 Task: Look for space in Sonīpat, India from 17th June, 2023 to 21st June, 2023 for 2 adults in price range Rs.7000 to Rs.12000. Place can be private room with 1  bedroom having 2 beds and 1 bathroom. Property type can be house, flat, guest house. Booking option can be shelf check-in. Required host language is English.
Action: Mouse moved to (572, 98)
Screenshot: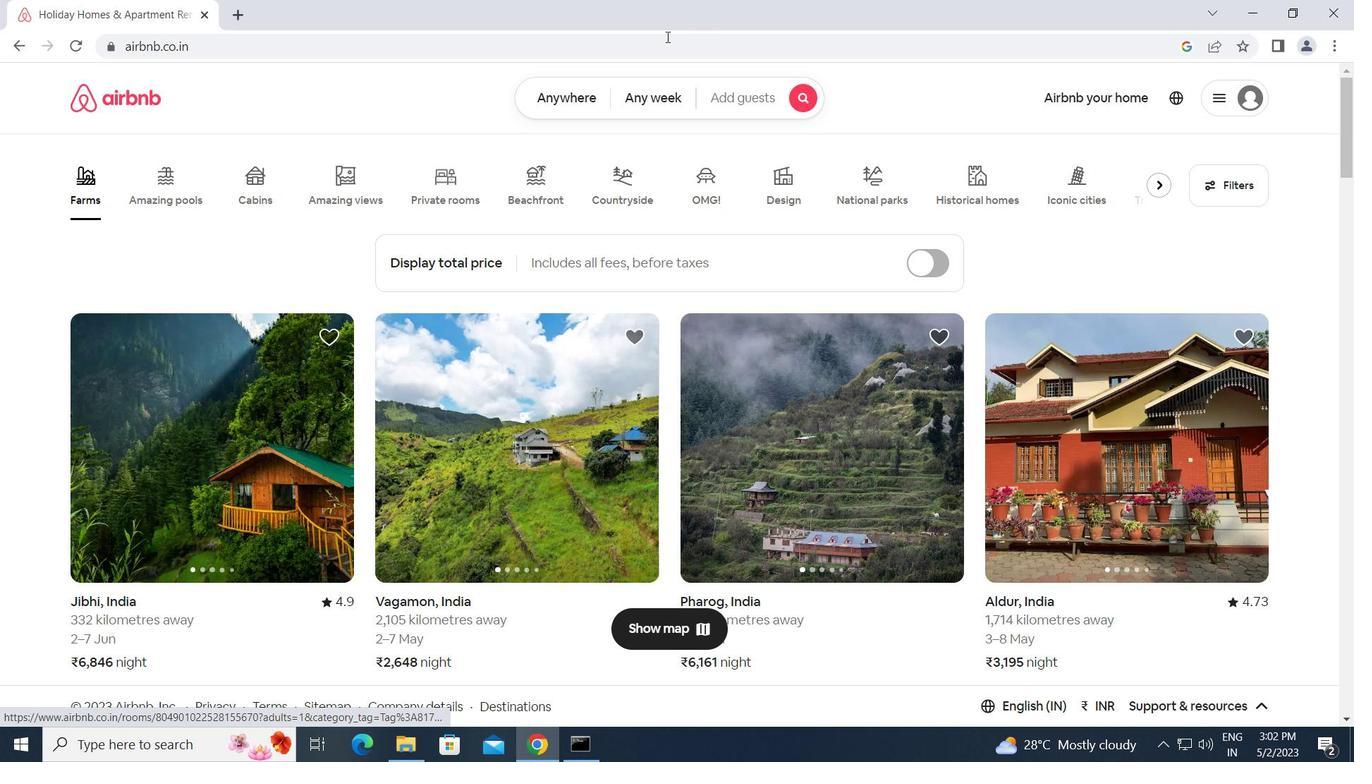 
Action: Mouse pressed left at (572, 98)
Screenshot: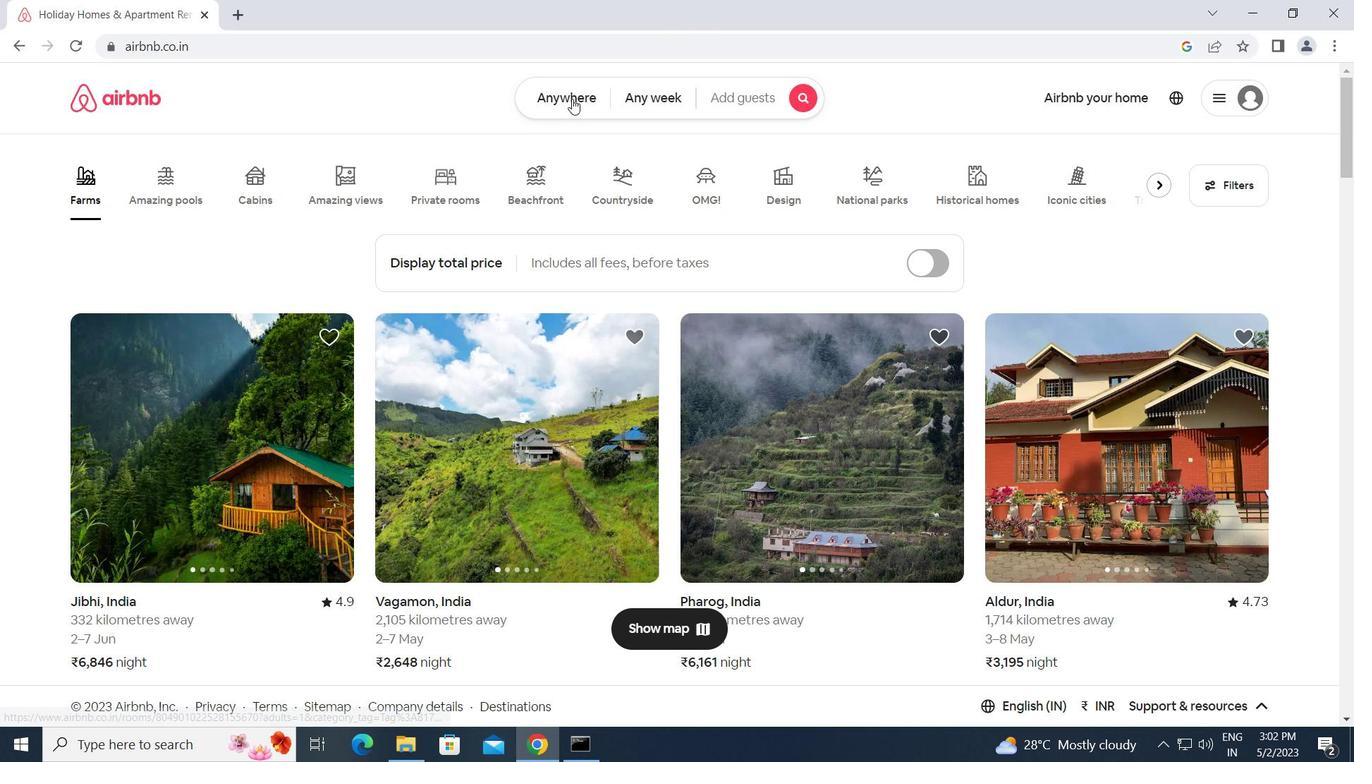 
Action: Mouse moved to (457, 163)
Screenshot: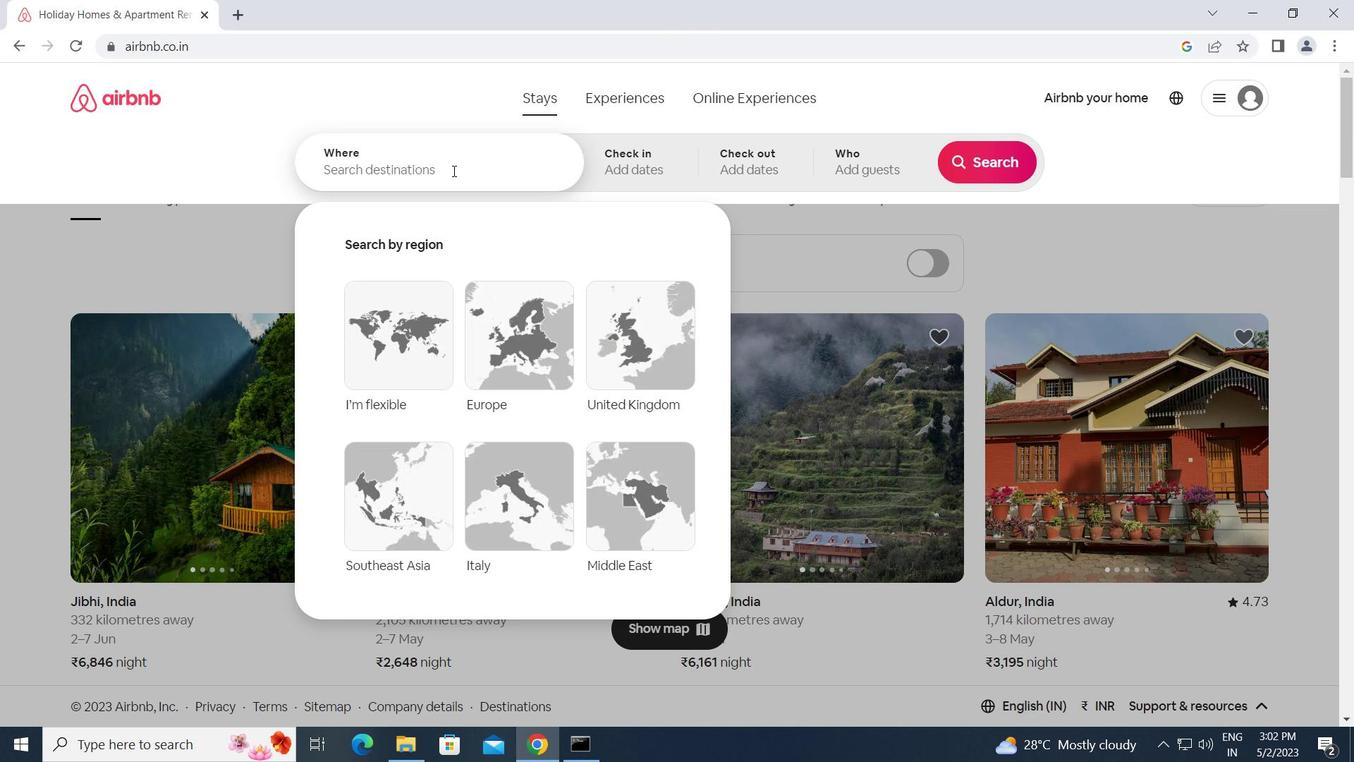 
Action: Mouse pressed left at (457, 163)
Screenshot: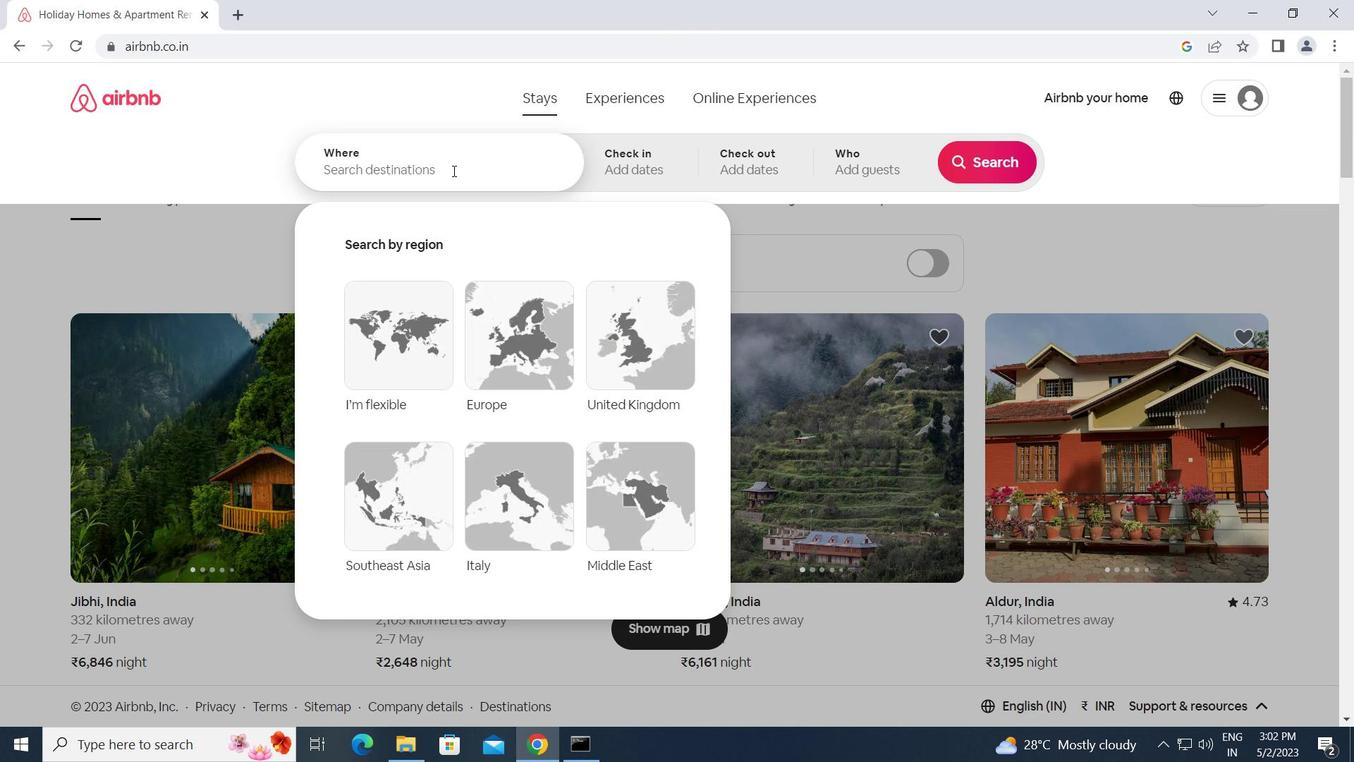 
Action: Key pressed s<Key.caps_lock>onipat,<Key.space><Key.caps_lock>i<Key.caps_lock>ndia<Key.enter>
Screenshot: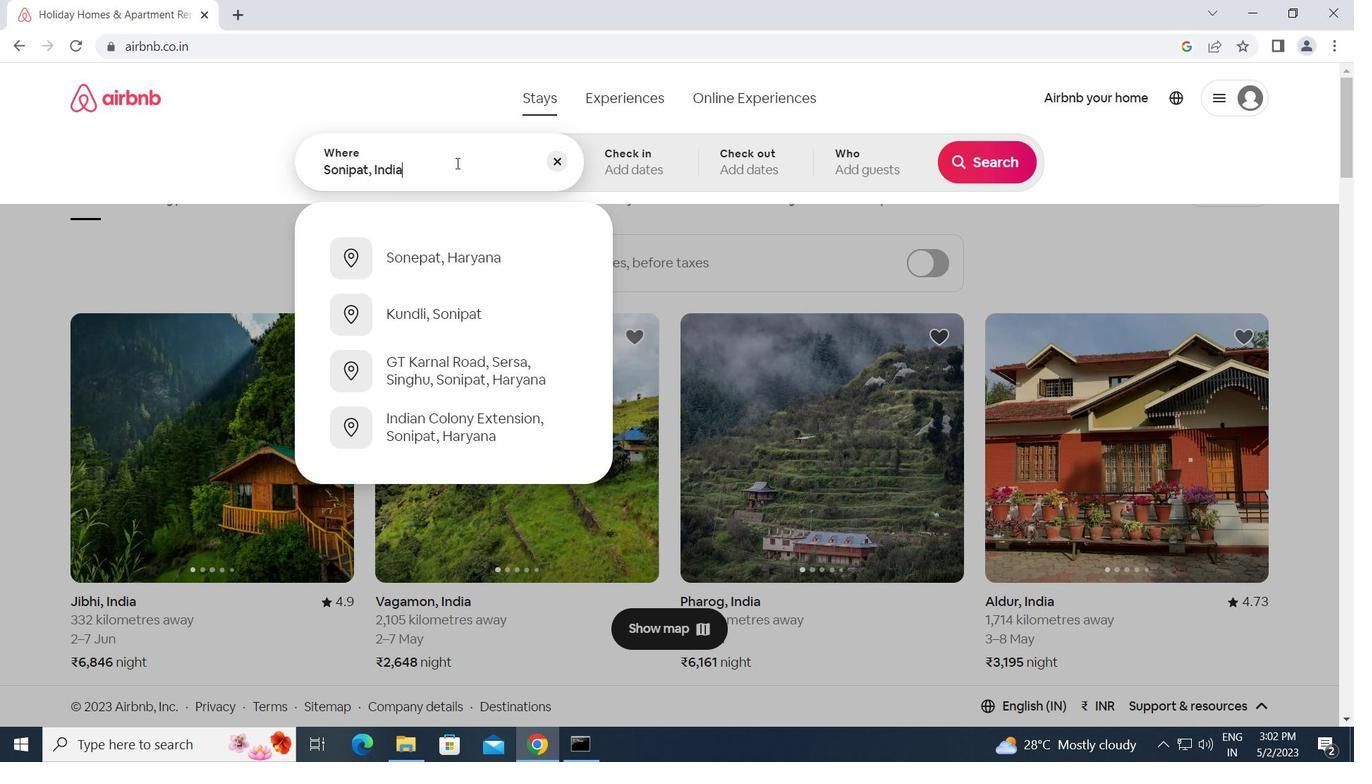 
Action: Mouse moved to (968, 467)
Screenshot: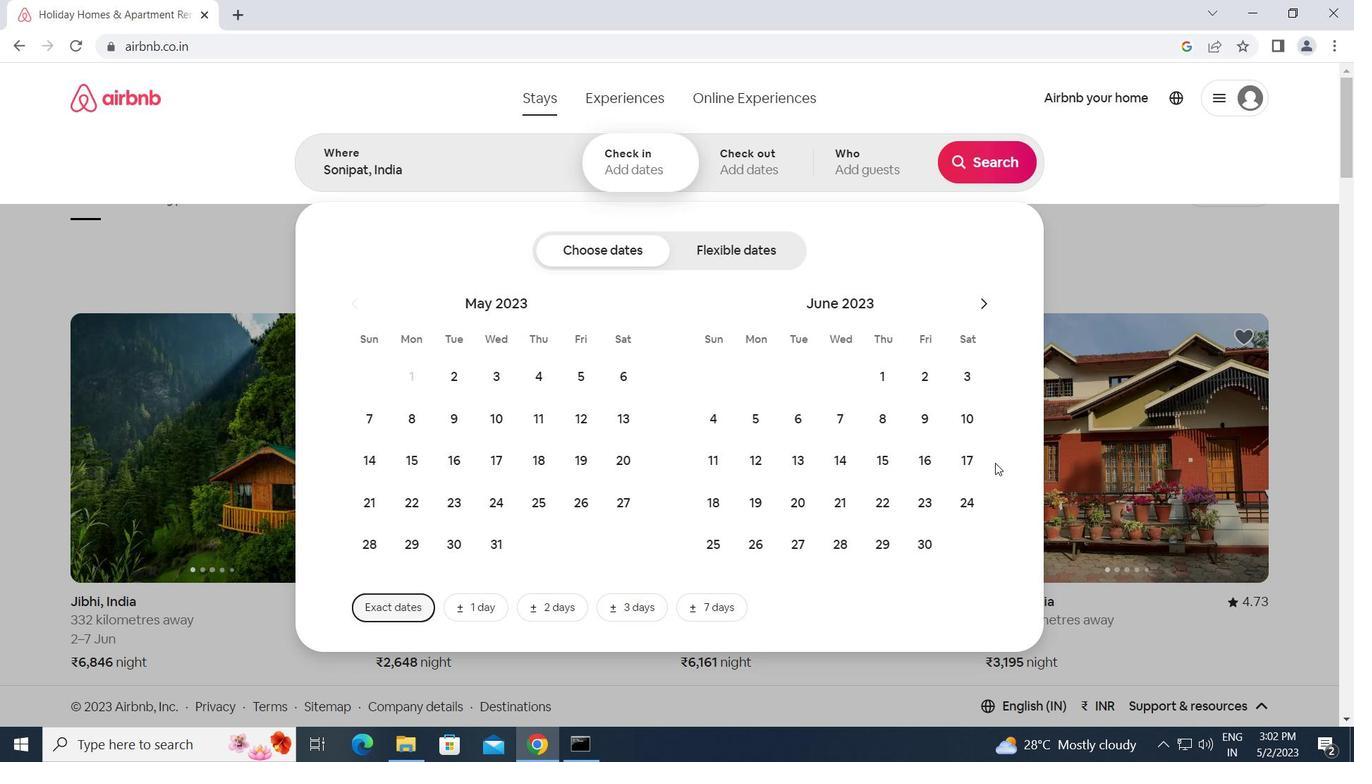 
Action: Mouse pressed left at (968, 467)
Screenshot: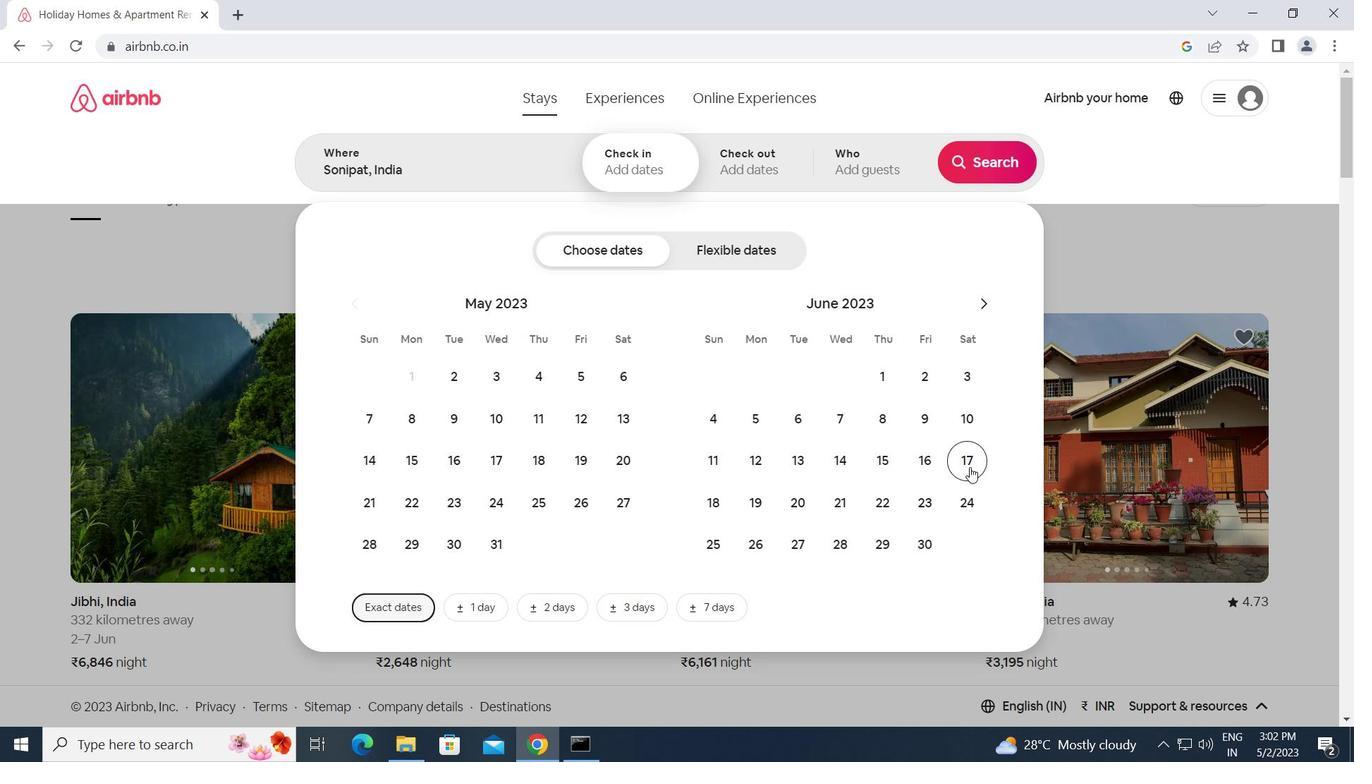 
Action: Mouse moved to (832, 501)
Screenshot: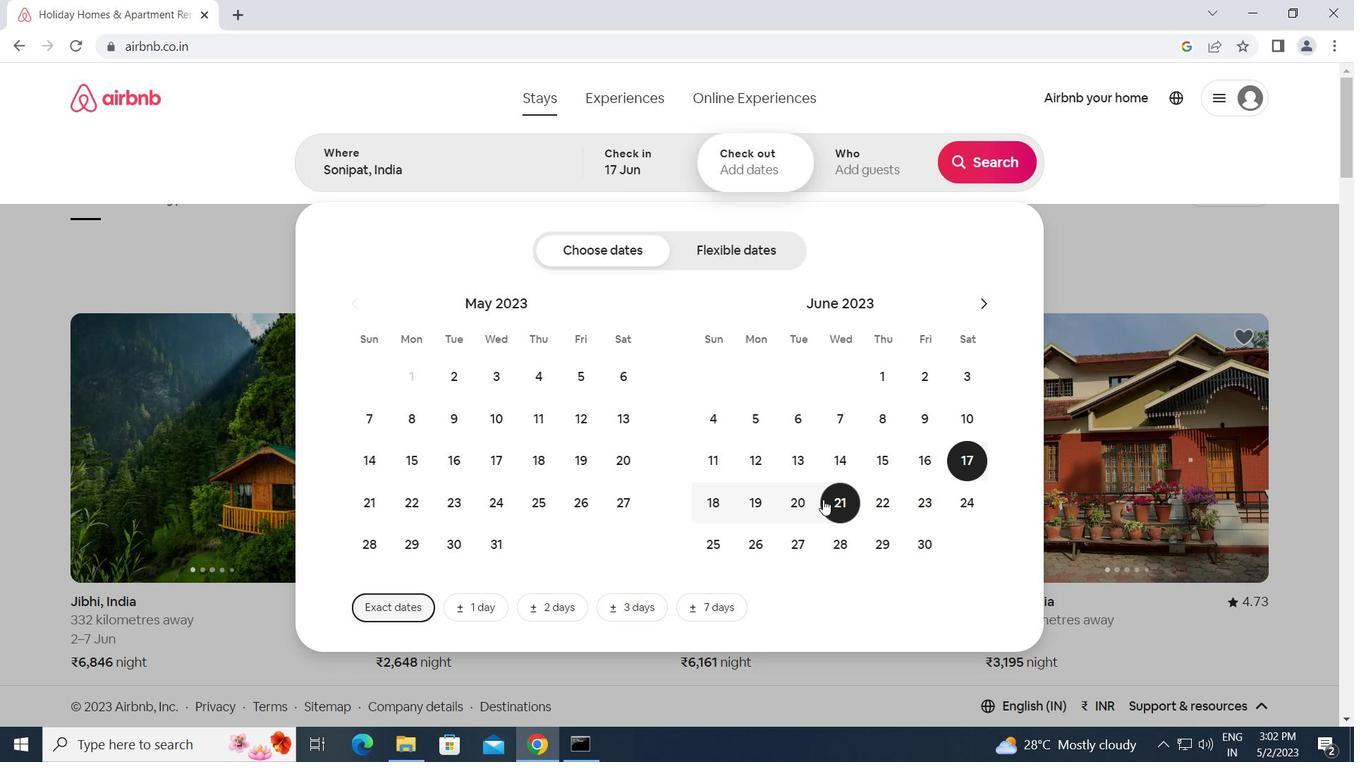 
Action: Mouse pressed left at (832, 501)
Screenshot: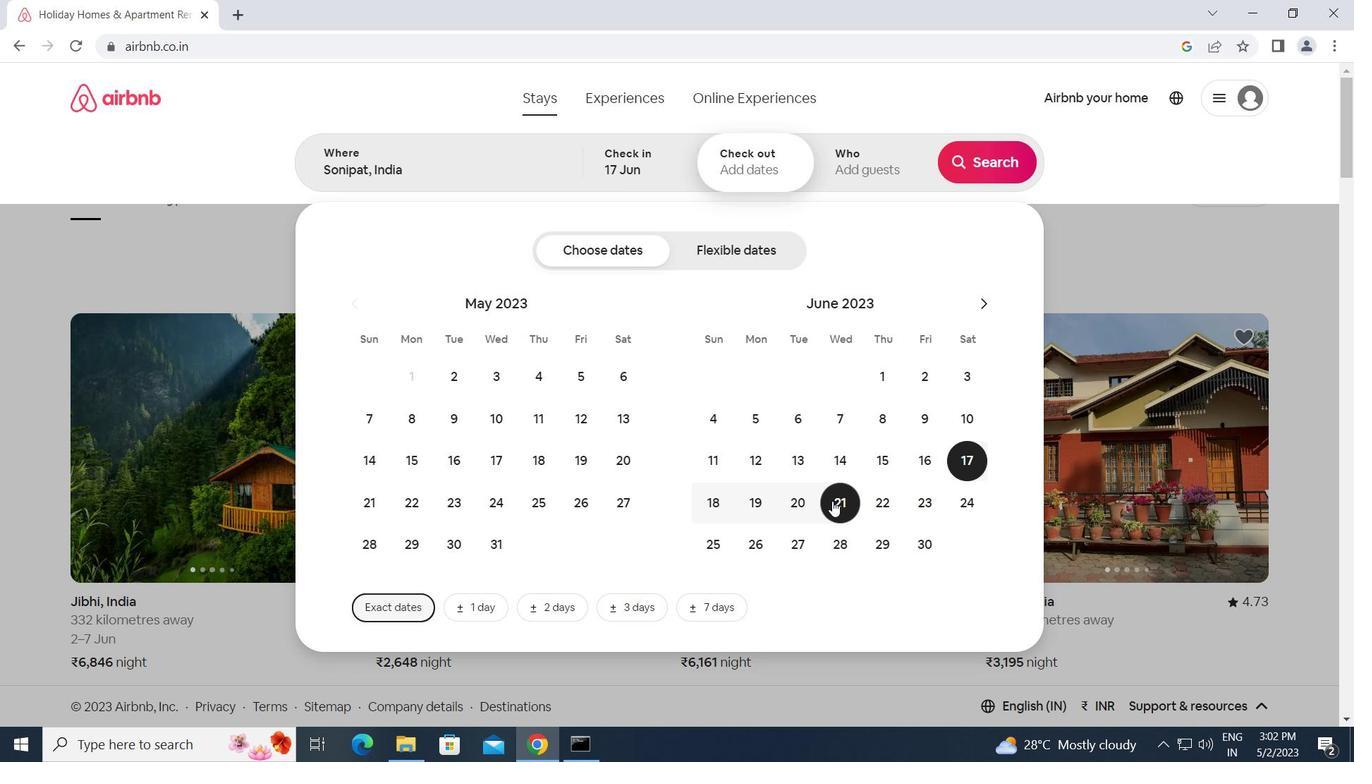 
Action: Mouse moved to (860, 165)
Screenshot: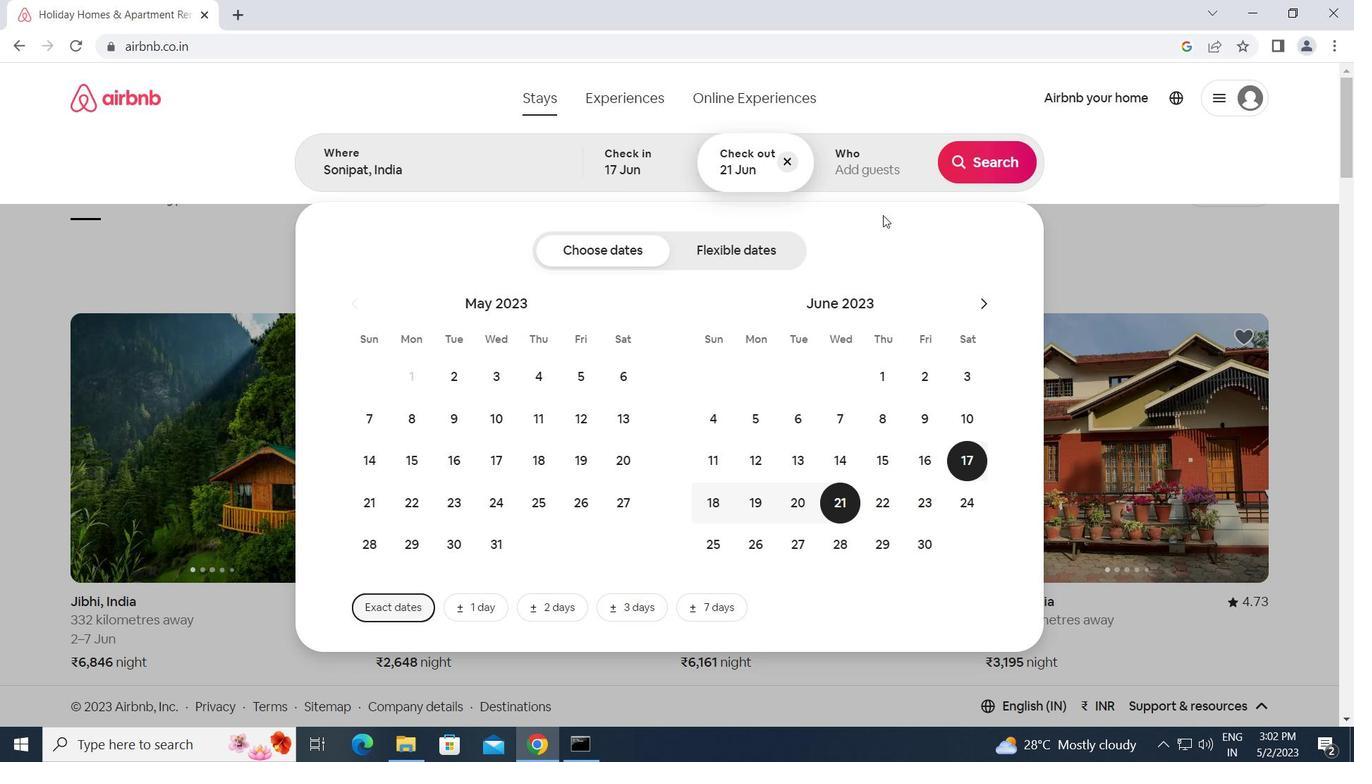 
Action: Mouse pressed left at (860, 165)
Screenshot: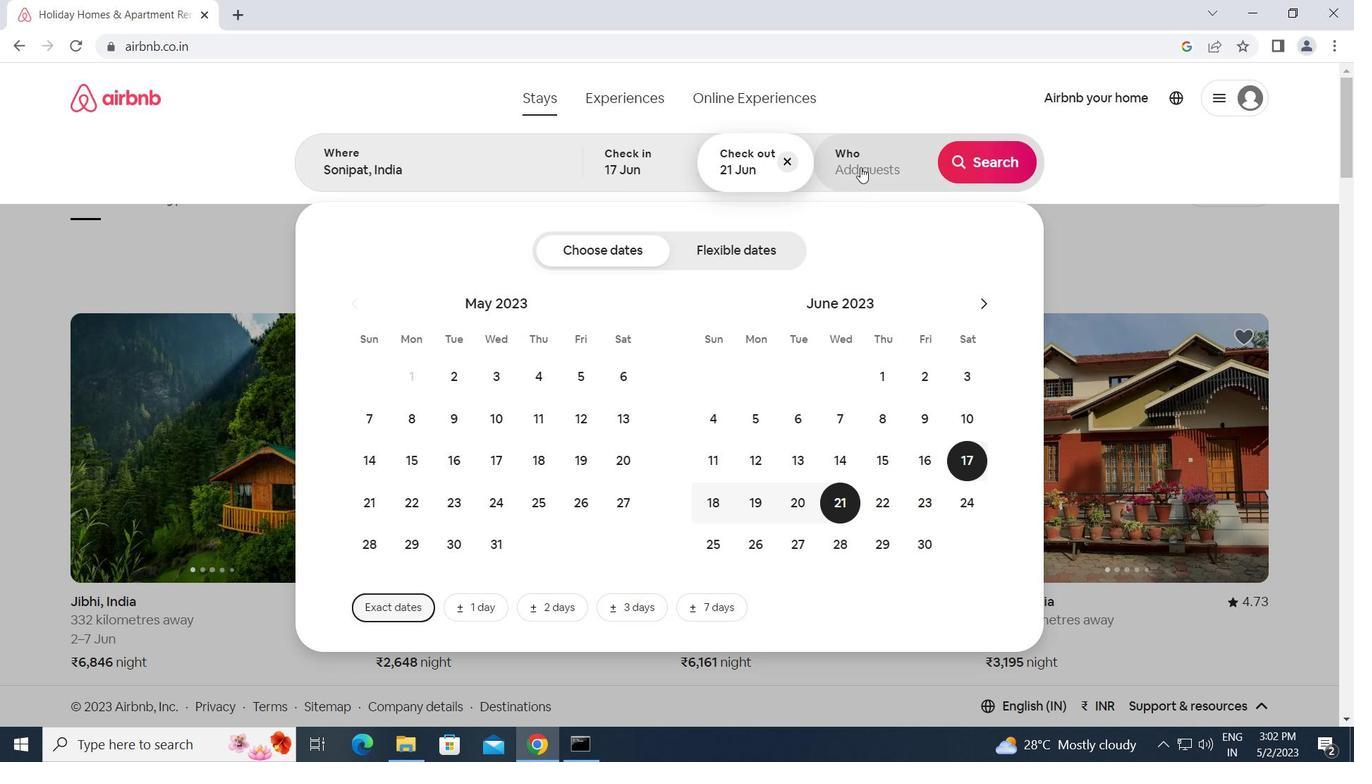 
Action: Mouse moved to (987, 259)
Screenshot: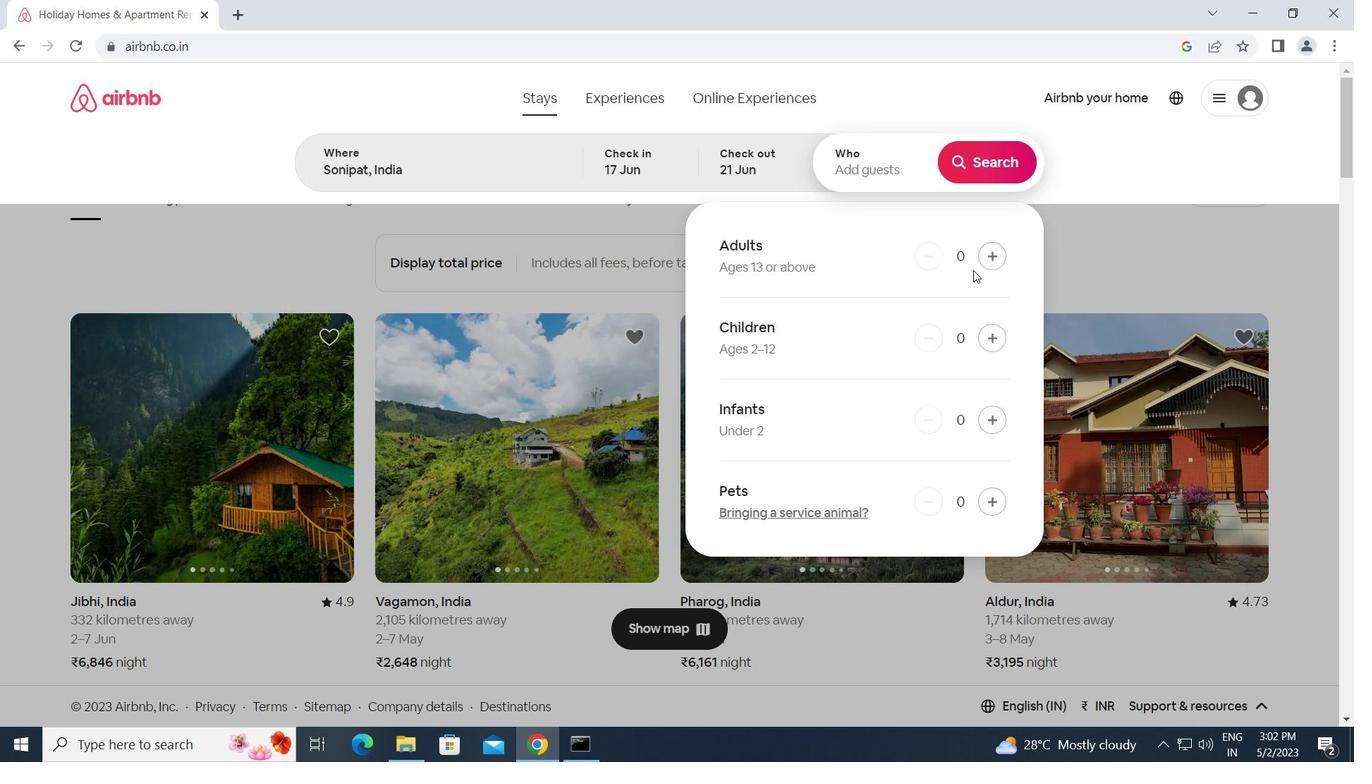 
Action: Mouse pressed left at (987, 259)
Screenshot: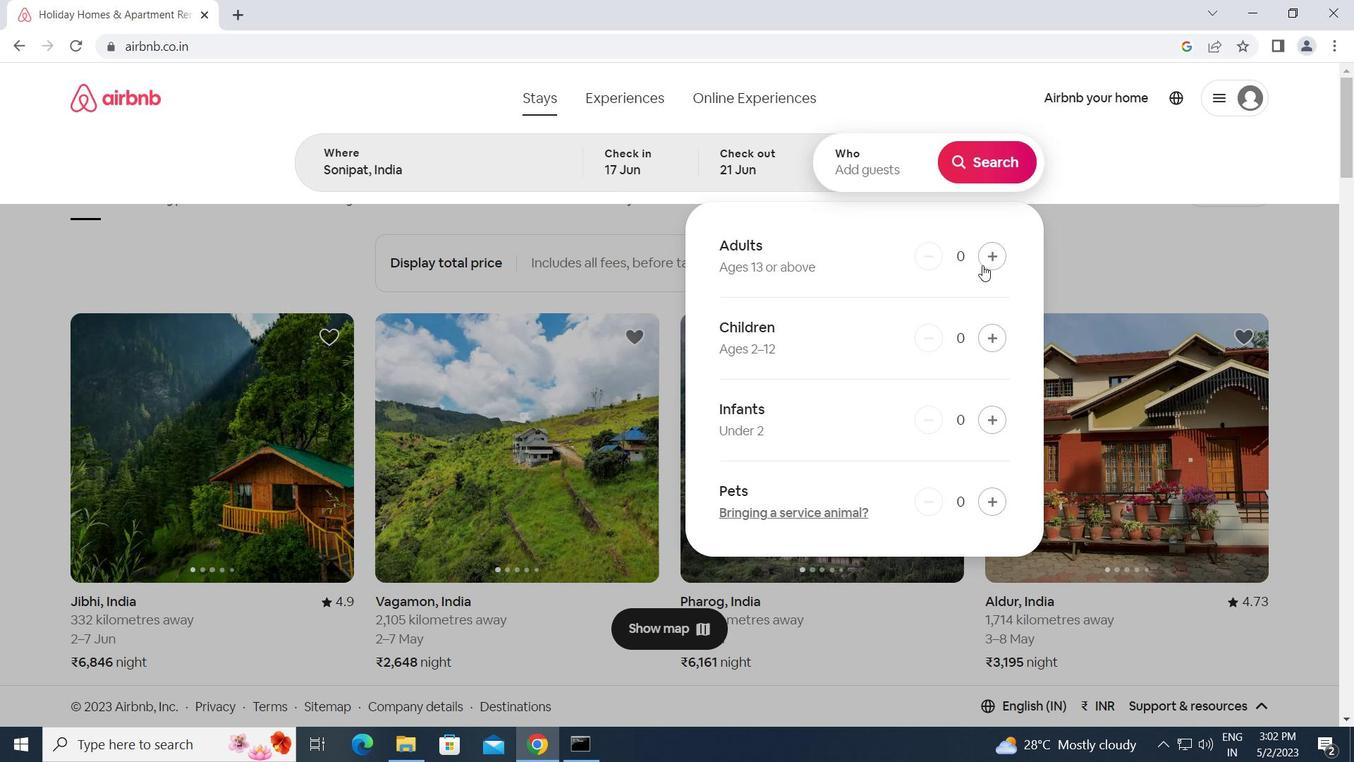 
Action: Mouse moved to (988, 258)
Screenshot: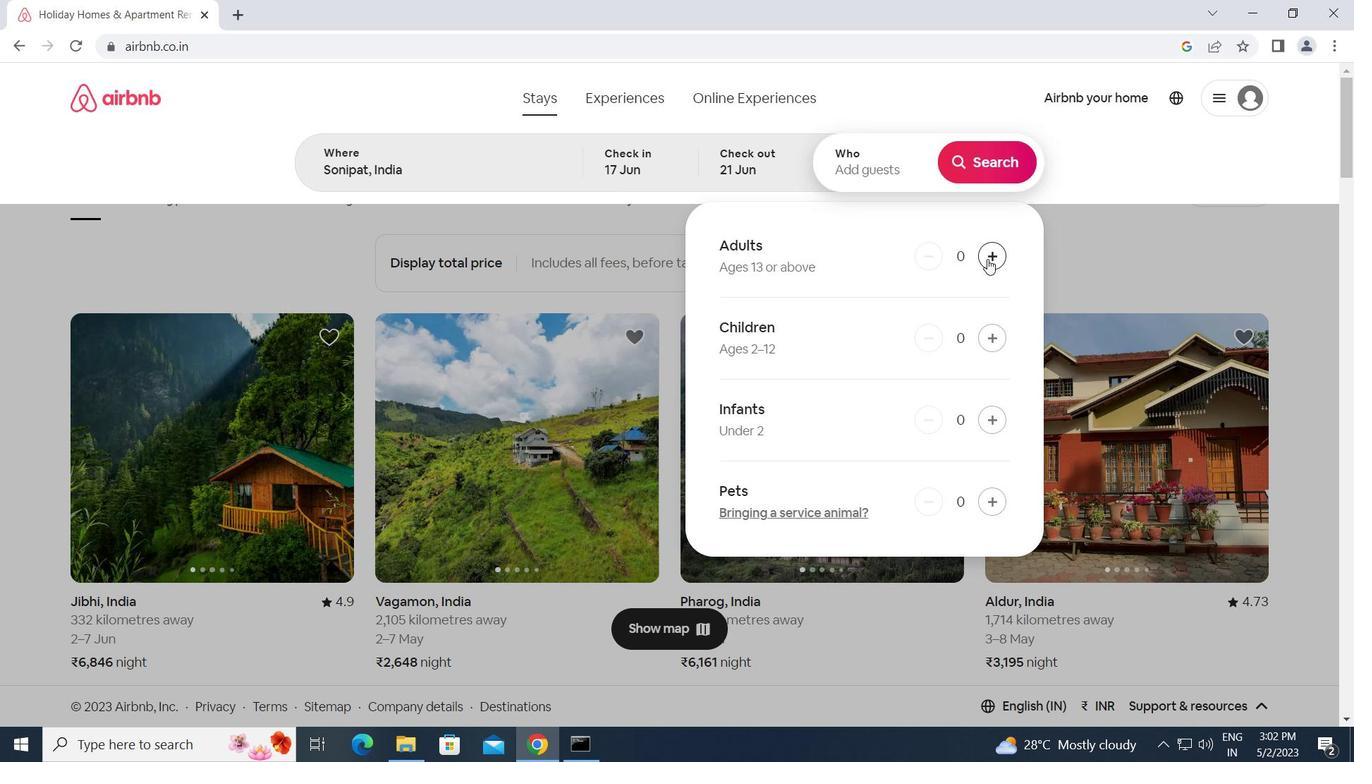 
Action: Mouse pressed left at (988, 258)
Screenshot: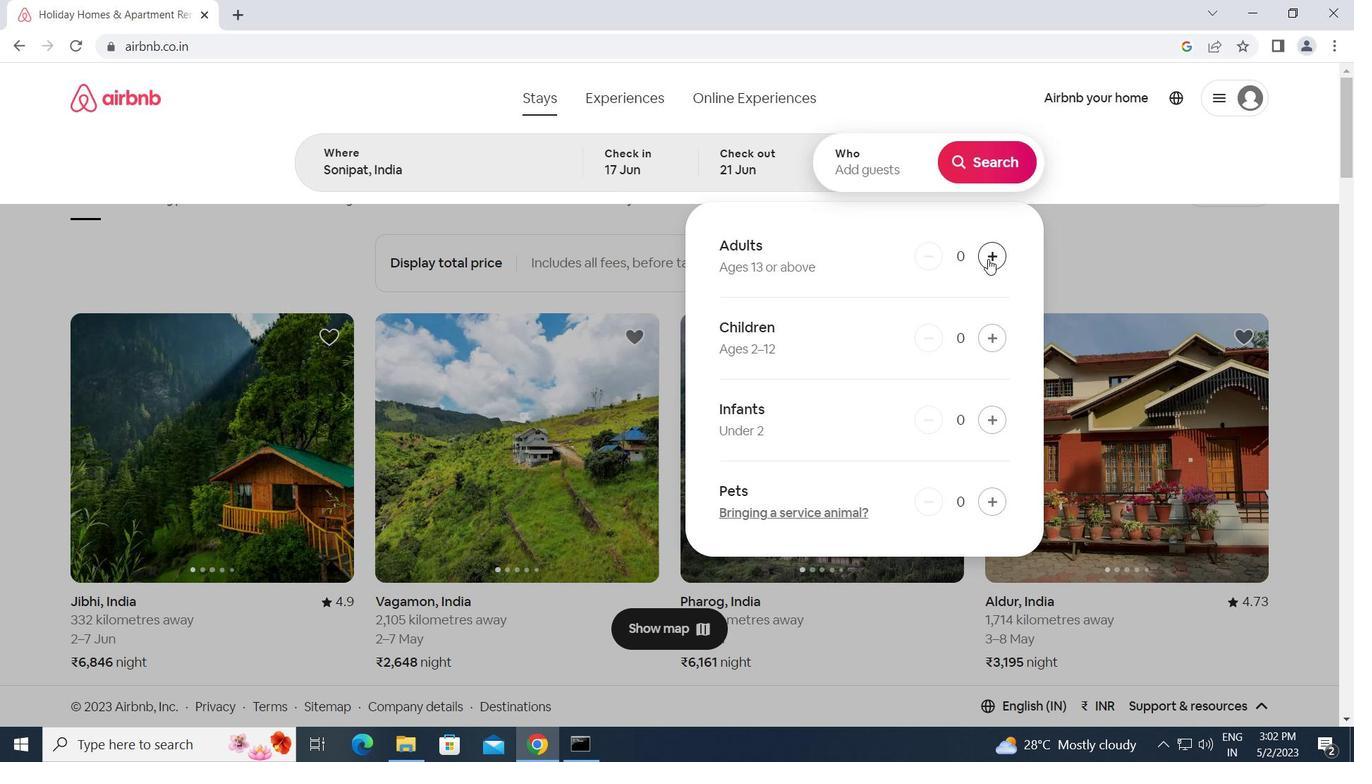 
Action: Mouse moved to (990, 165)
Screenshot: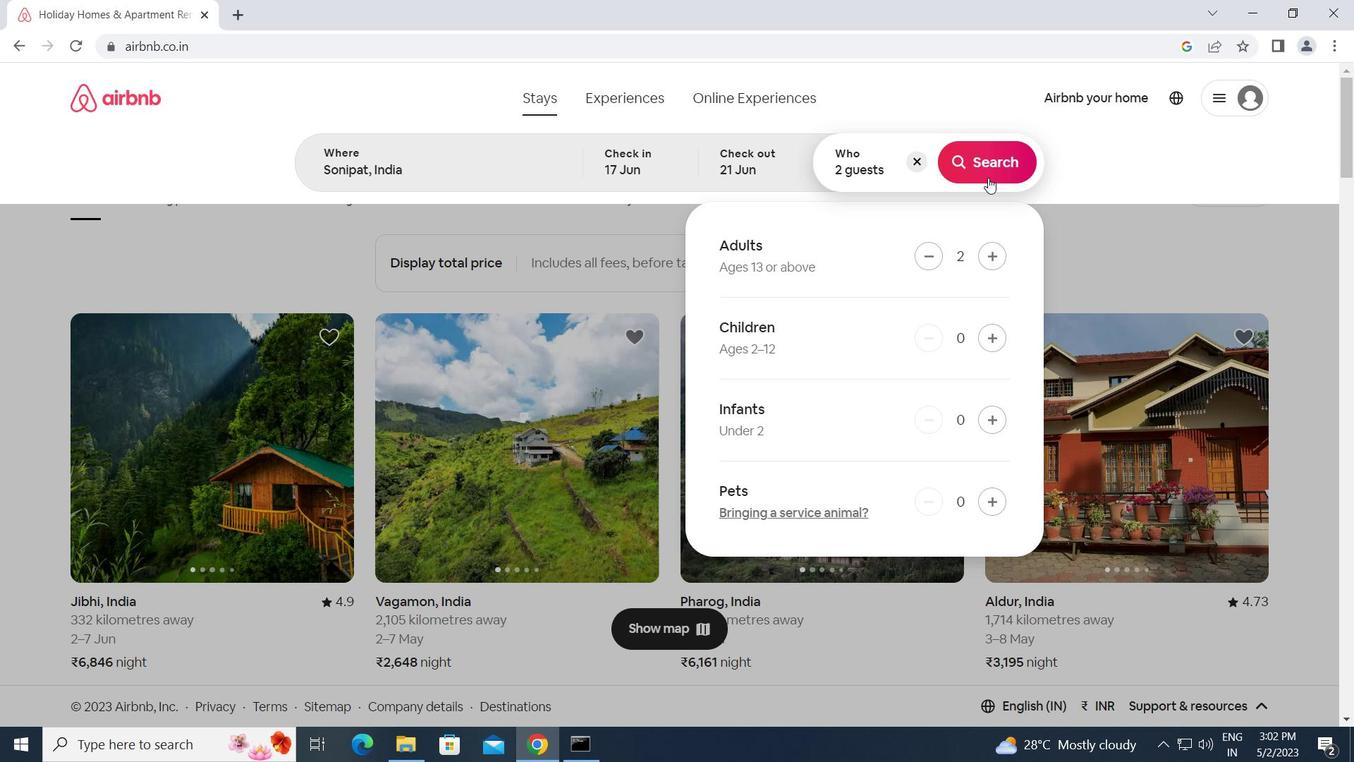 
Action: Mouse pressed left at (990, 165)
Screenshot: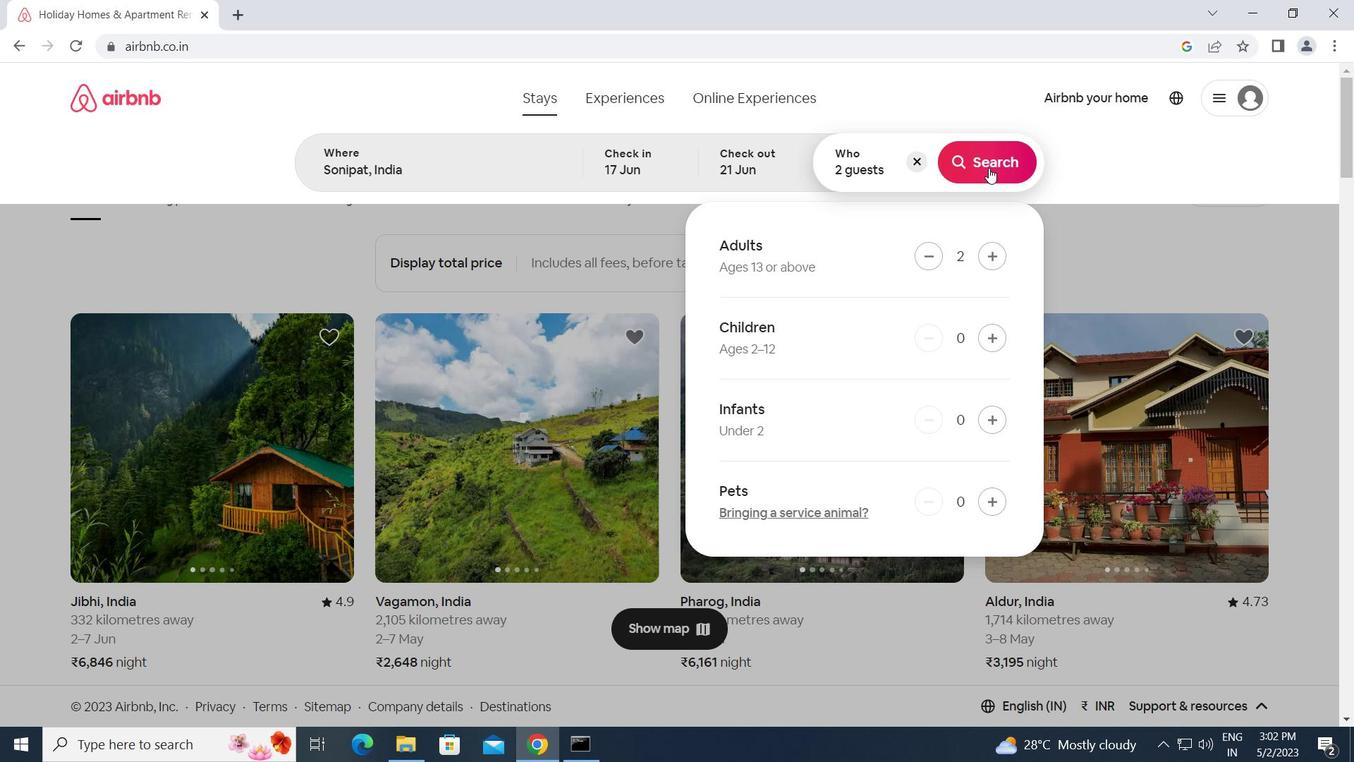 
Action: Mouse moved to (1242, 168)
Screenshot: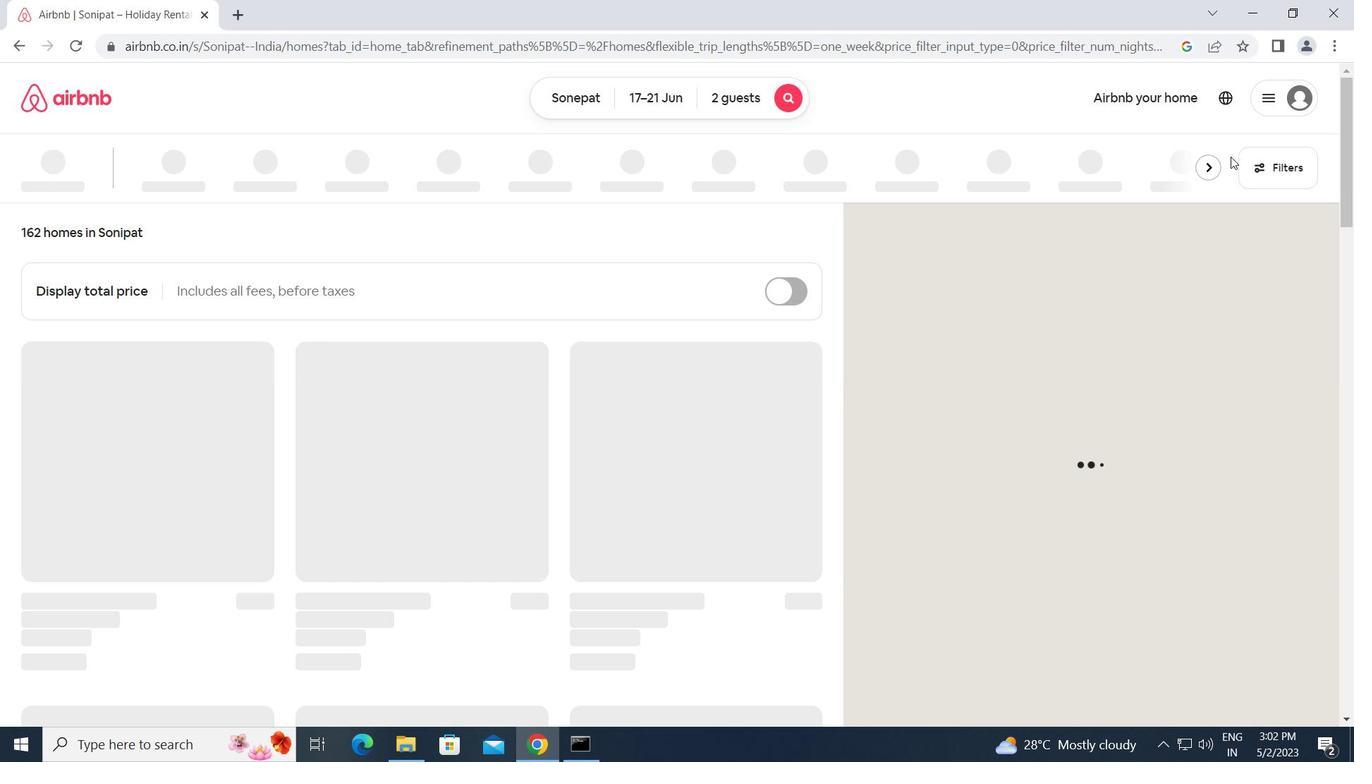 
Action: Mouse pressed left at (1242, 168)
Screenshot: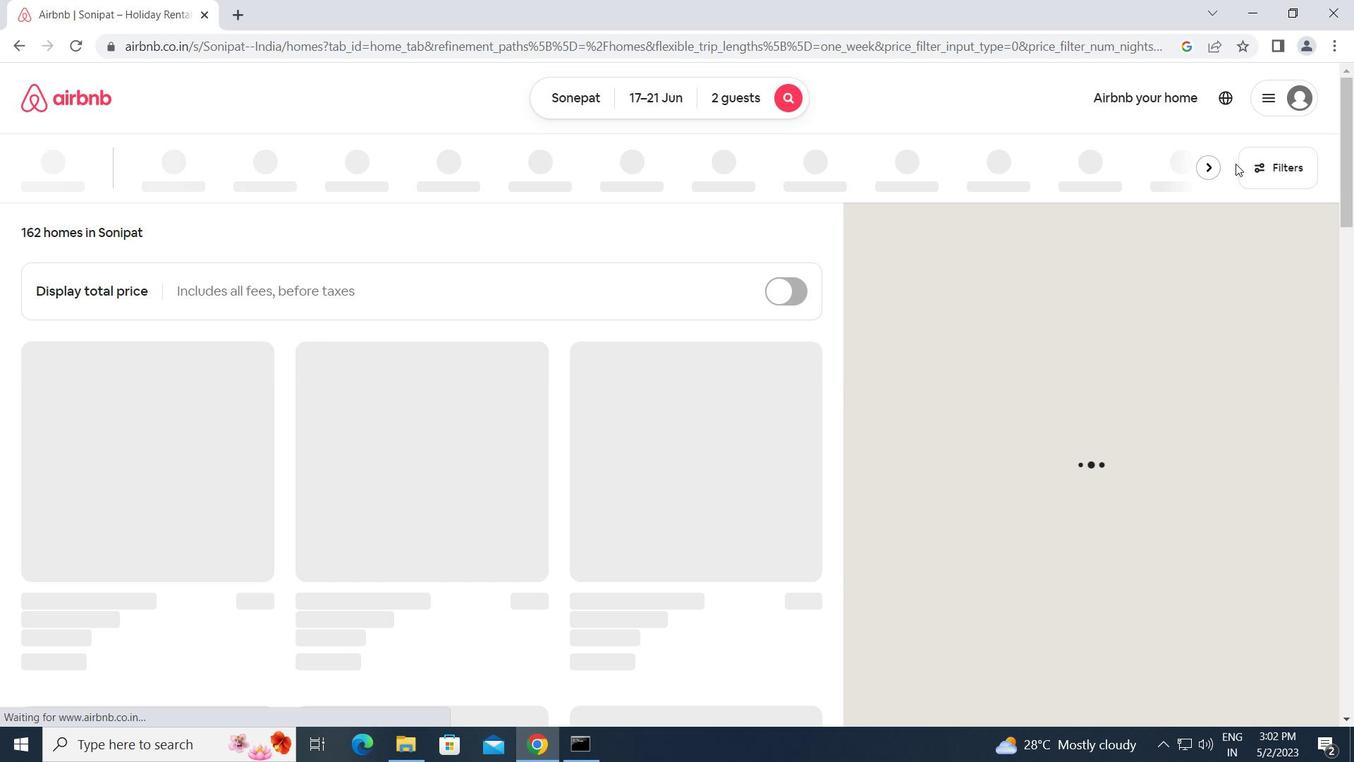 
Action: Mouse moved to (1272, 172)
Screenshot: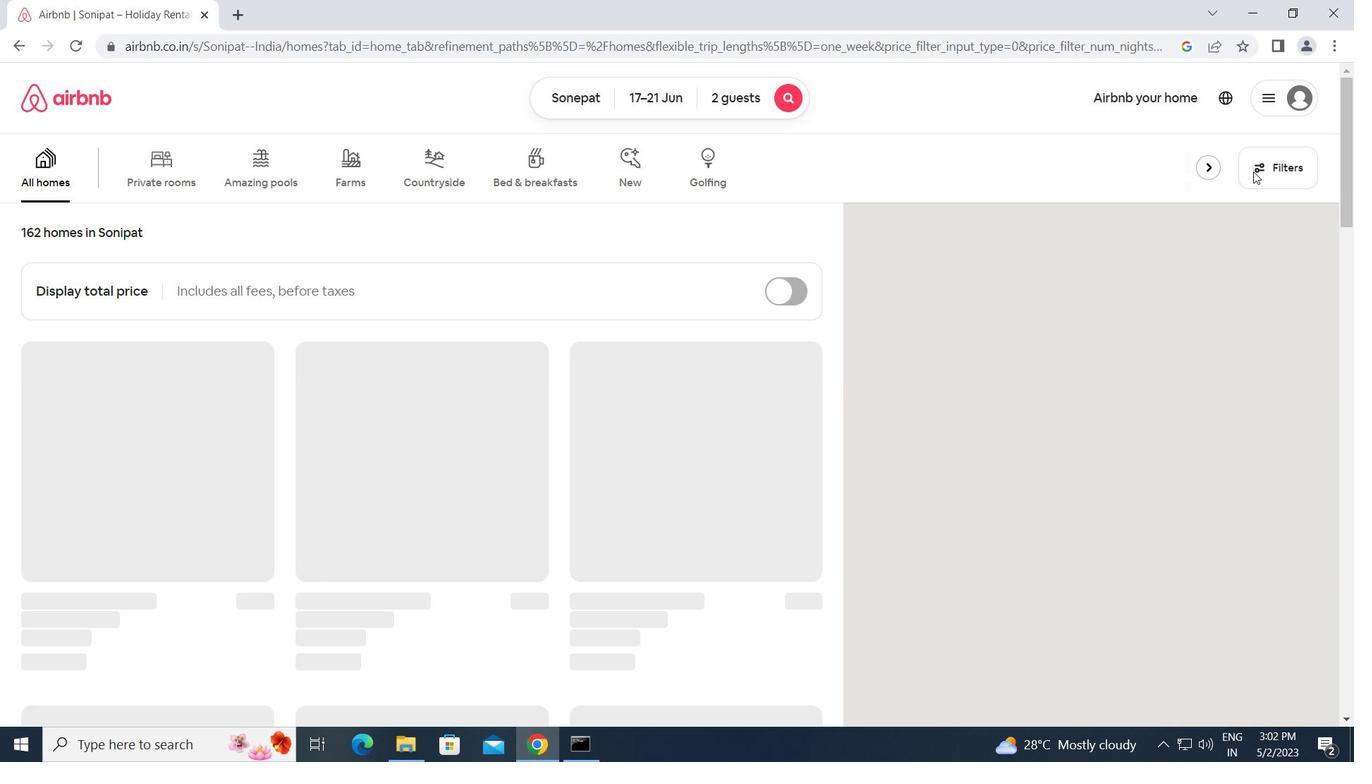 
Action: Mouse pressed left at (1272, 172)
Screenshot: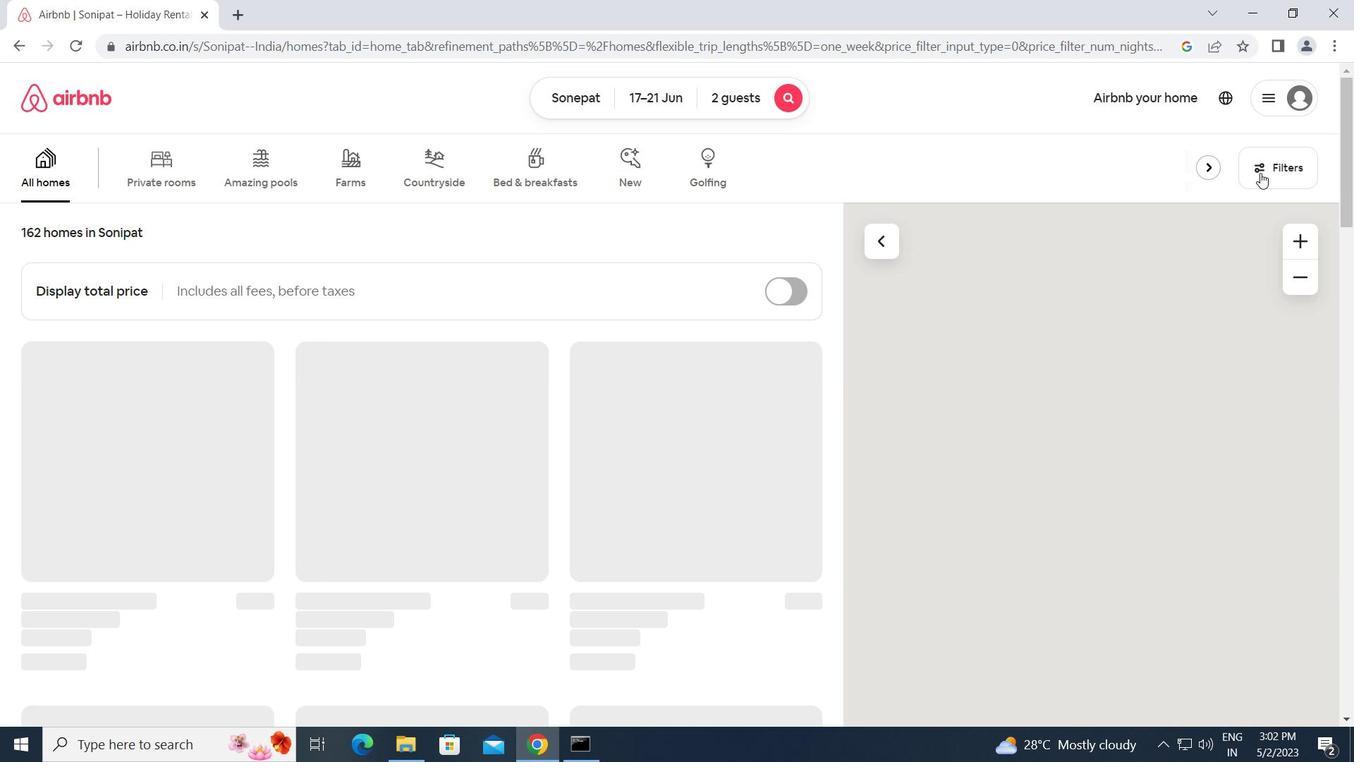 
Action: Mouse moved to (1286, 177)
Screenshot: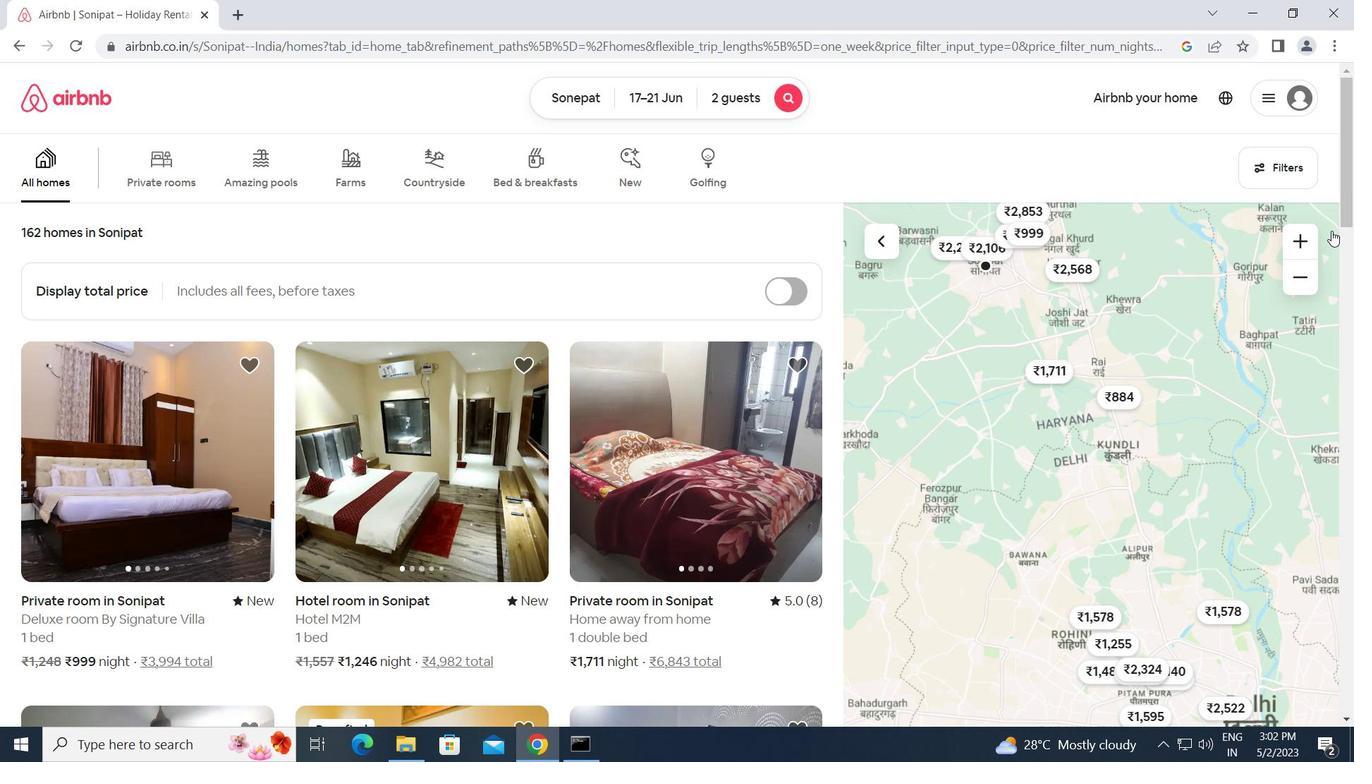 
Action: Mouse pressed left at (1286, 177)
Screenshot: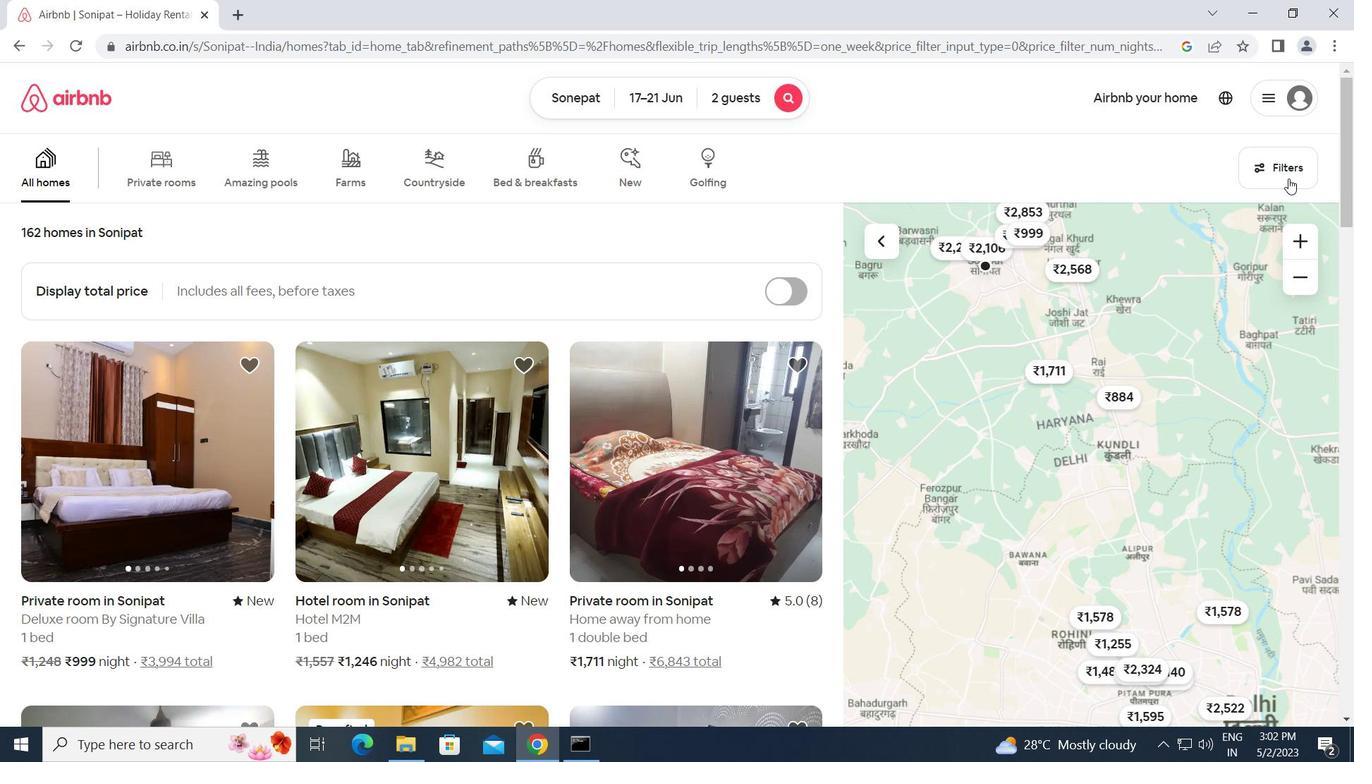 
Action: Mouse moved to (481, 394)
Screenshot: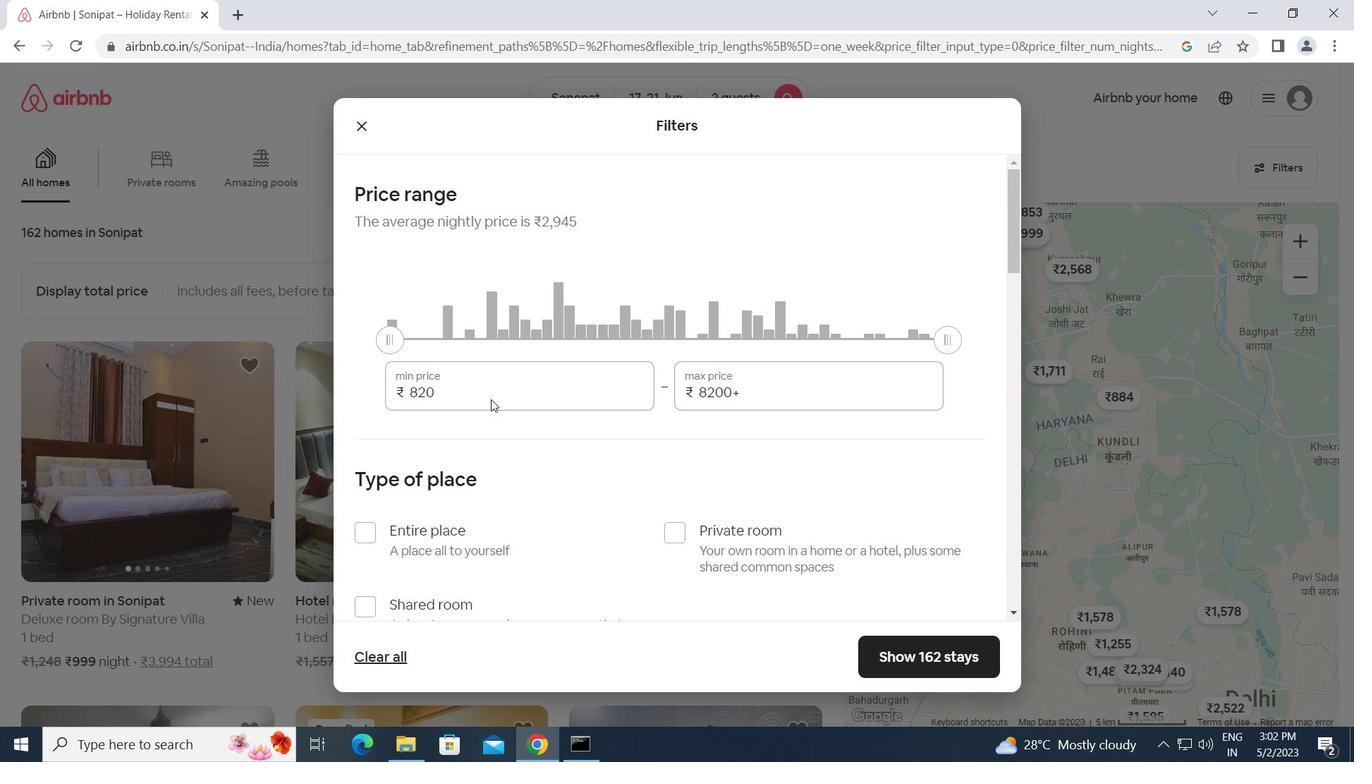 
Action: Mouse pressed left at (481, 394)
Screenshot: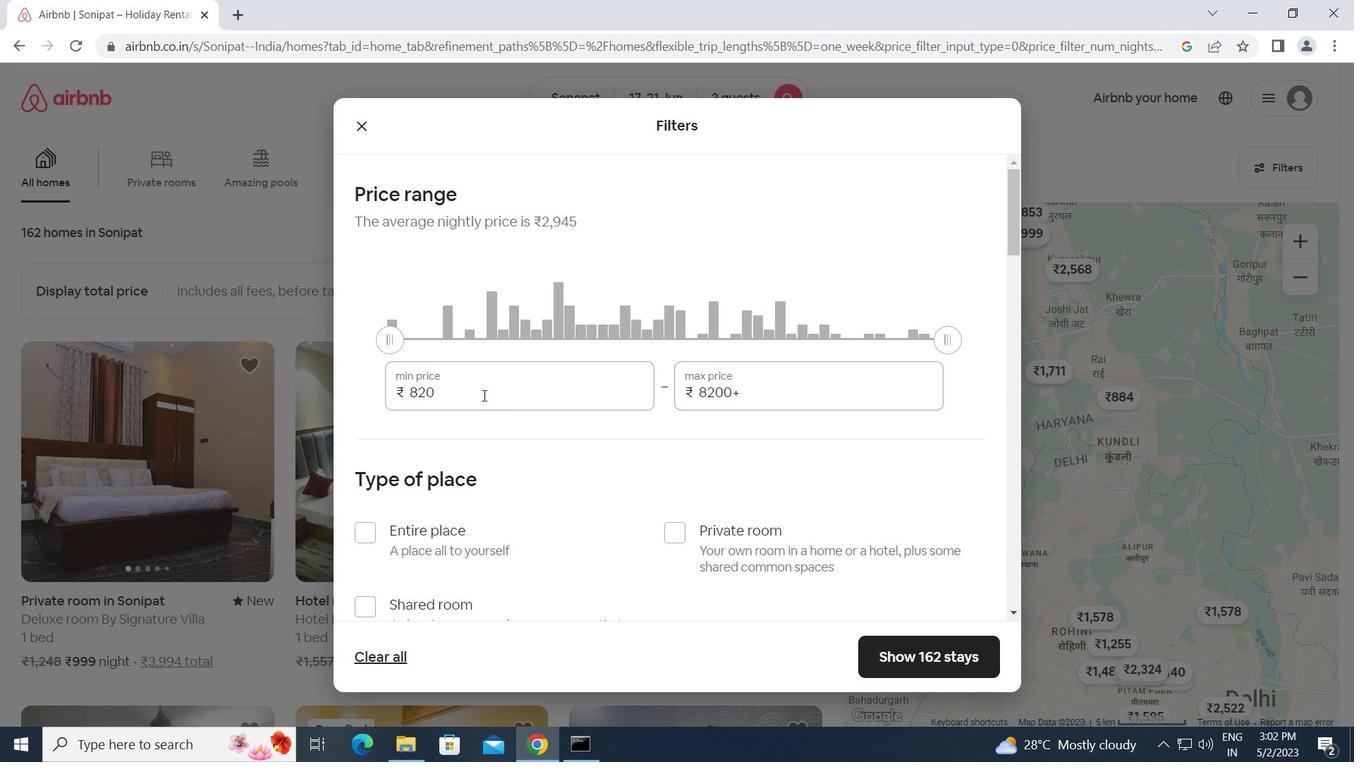 
Action: Mouse moved to (404, 393)
Screenshot: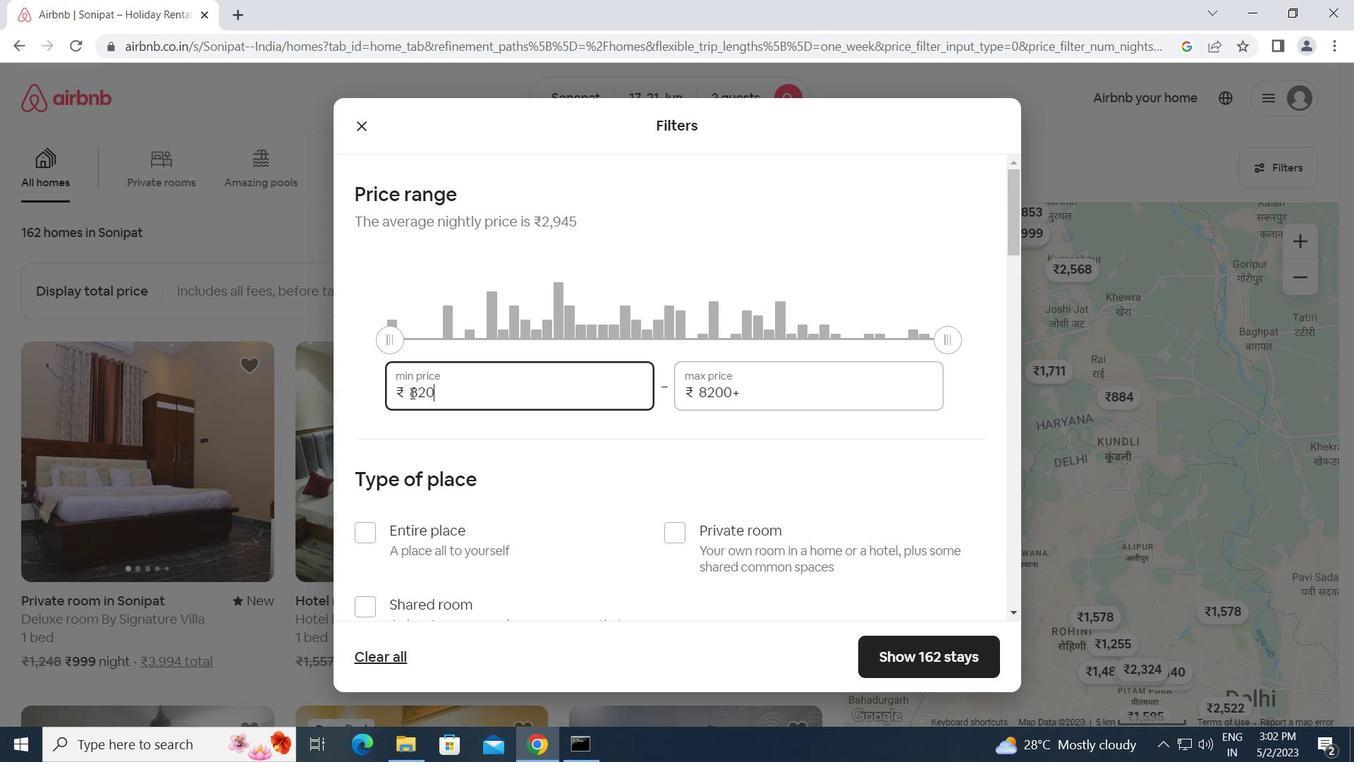 
Action: Key pressed 7000<Key.tab>1<Key.backspace><Key.backspace><Key.backspace><Key.backspace><Key.backspace><Key.backspace><Key.backspace><Key.backspace><Key.backspace><Key.backspace><Key.backspace>12000
Screenshot: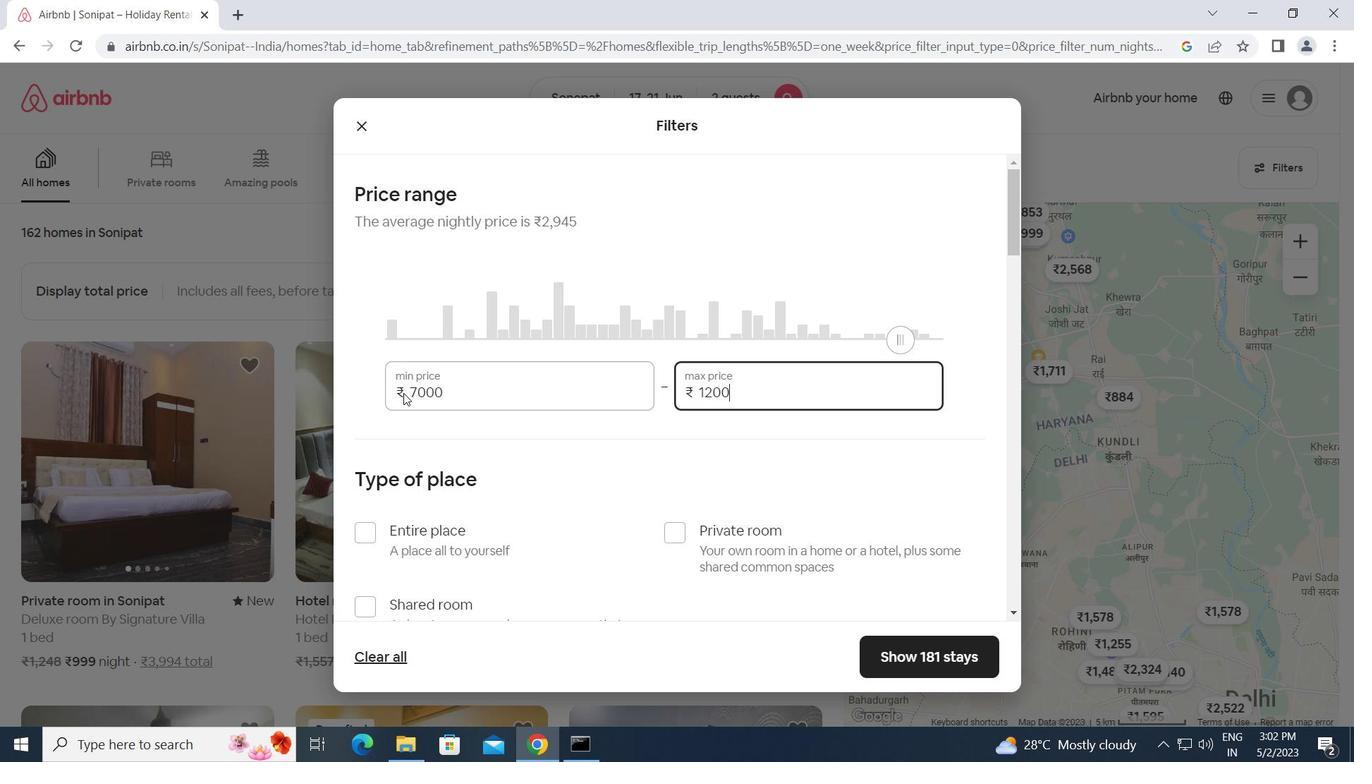 
Action: Mouse moved to (671, 532)
Screenshot: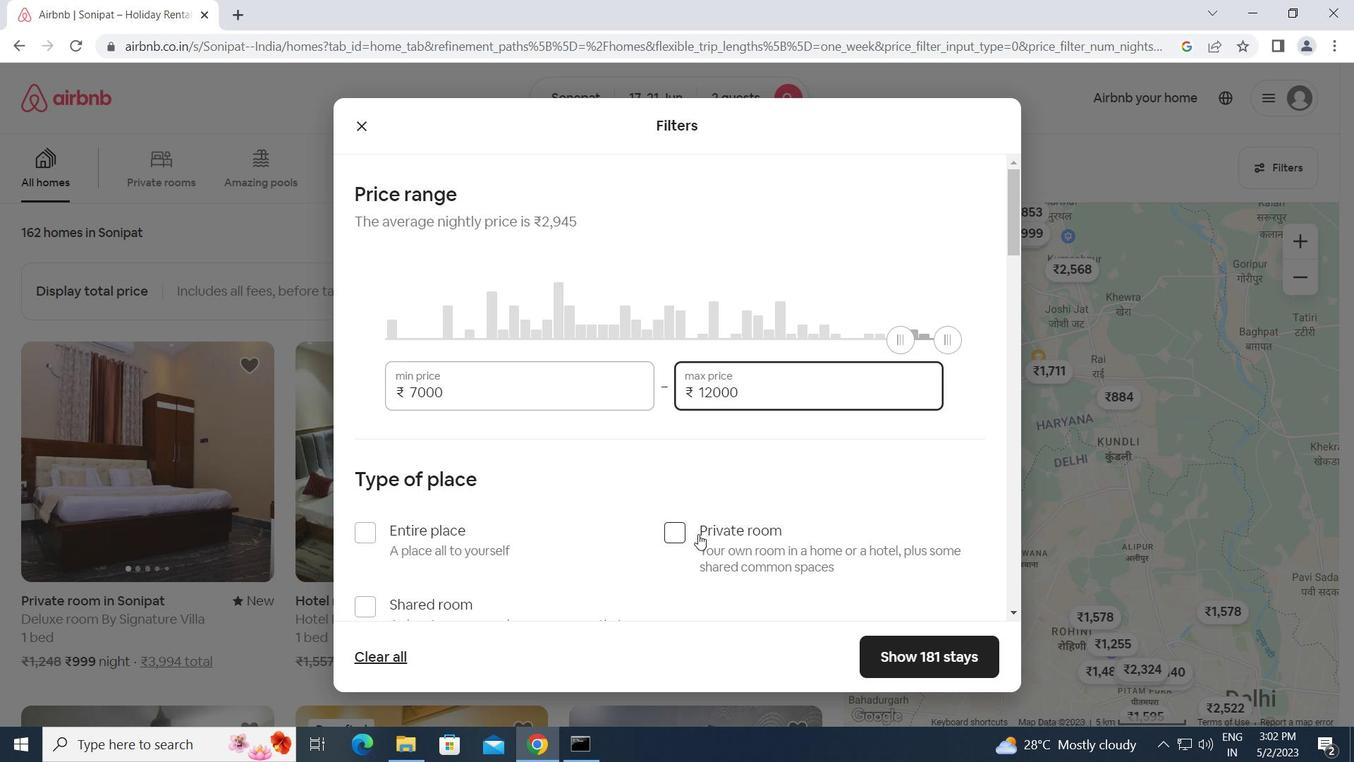
Action: Mouse pressed left at (671, 532)
Screenshot: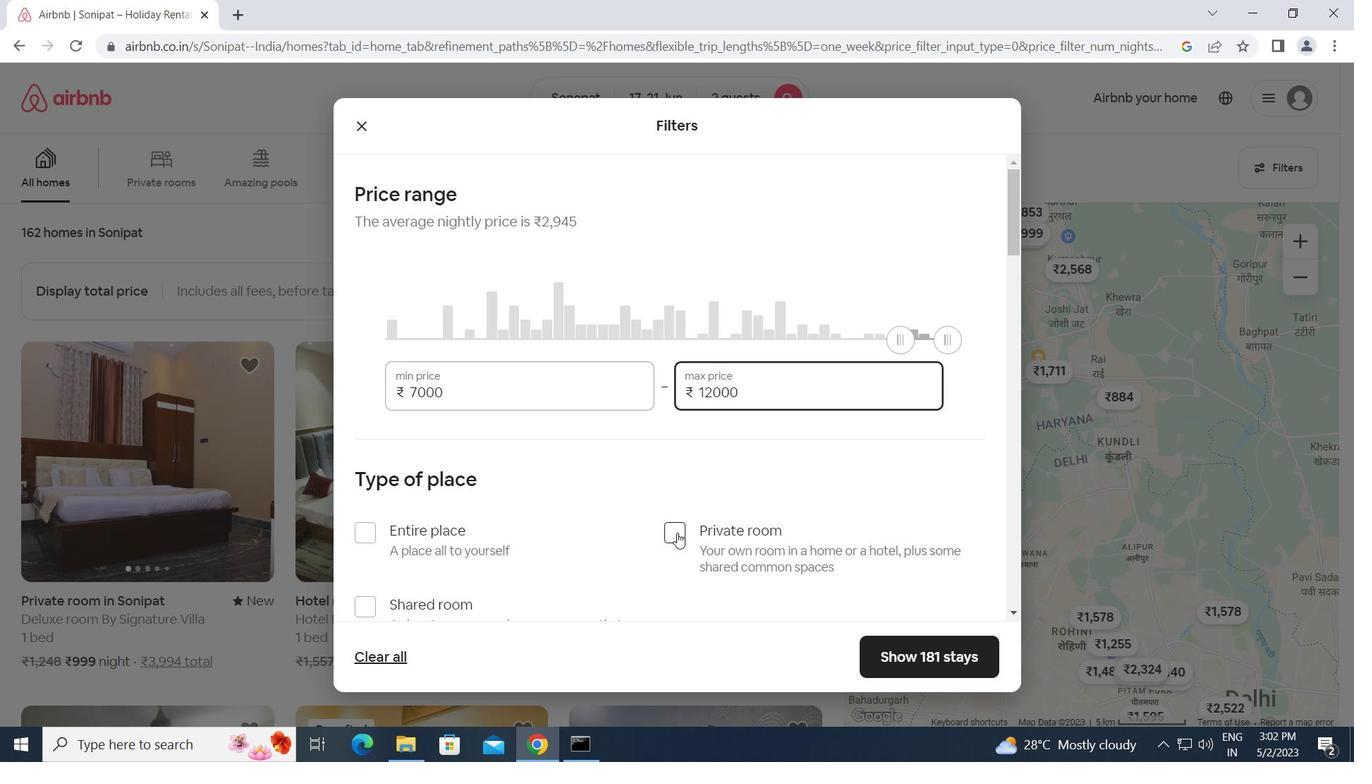 
Action: Mouse moved to (673, 547)
Screenshot: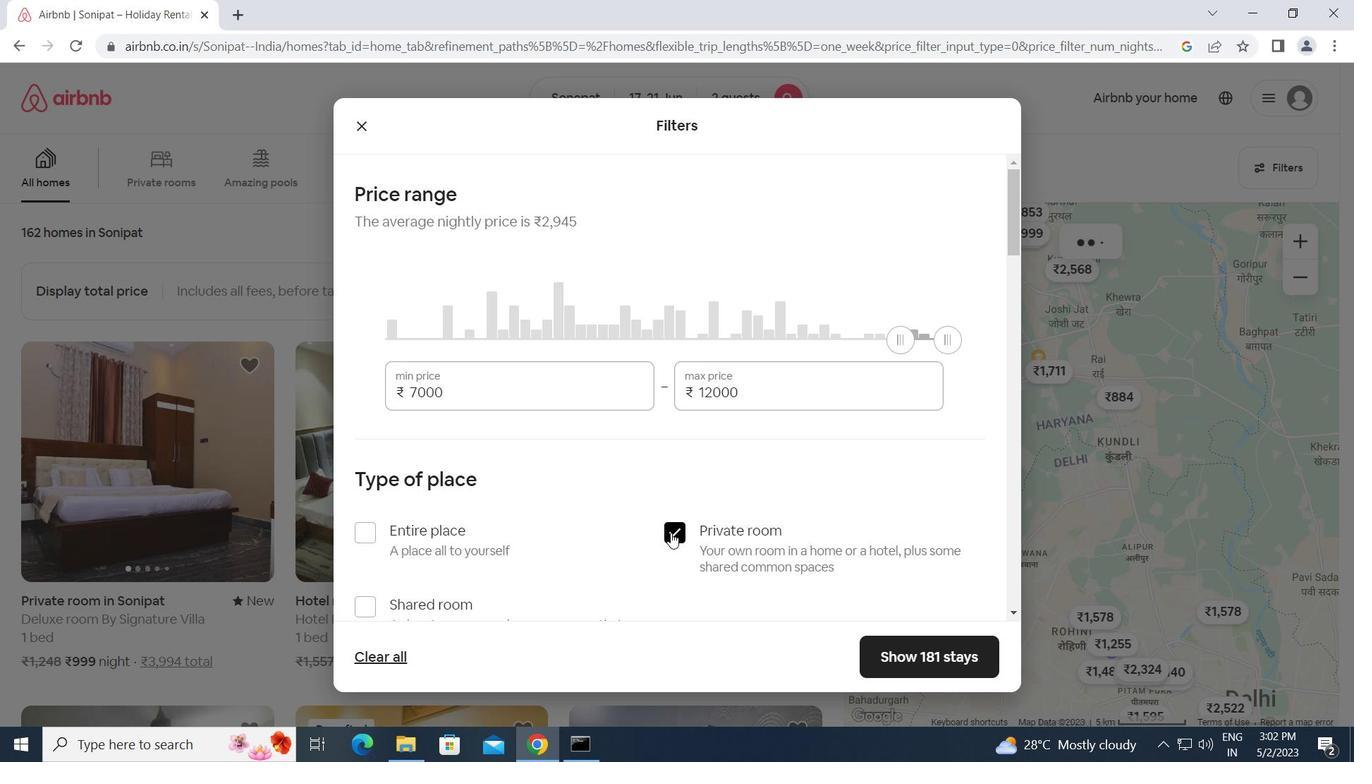 
Action: Mouse scrolled (673, 546) with delta (0, 0)
Screenshot: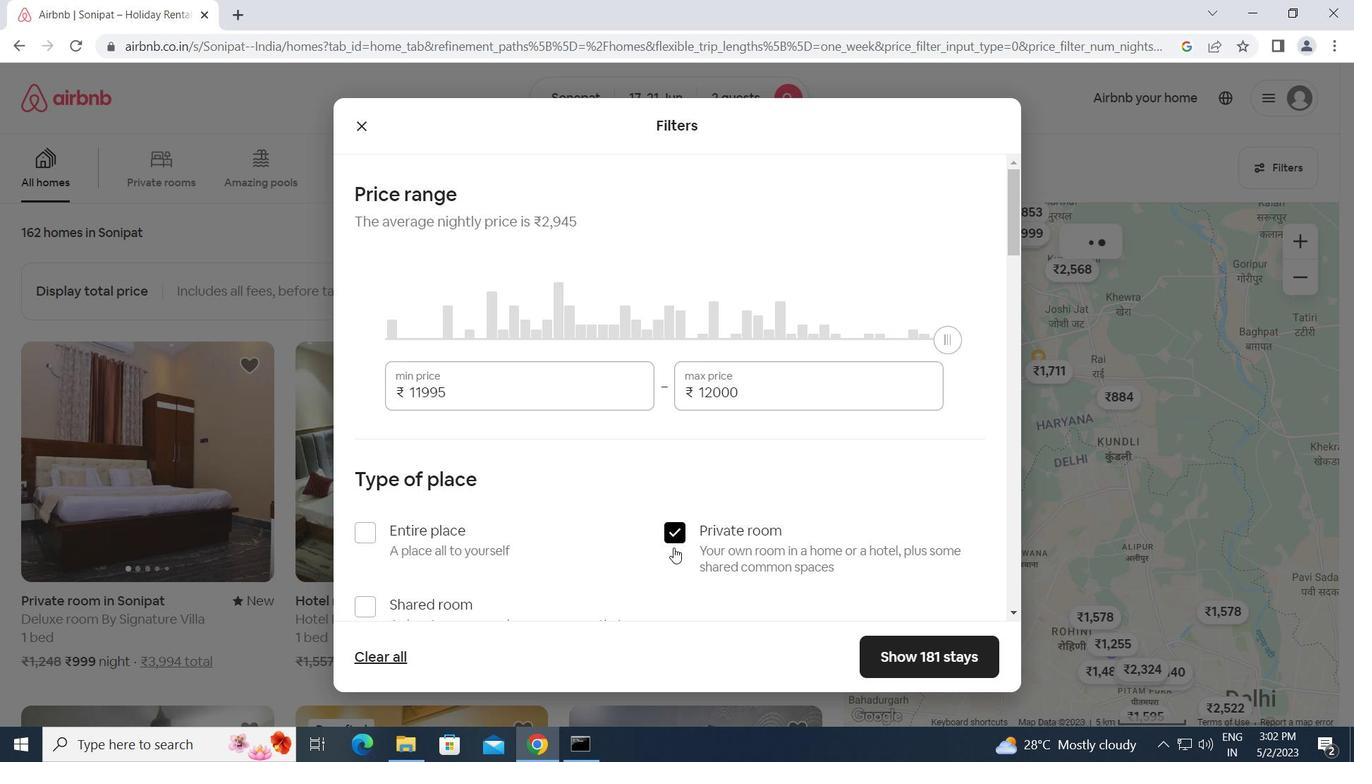 
Action: Mouse scrolled (673, 546) with delta (0, 0)
Screenshot: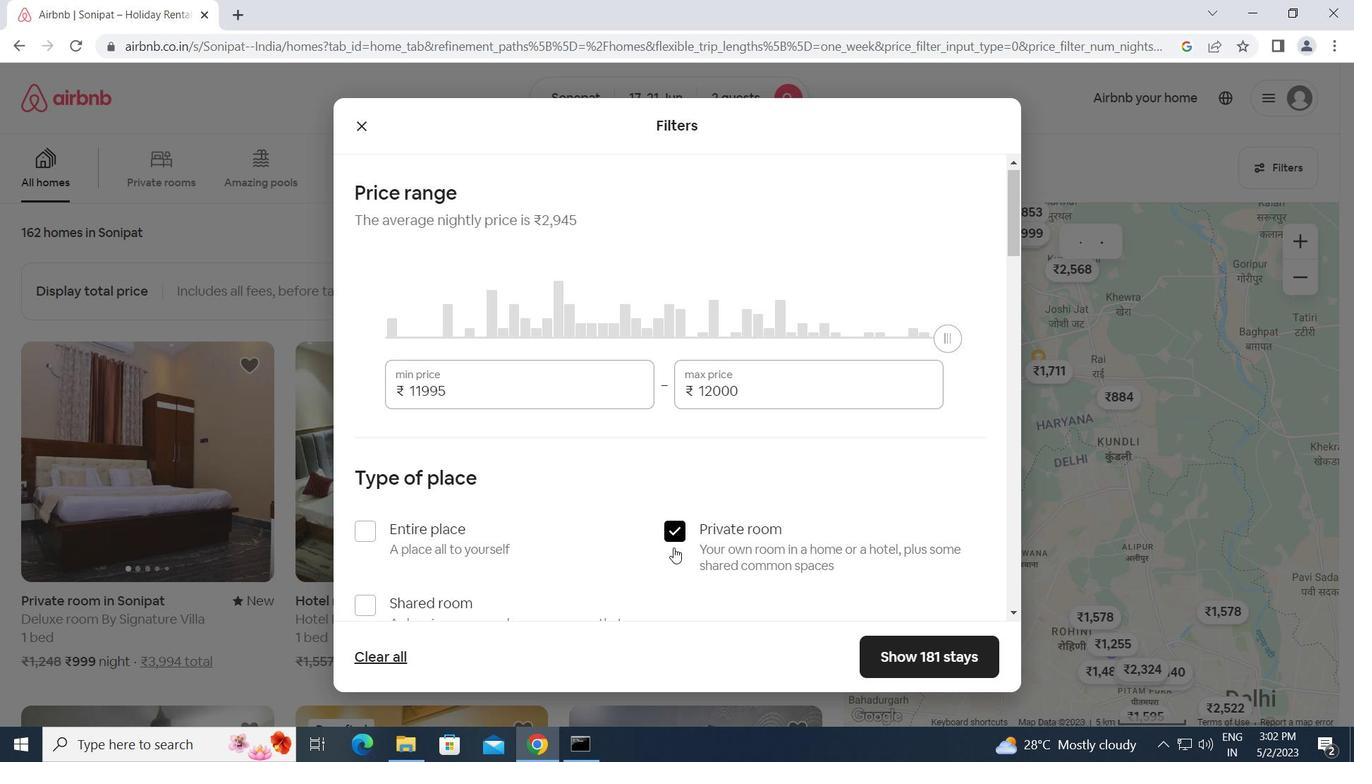 
Action: Mouse scrolled (673, 546) with delta (0, 0)
Screenshot: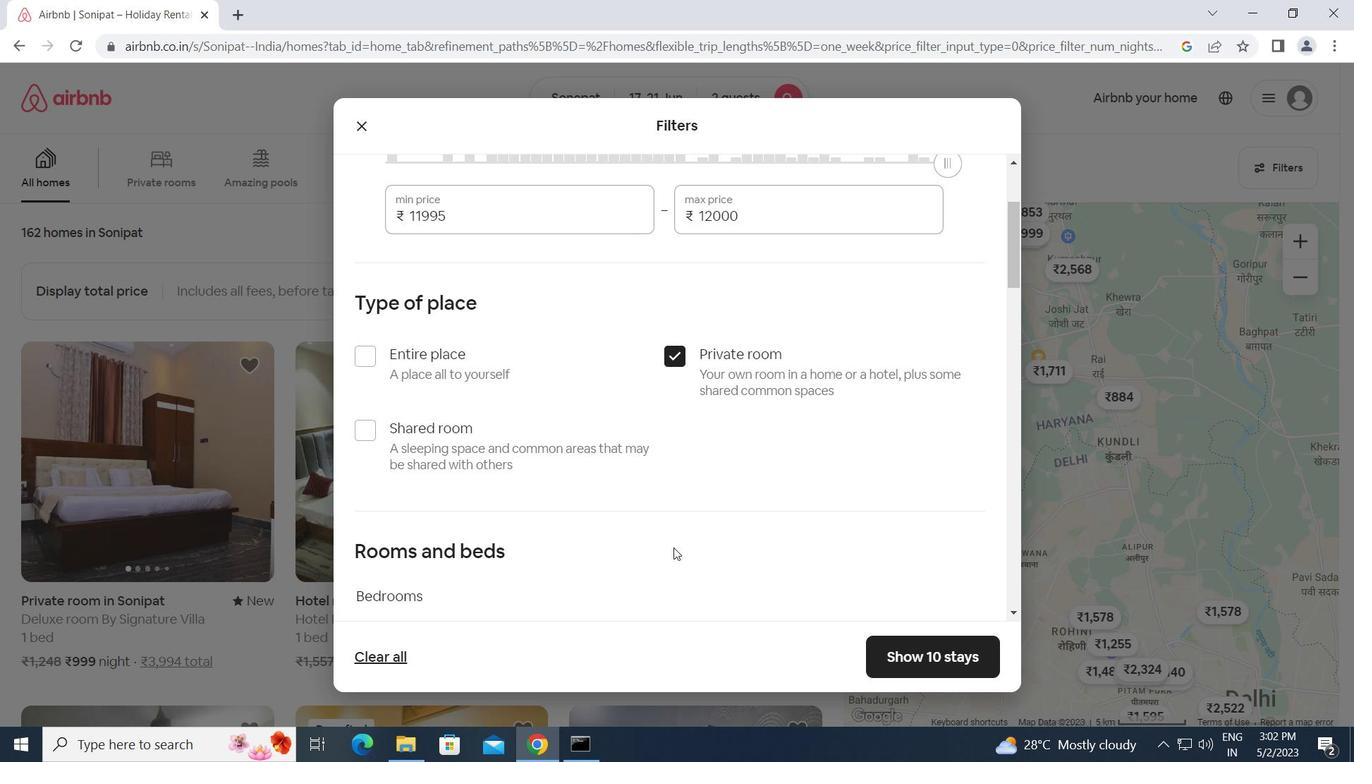 
Action: Mouse scrolled (673, 546) with delta (0, 0)
Screenshot: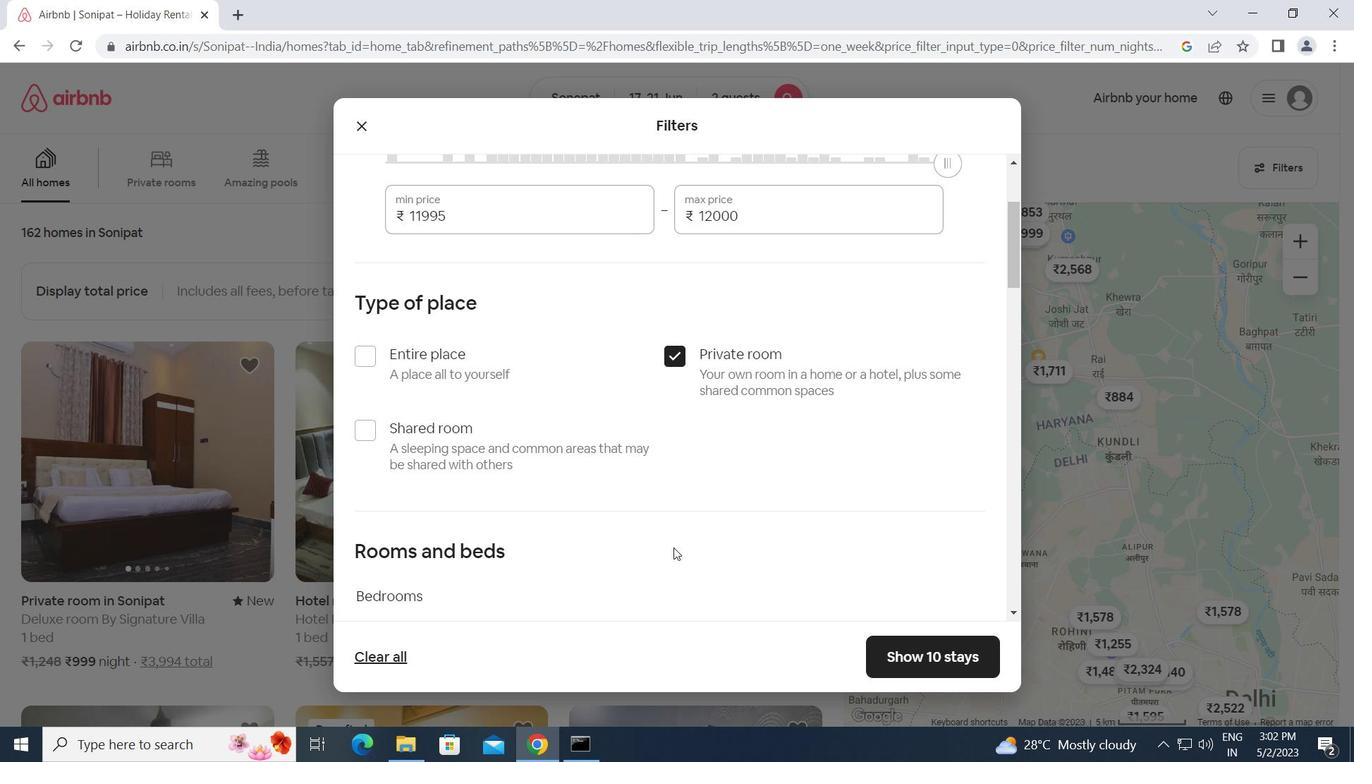 
Action: Mouse moved to (462, 465)
Screenshot: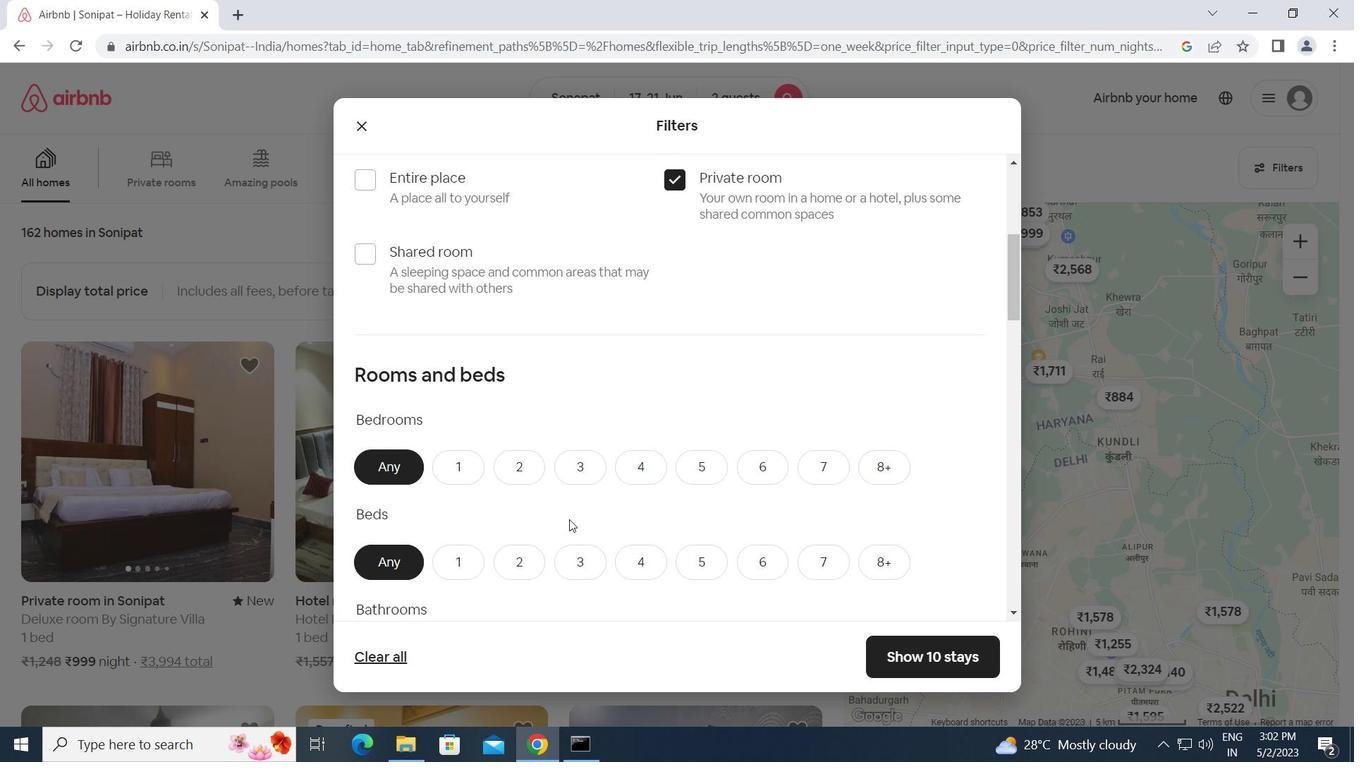 
Action: Mouse pressed left at (462, 465)
Screenshot: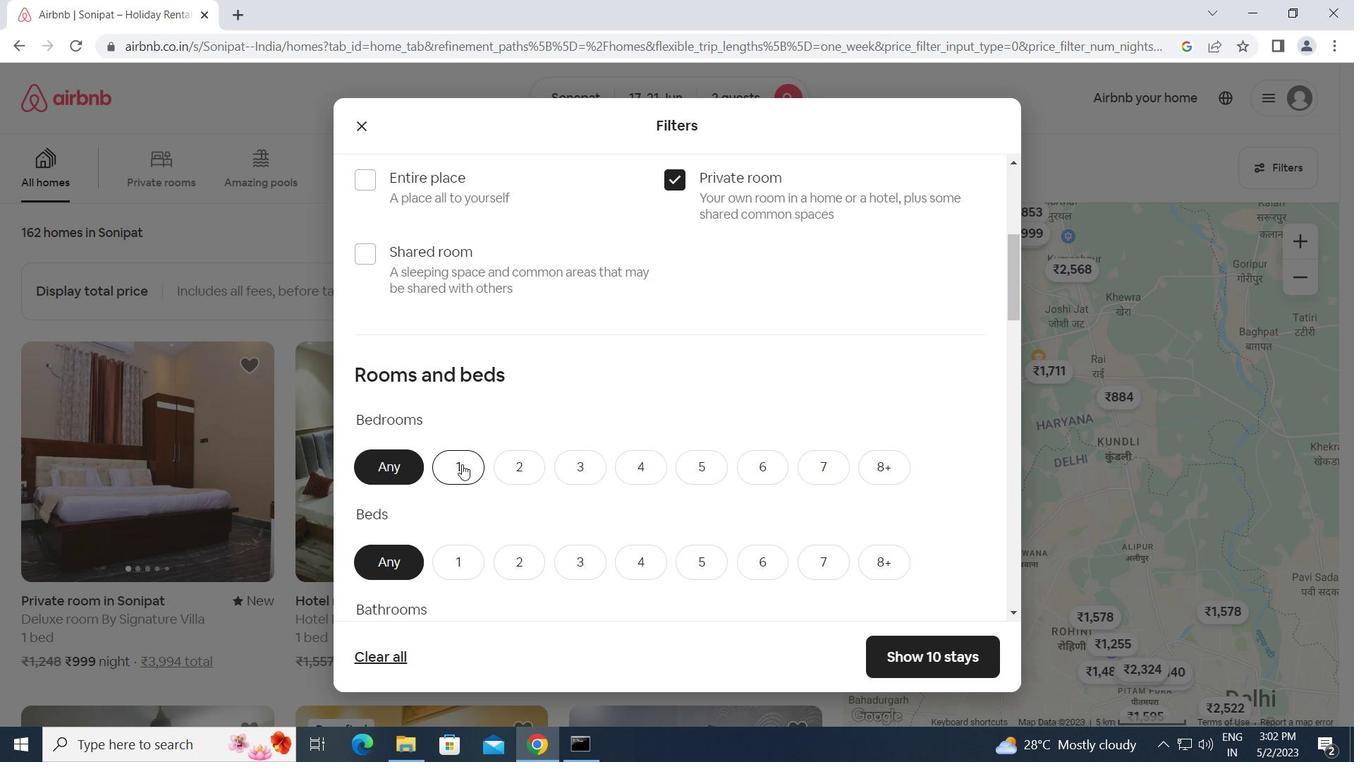 
Action: Mouse moved to (487, 490)
Screenshot: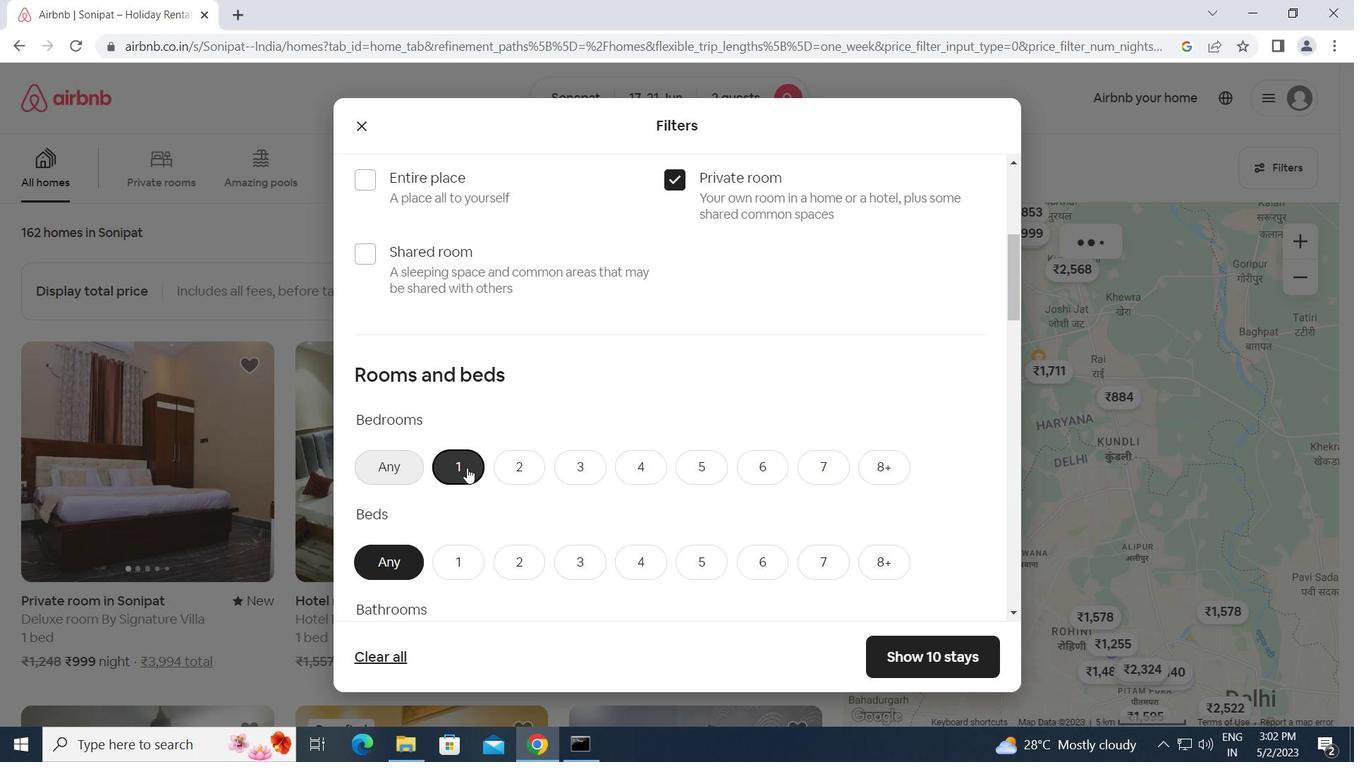 
Action: Mouse scrolled (487, 489) with delta (0, 0)
Screenshot: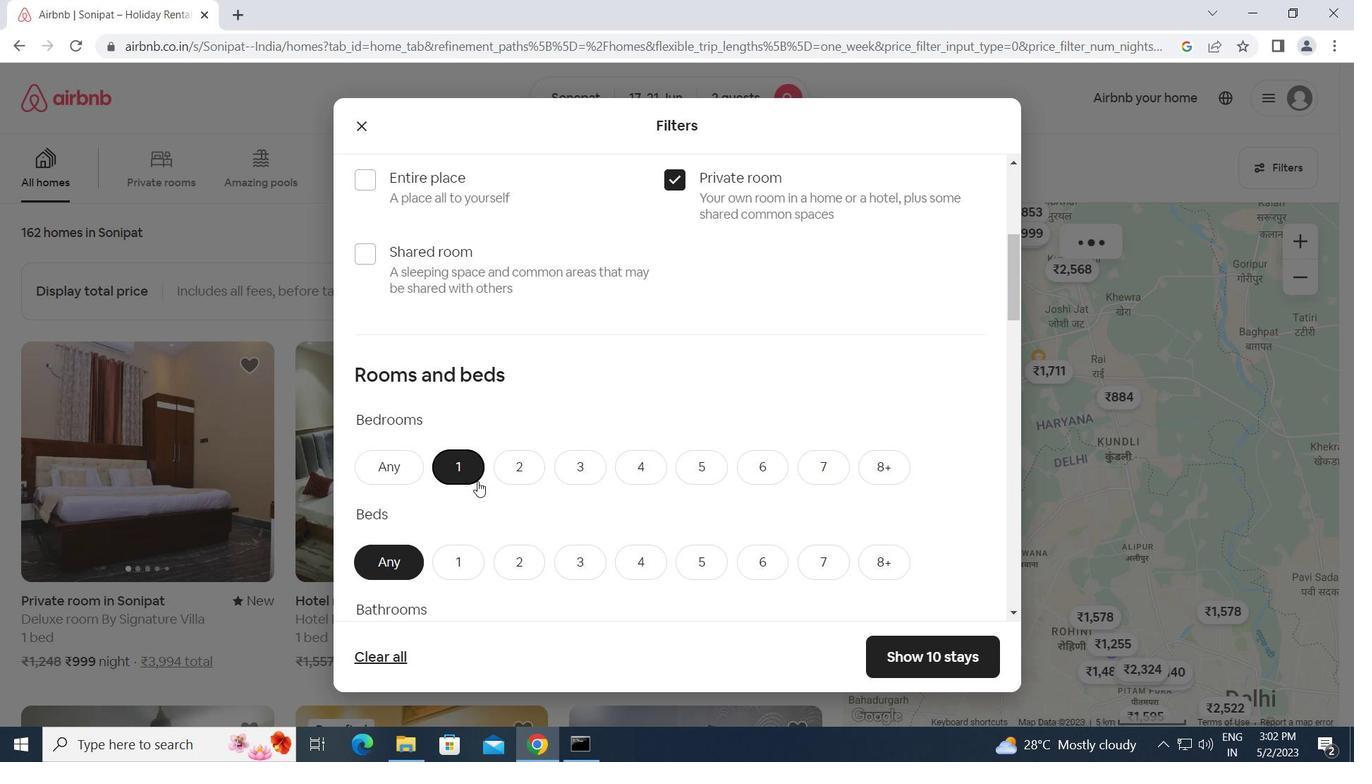 
Action: Mouse scrolled (487, 489) with delta (0, 0)
Screenshot: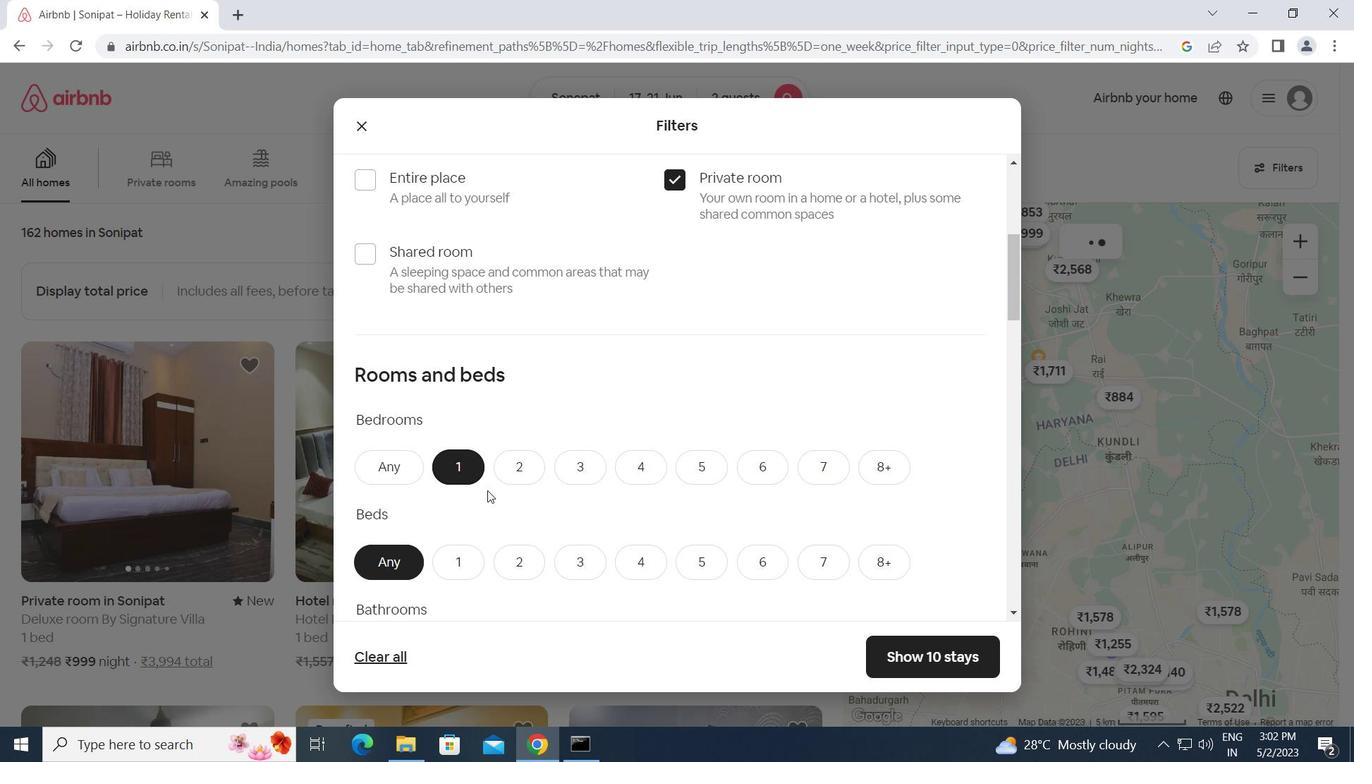 
Action: Mouse moved to (517, 390)
Screenshot: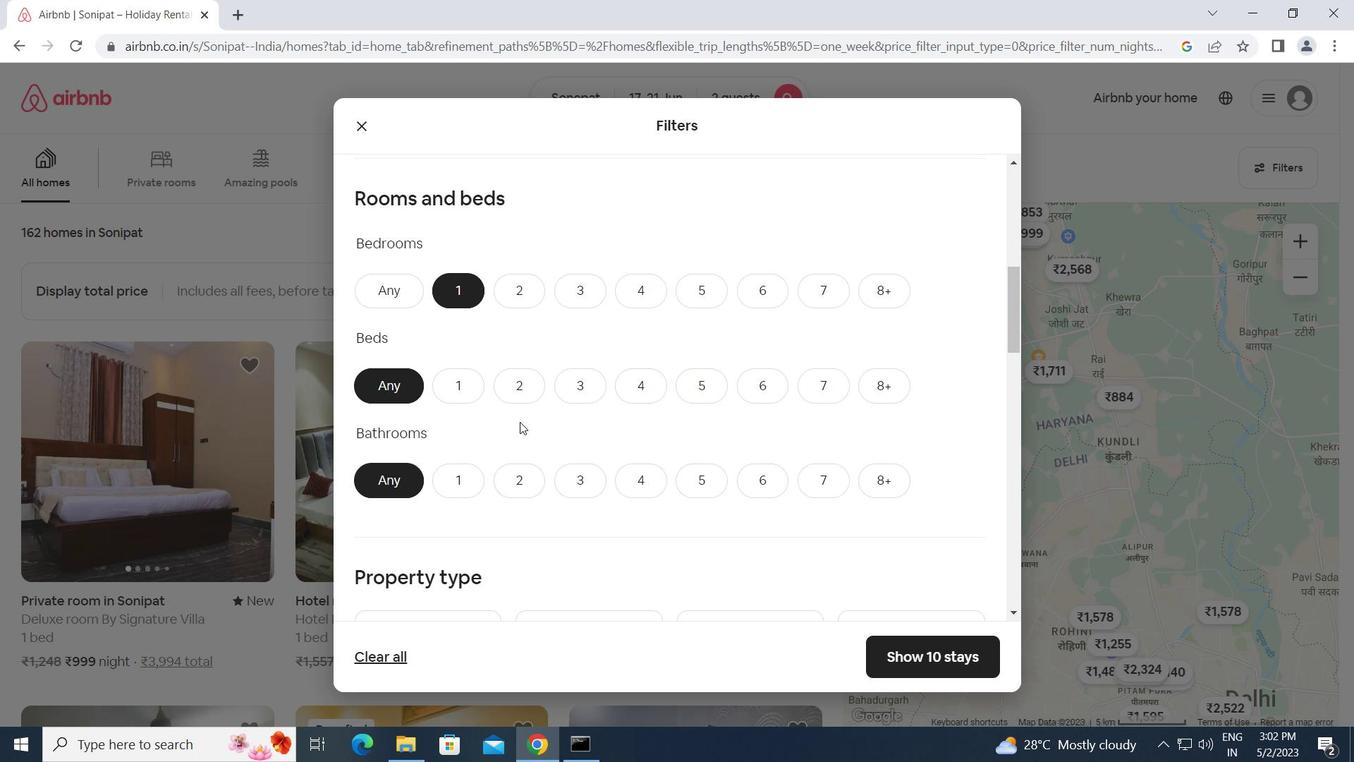
Action: Mouse pressed left at (517, 390)
Screenshot: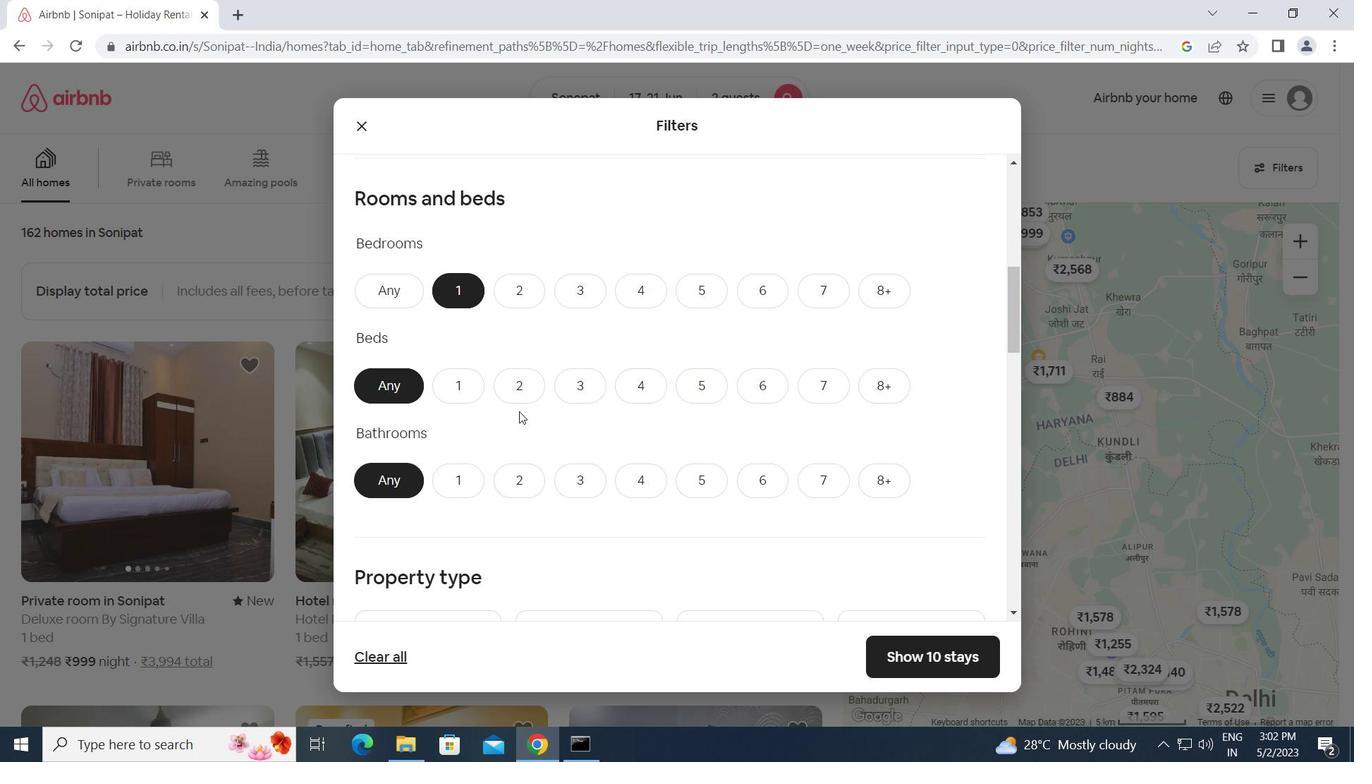 
Action: Mouse moved to (465, 484)
Screenshot: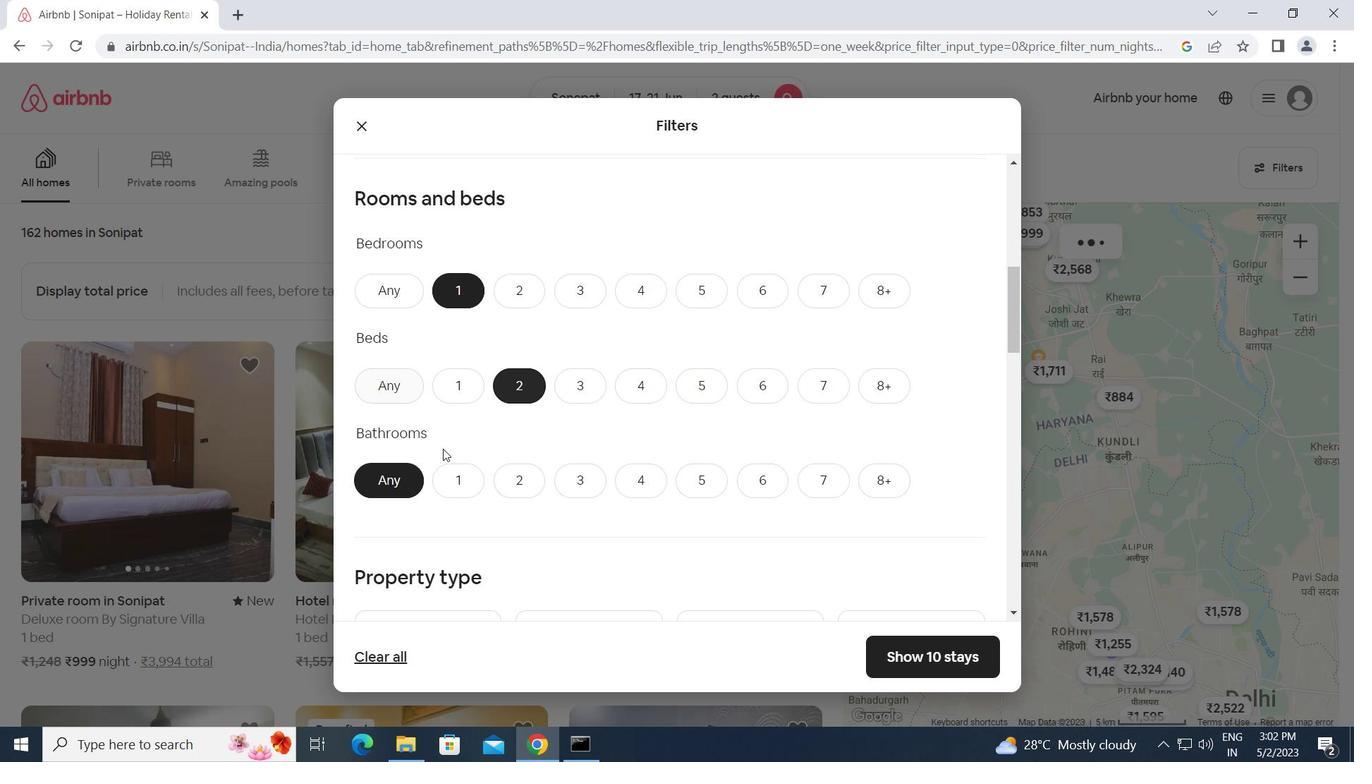 
Action: Mouse pressed left at (465, 484)
Screenshot: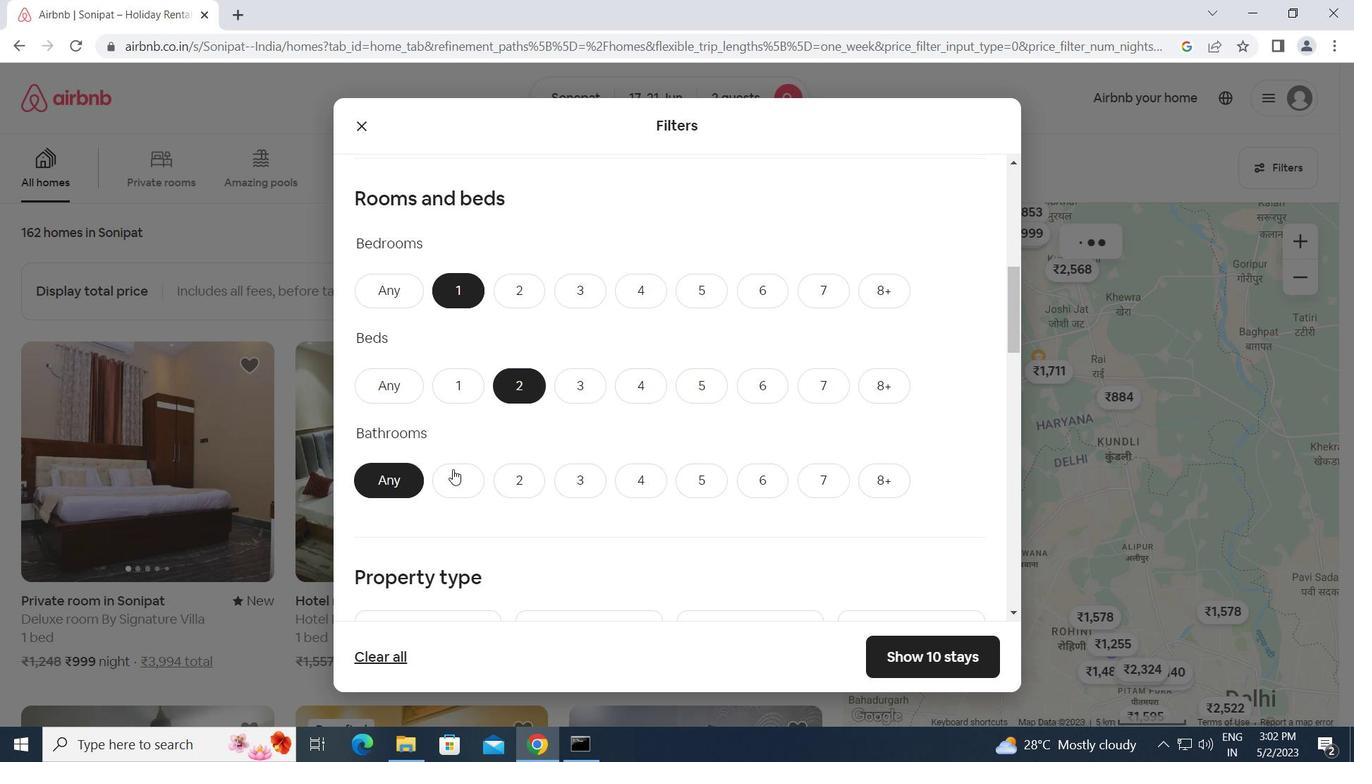 
Action: Mouse moved to (587, 479)
Screenshot: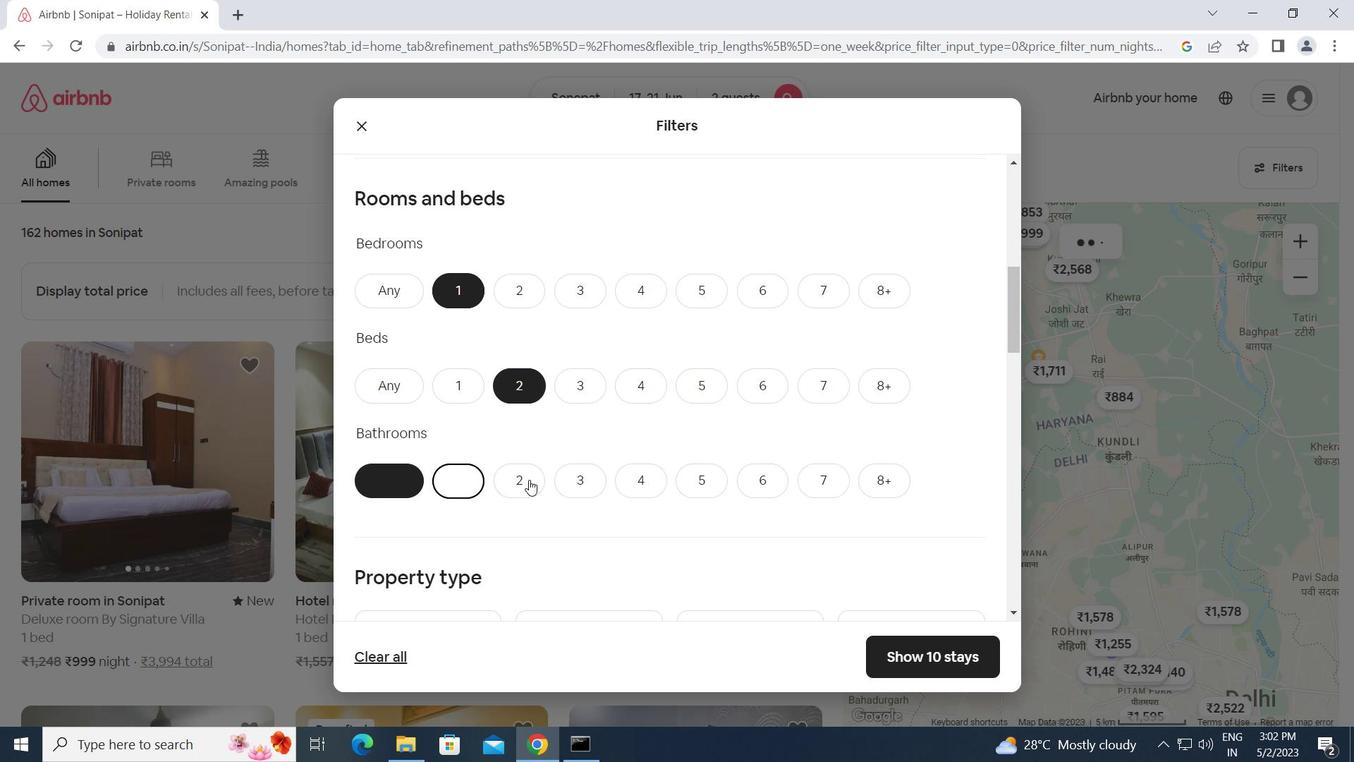 
Action: Mouse scrolled (587, 479) with delta (0, 0)
Screenshot: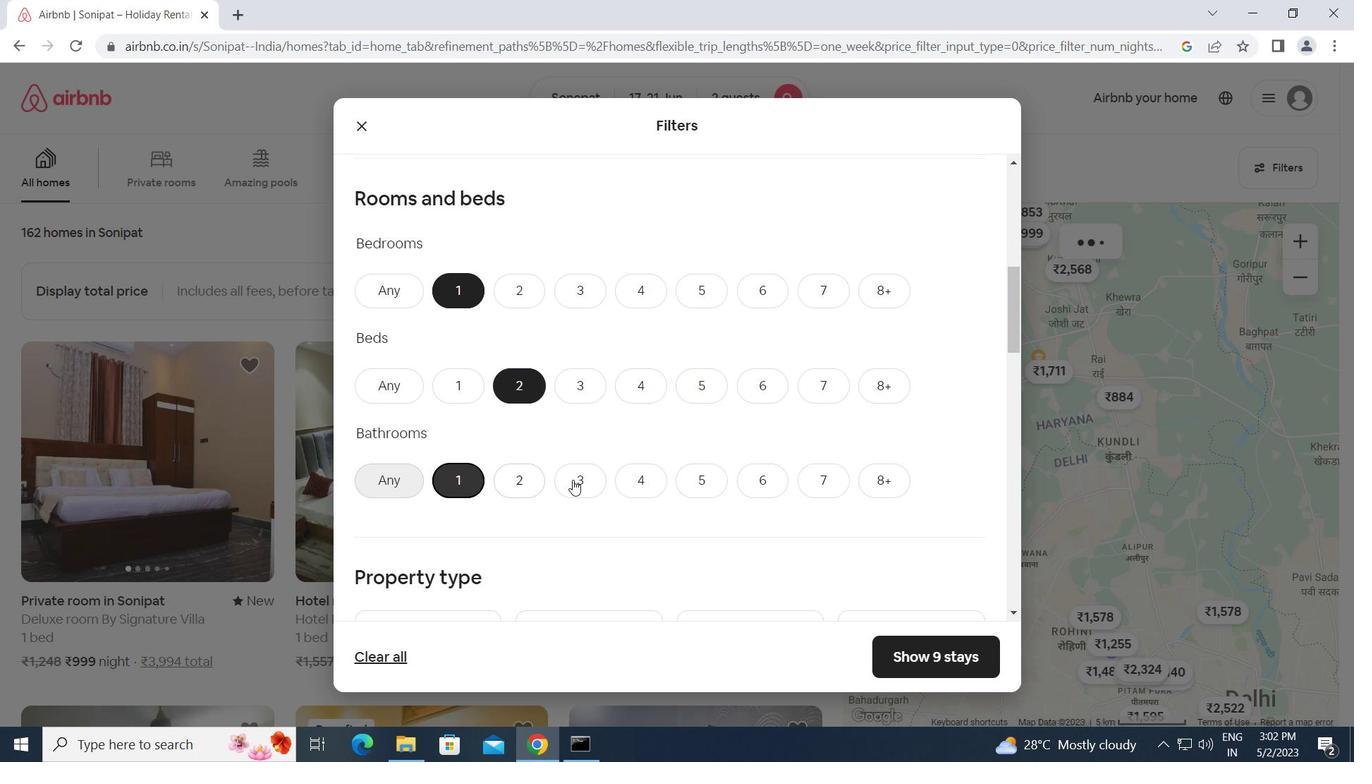 
Action: Mouse scrolled (587, 479) with delta (0, 0)
Screenshot: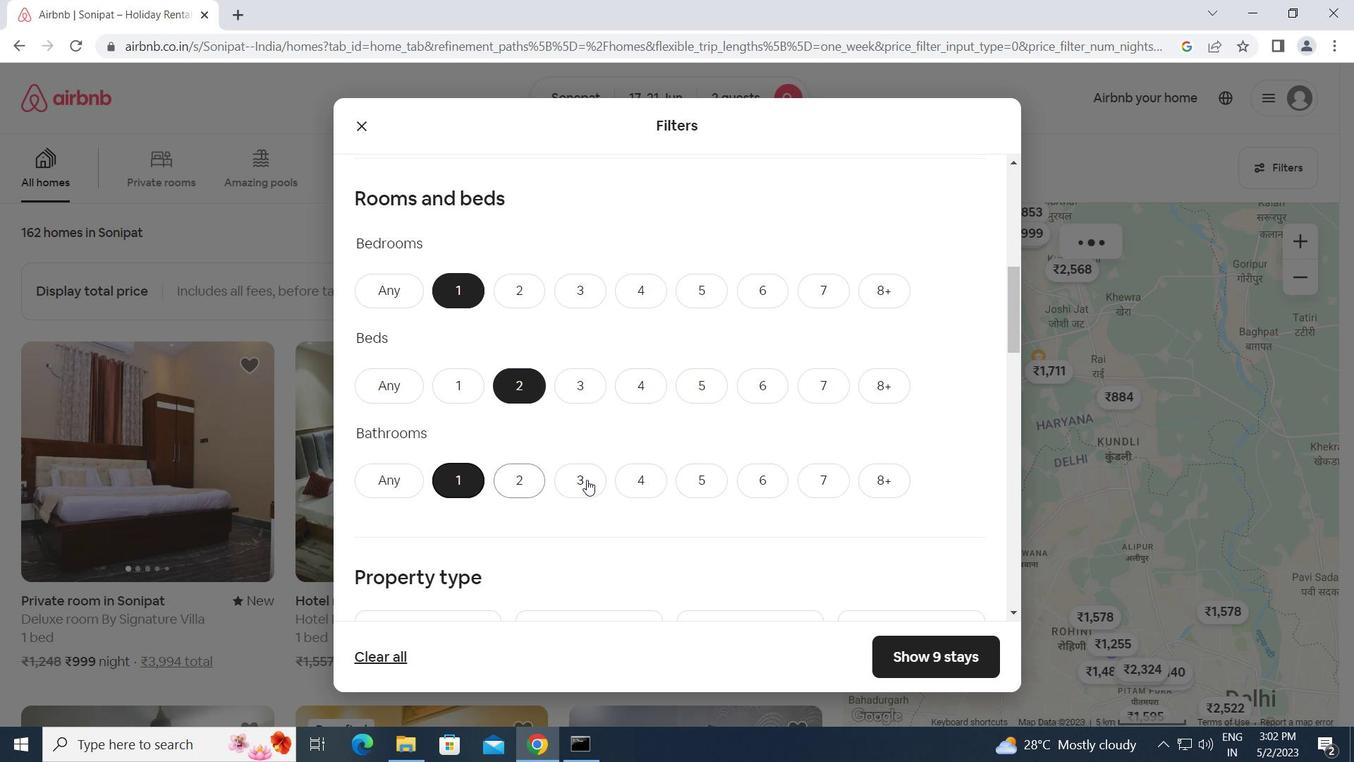 
Action: Mouse scrolled (587, 479) with delta (0, 0)
Screenshot: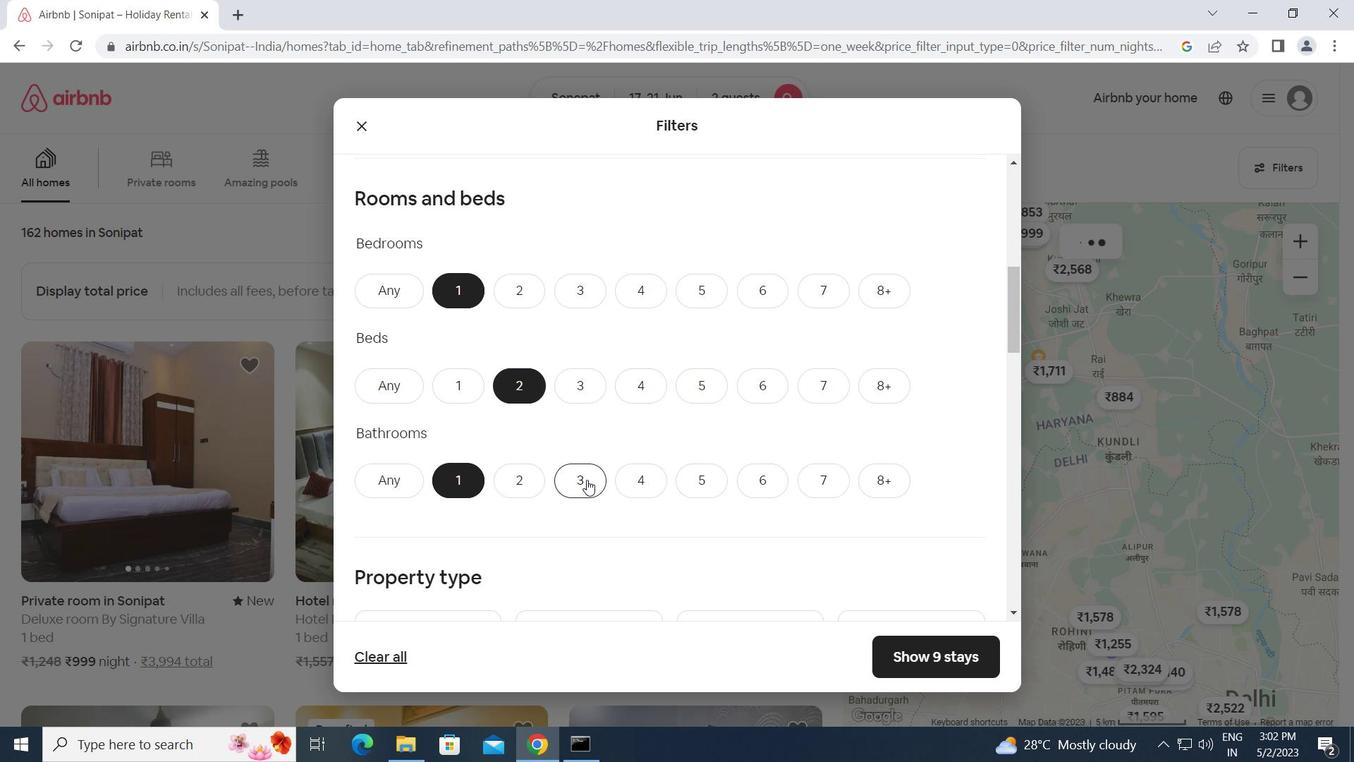 
Action: Mouse moved to (477, 442)
Screenshot: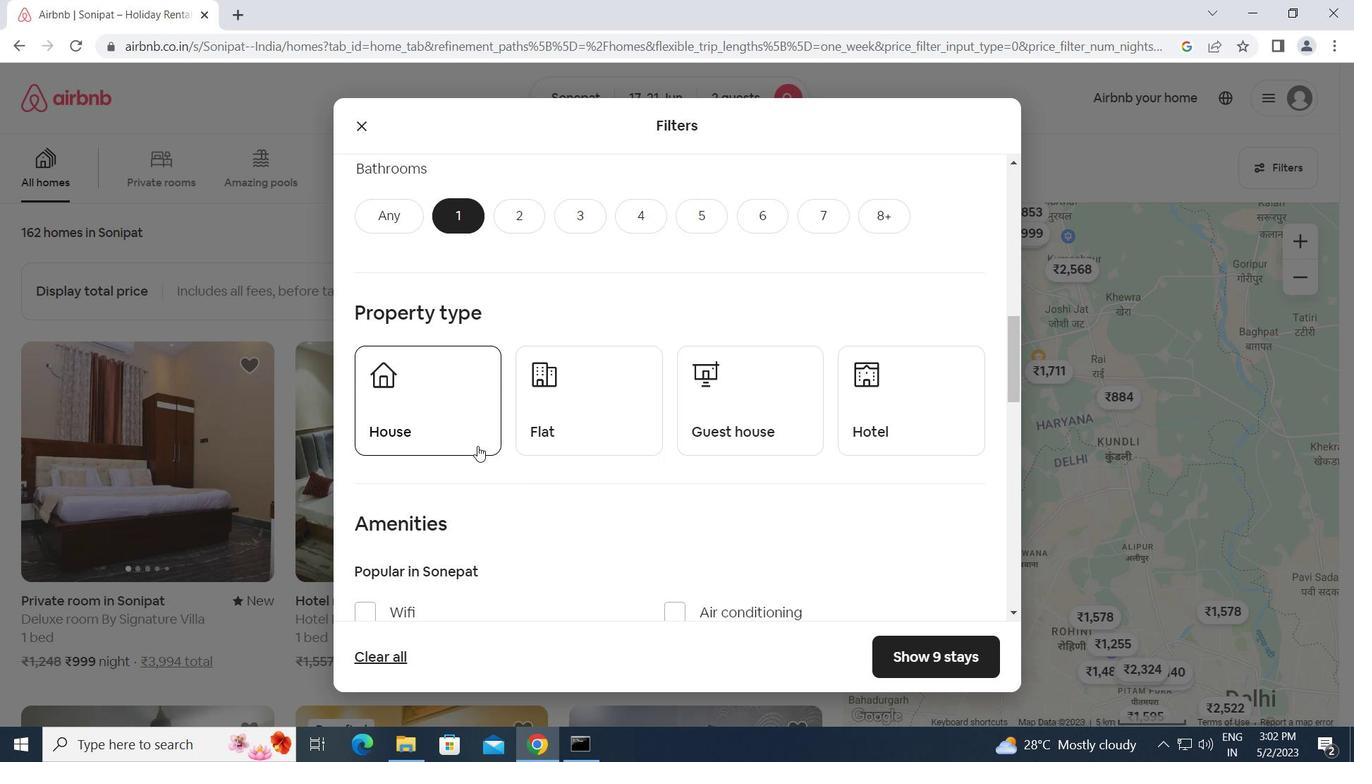 
Action: Mouse pressed left at (477, 442)
Screenshot: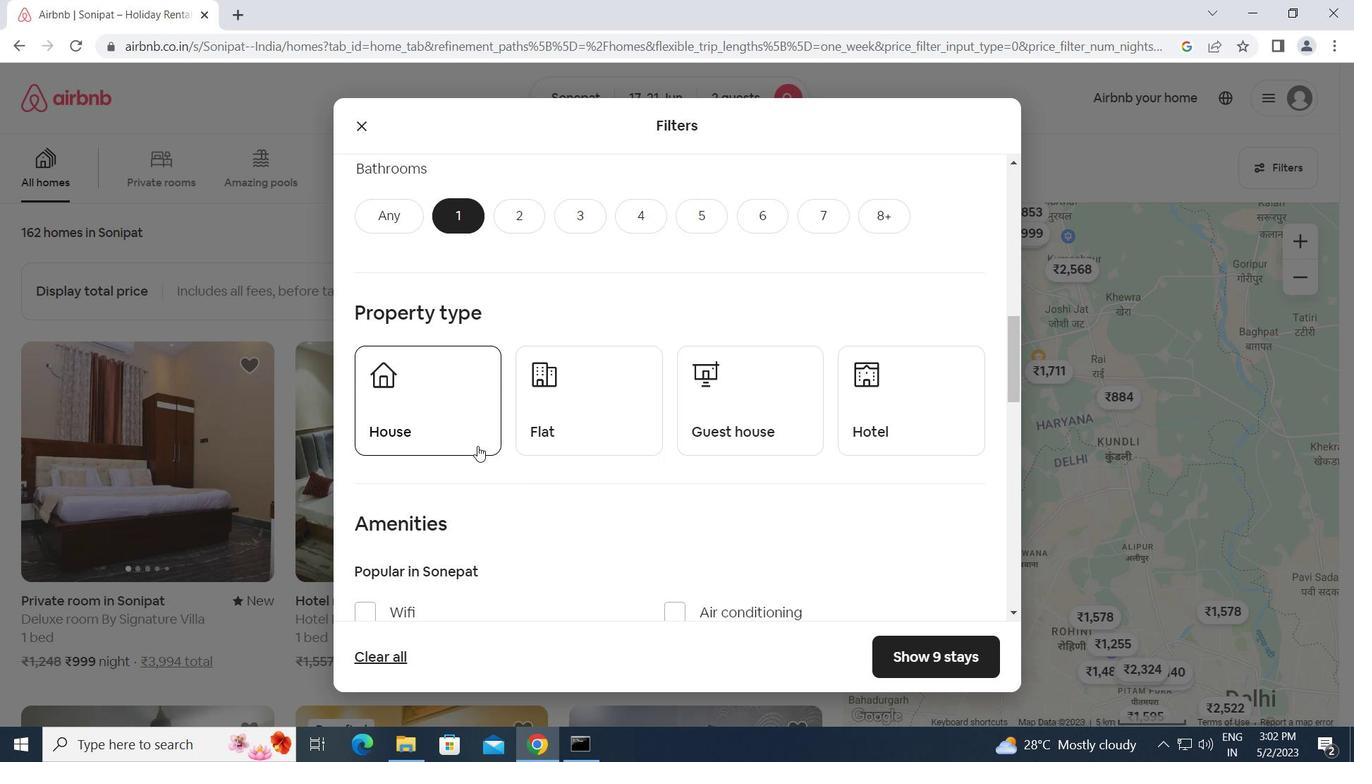 
Action: Mouse moved to (551, 432)
Screenshot: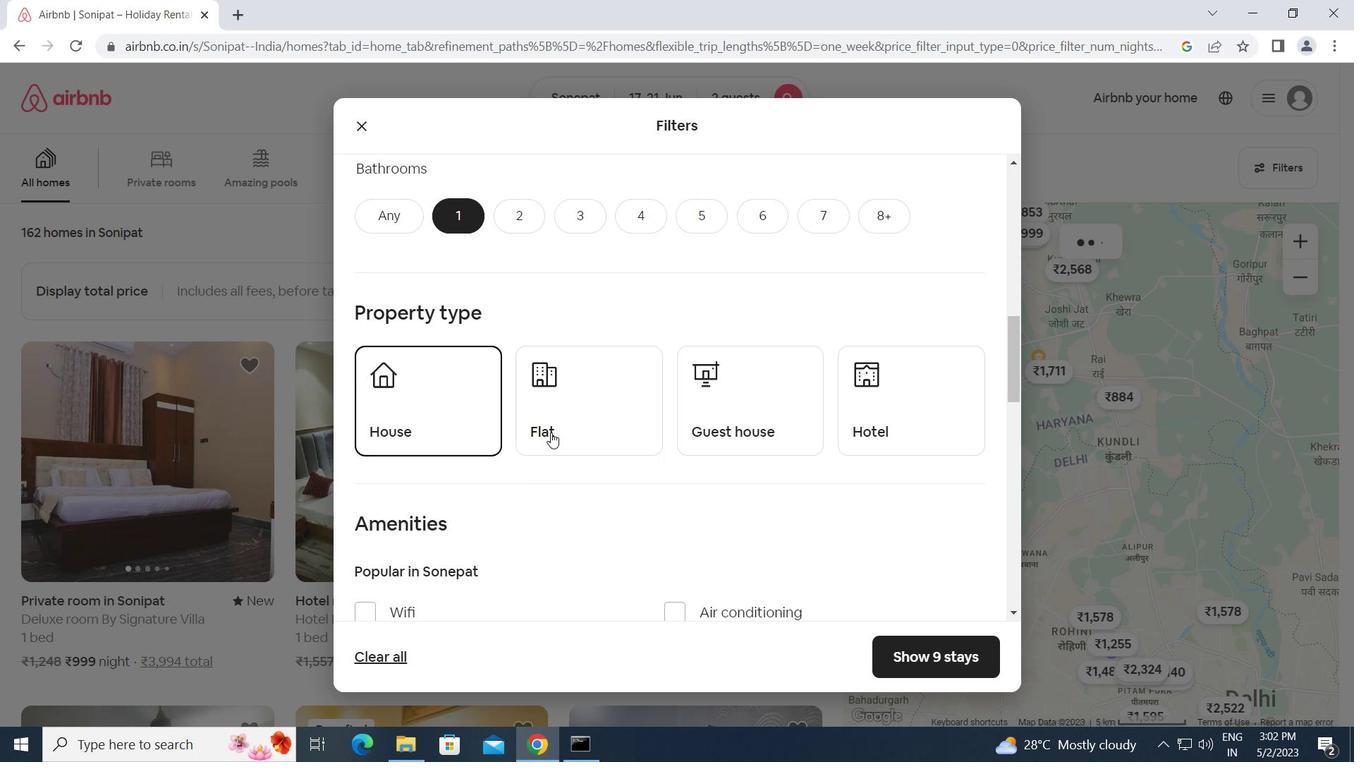 
Action: Mouse pressed left at (551, 432)
Screenshot: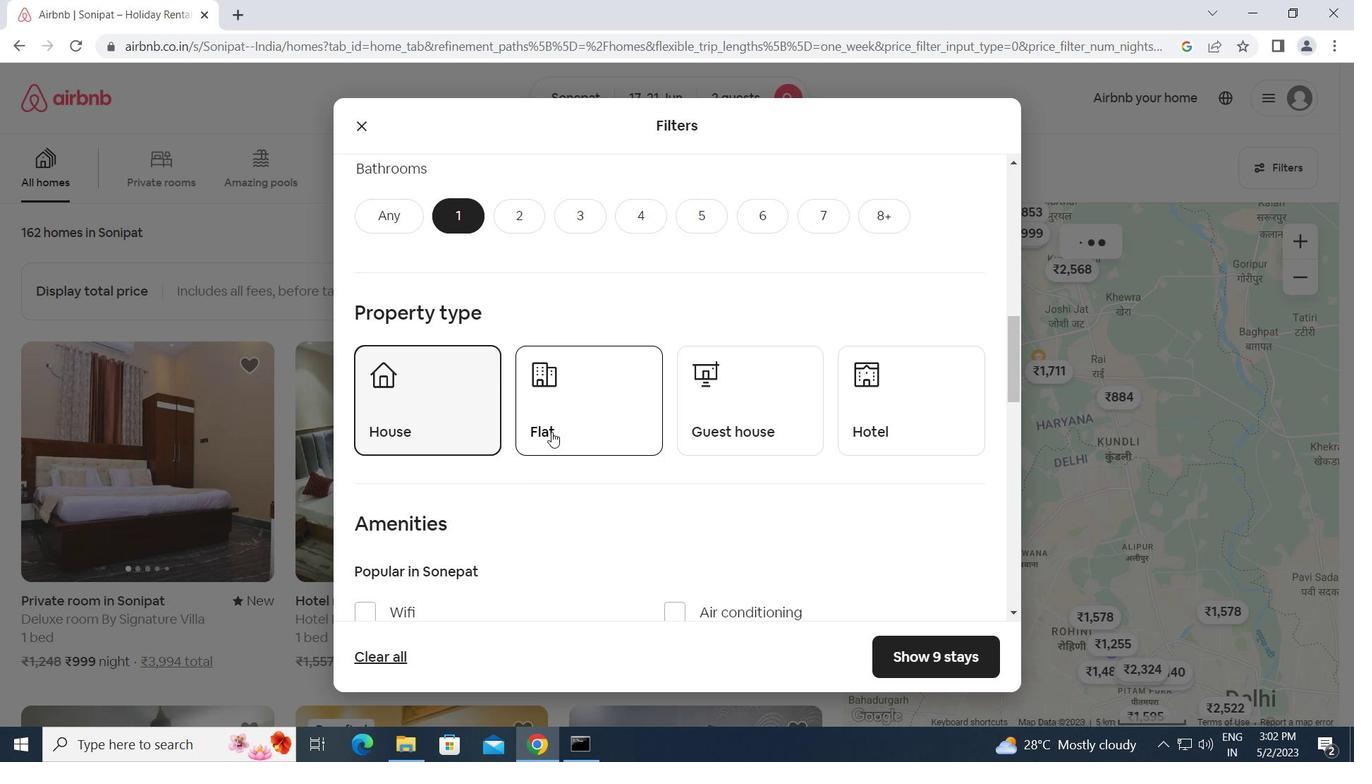 
Action: Mouse moved to (754, 421)
Screenshot: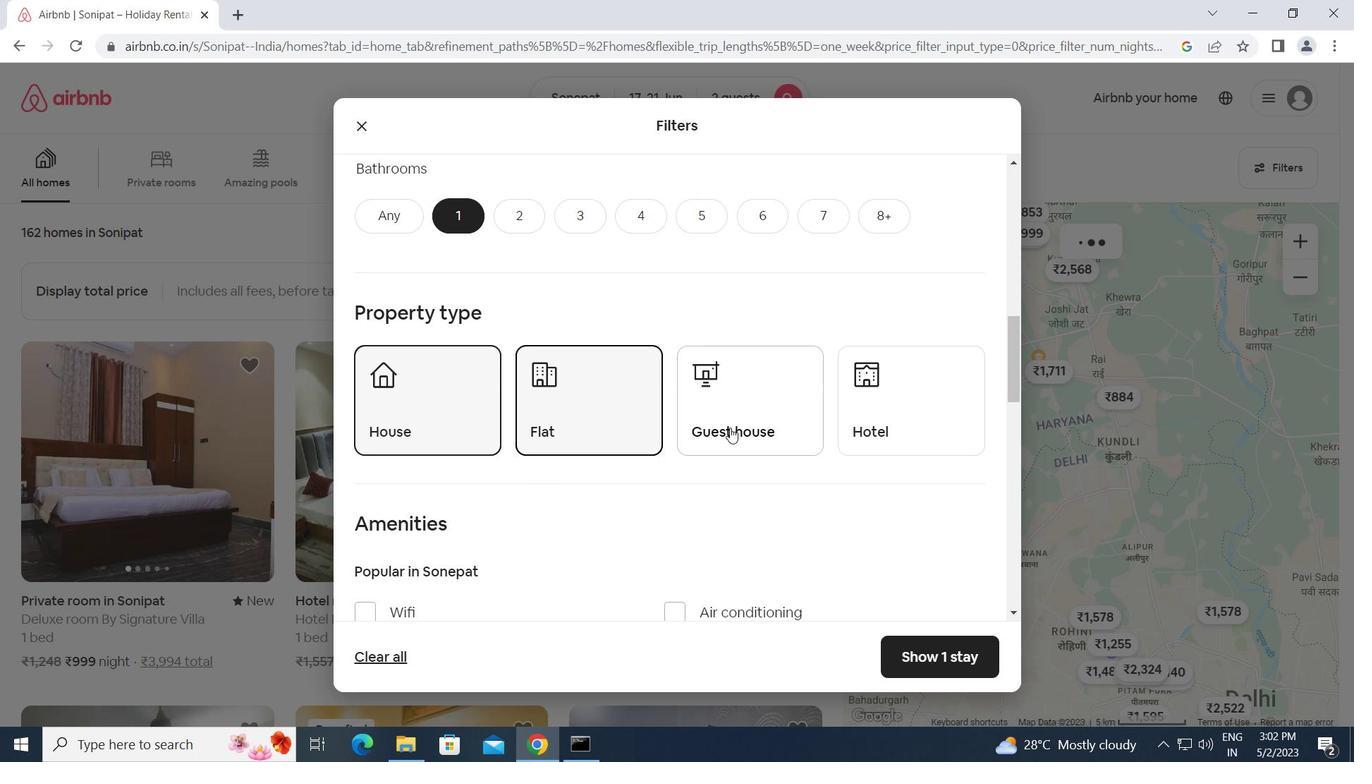 
Action: Mouse pressed left at (754, 421)
Screenshot: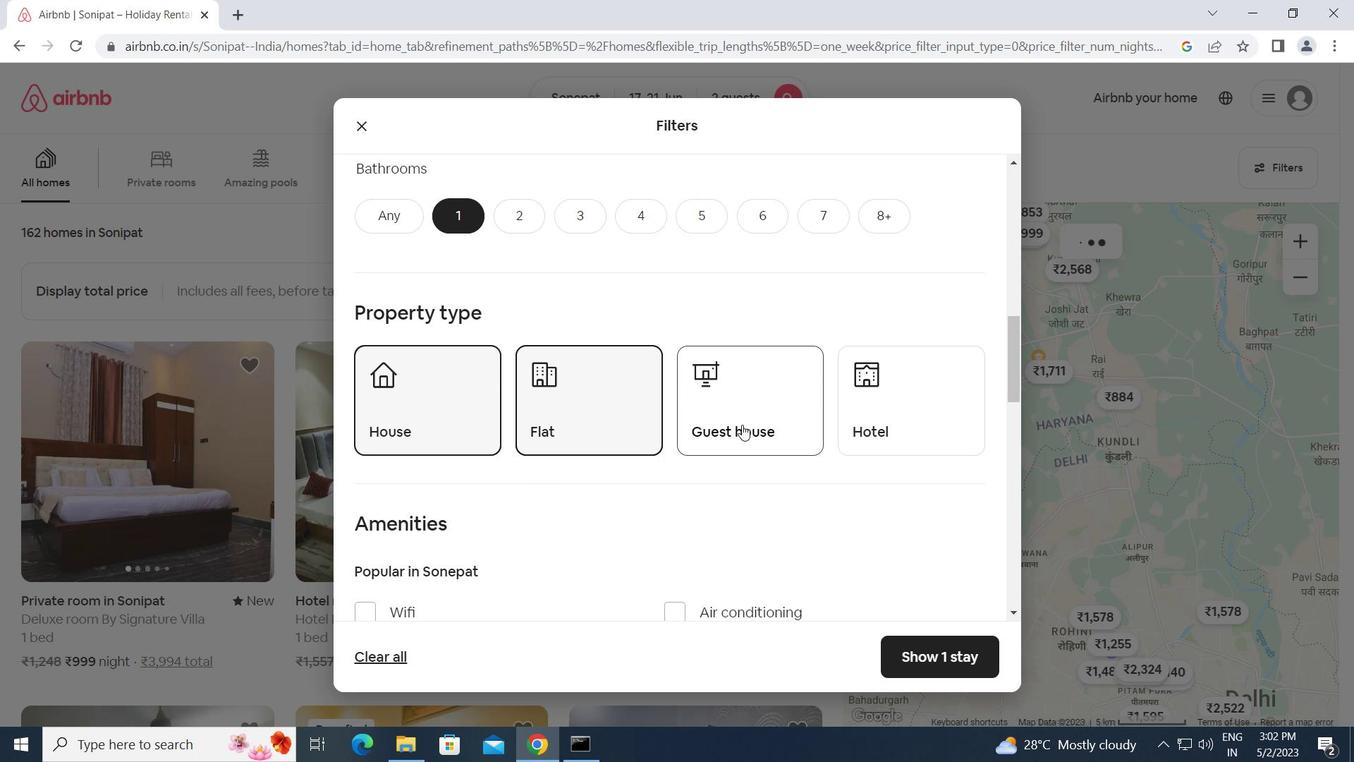 
Action: Mouse moved to (671, 489)
Screenshot: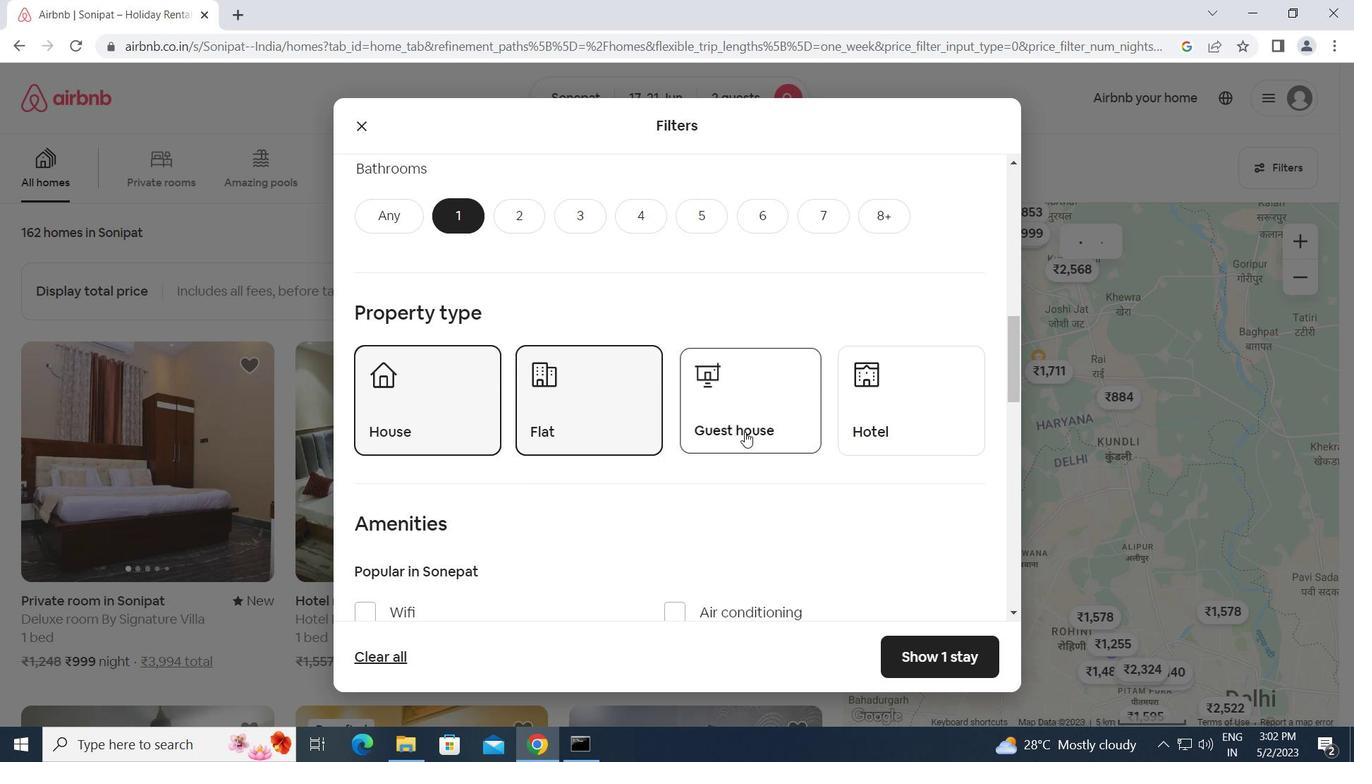 
Action: Mouse scrolled (671, 488) with delta (0, 0)
Screenshot: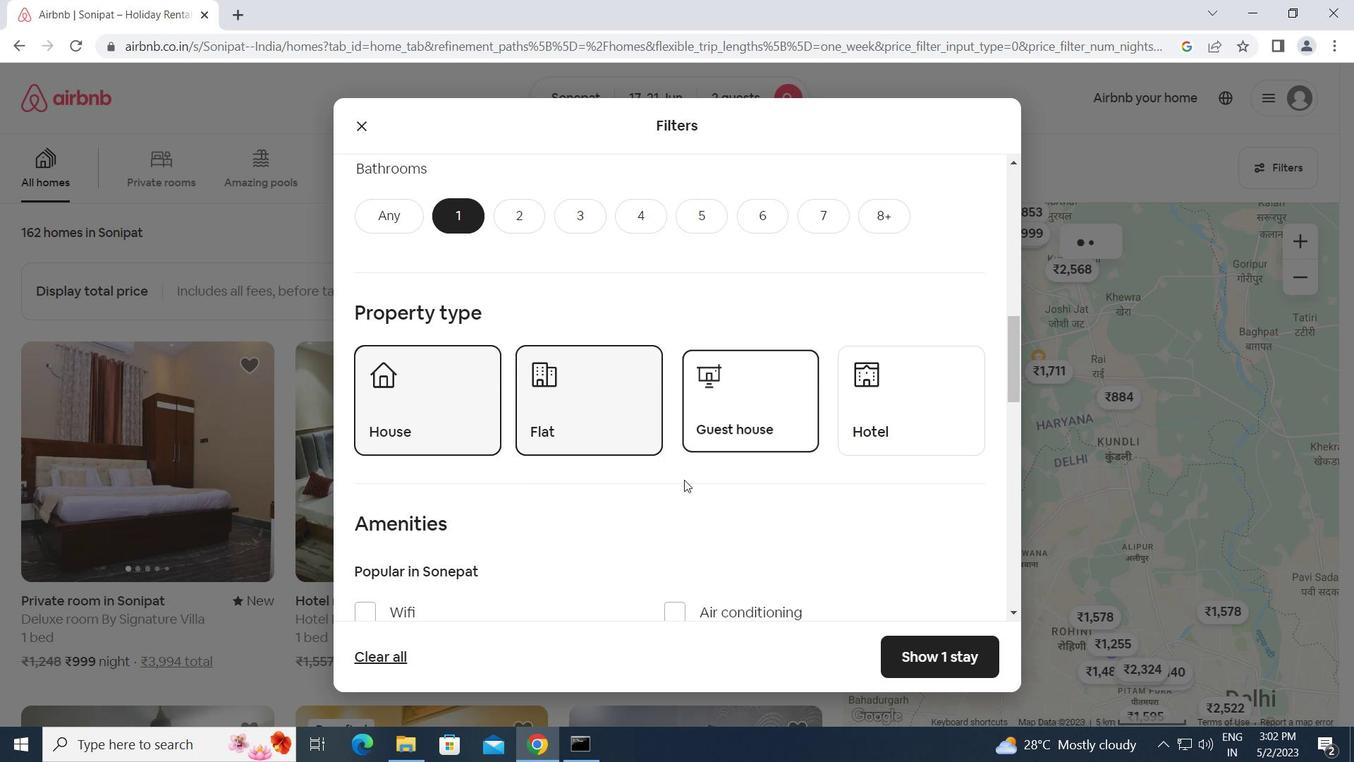 
Action: Mouse scrolled (671, 488) with delta (0, 0)
Screenshot: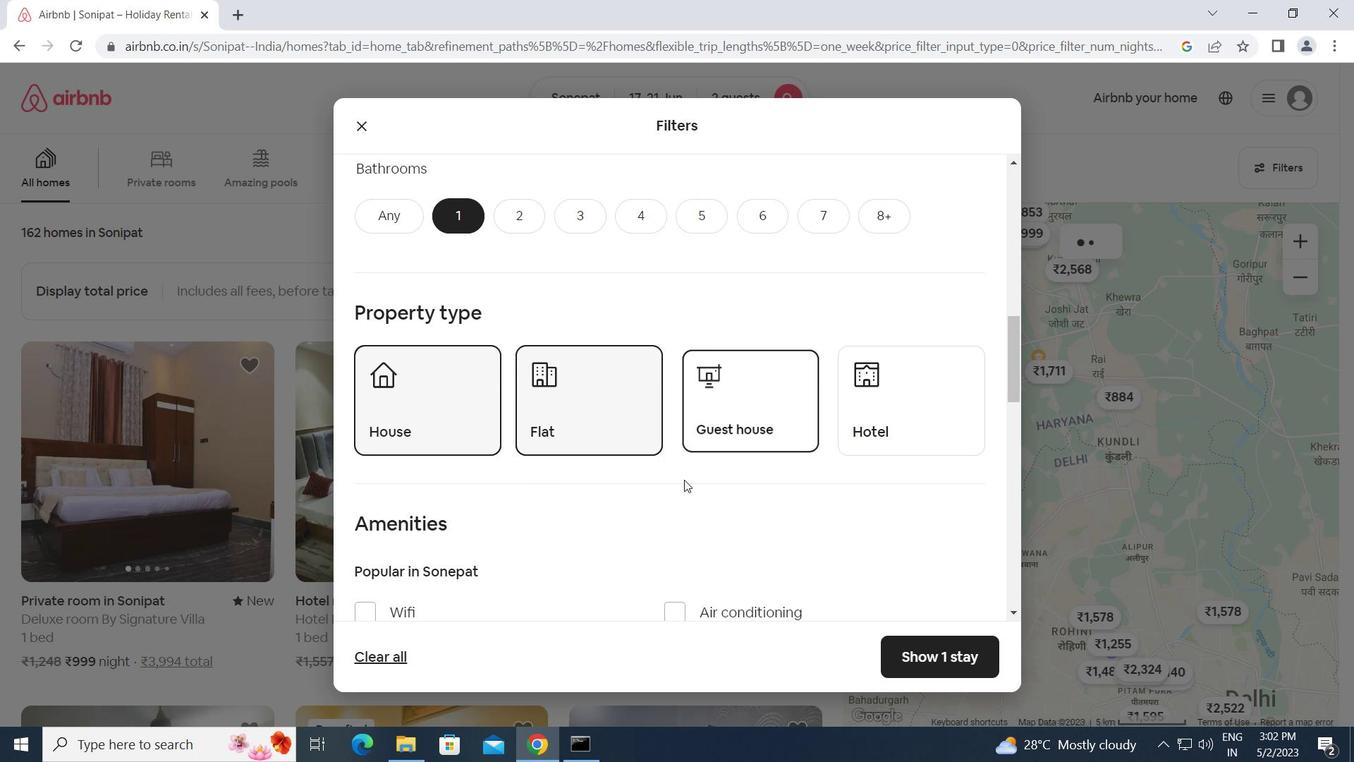 
Action: Mouse scrolled (671, 488) with delta (0, 0)
Screenshot: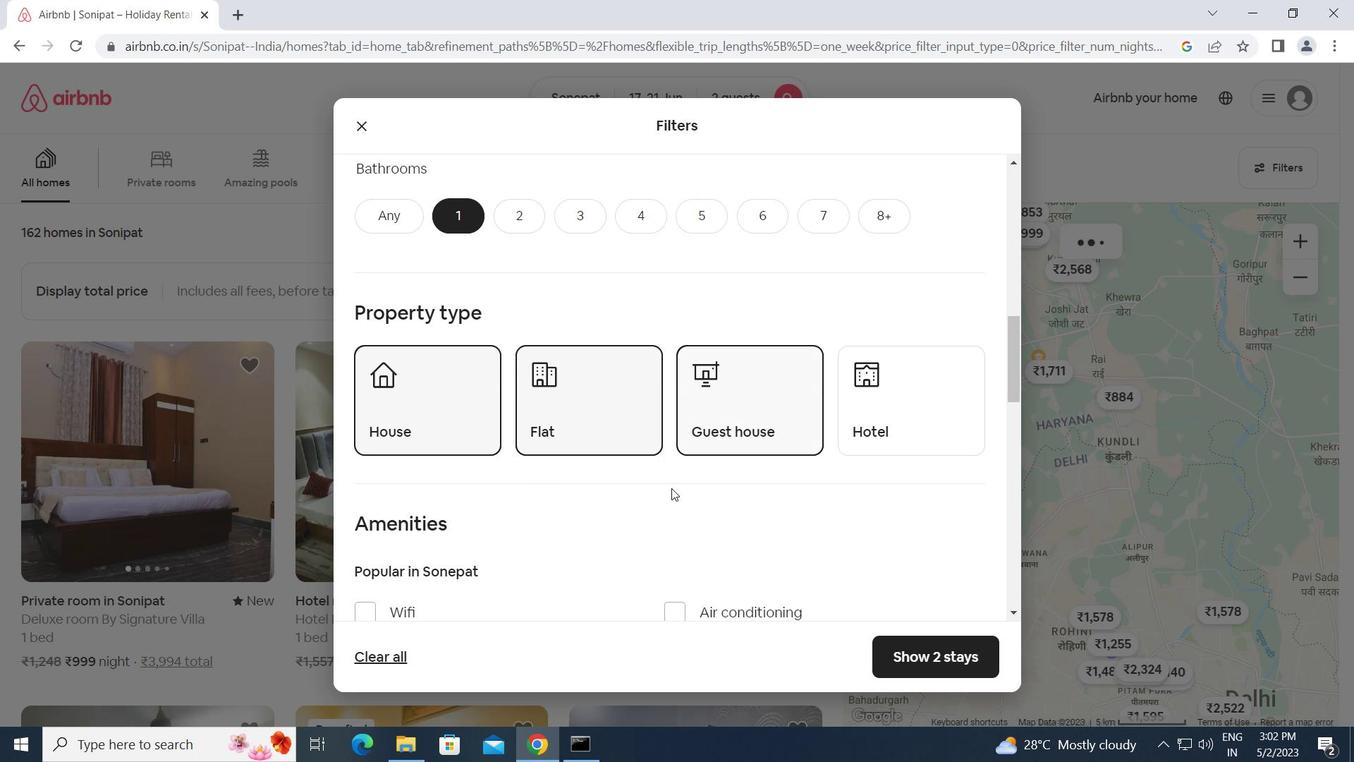 
Action: Mouse scrolled (671, 488) with delta (0, 0)
Screenshot: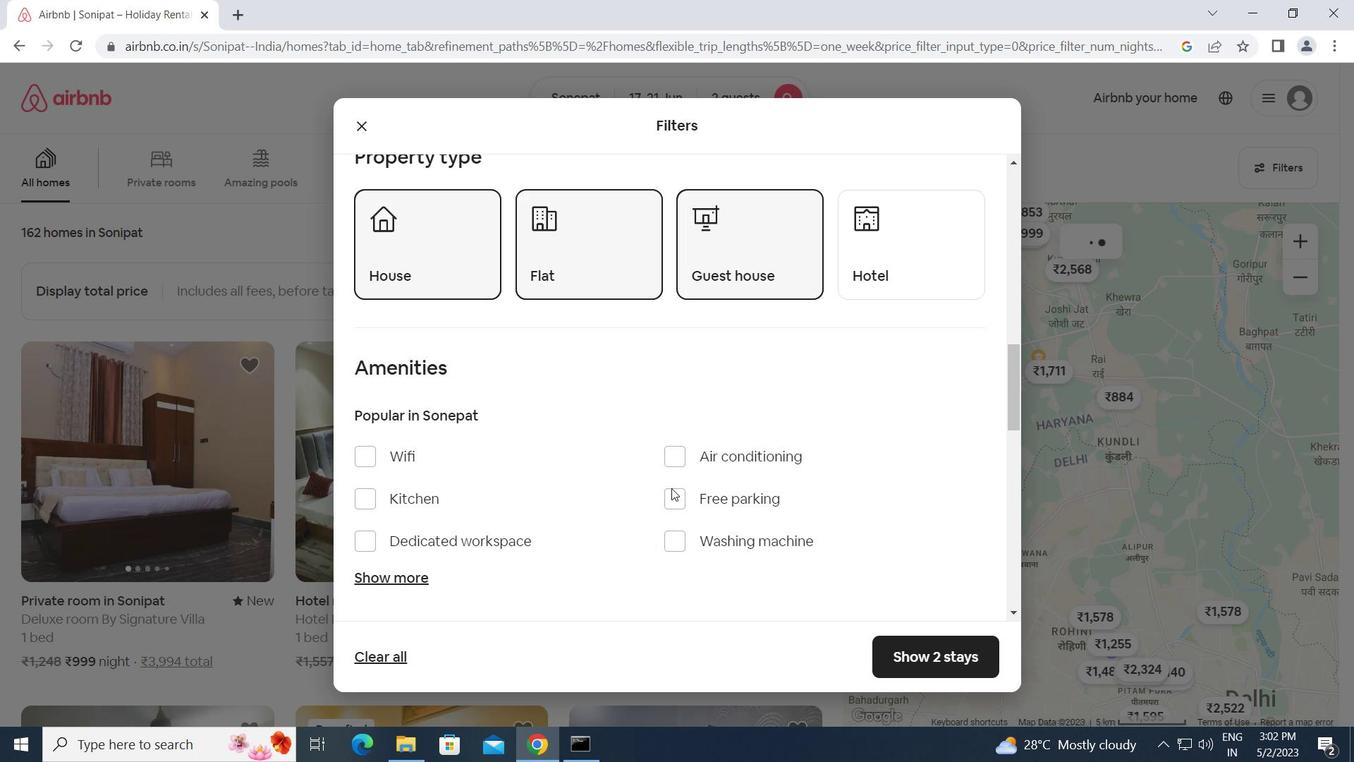 
Action: Mouse scrolled (671, 488) with delta (0, 0)
Screenshot: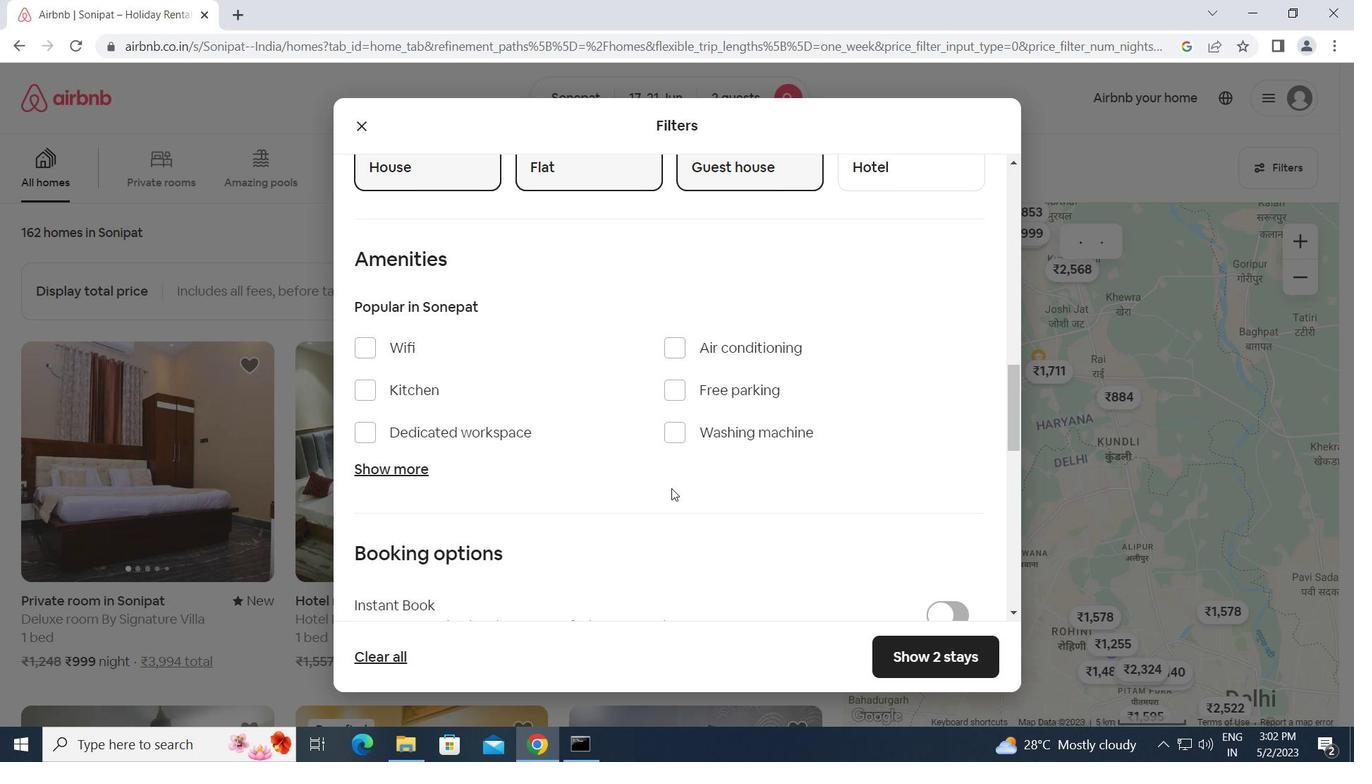 
Action: Mouse moved to (937, 498)
Screenshot: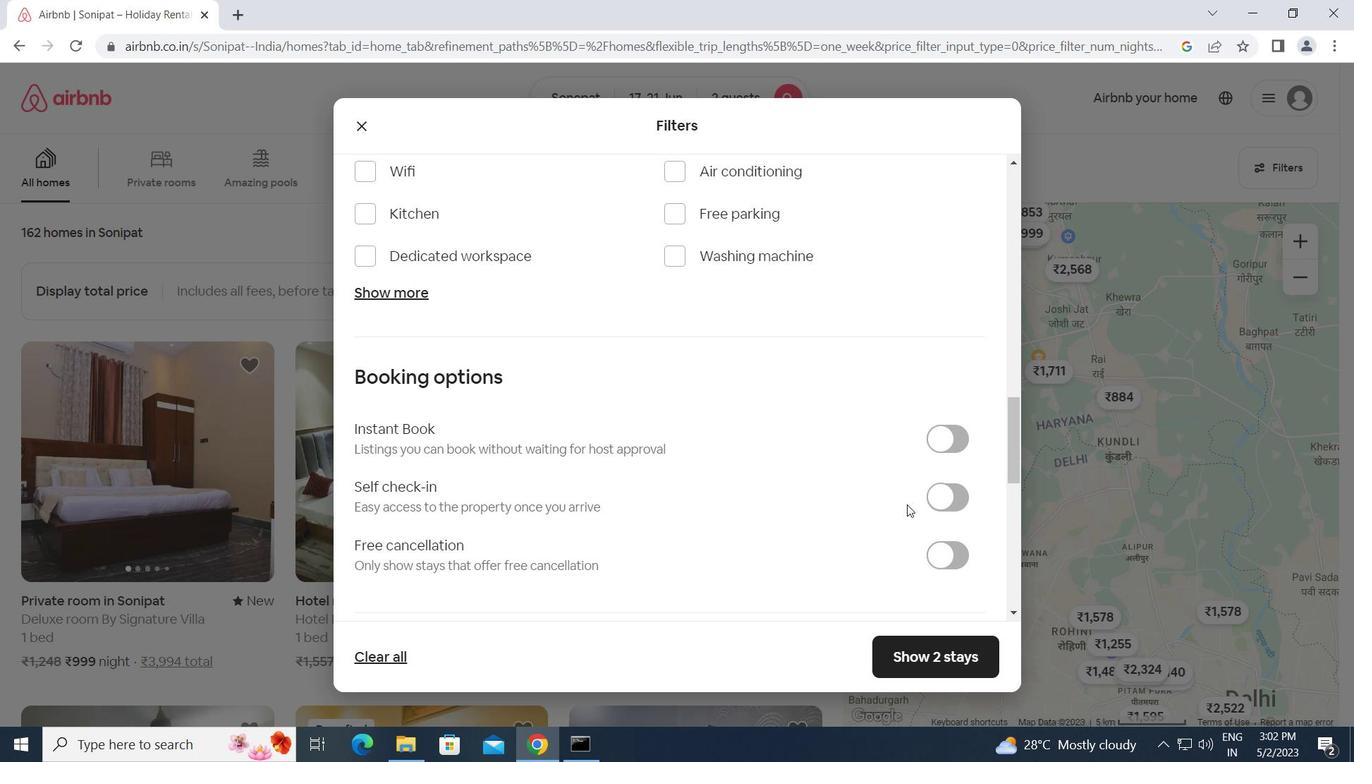 
Action: Mouse pressed left at (937, 498)
Screenshot: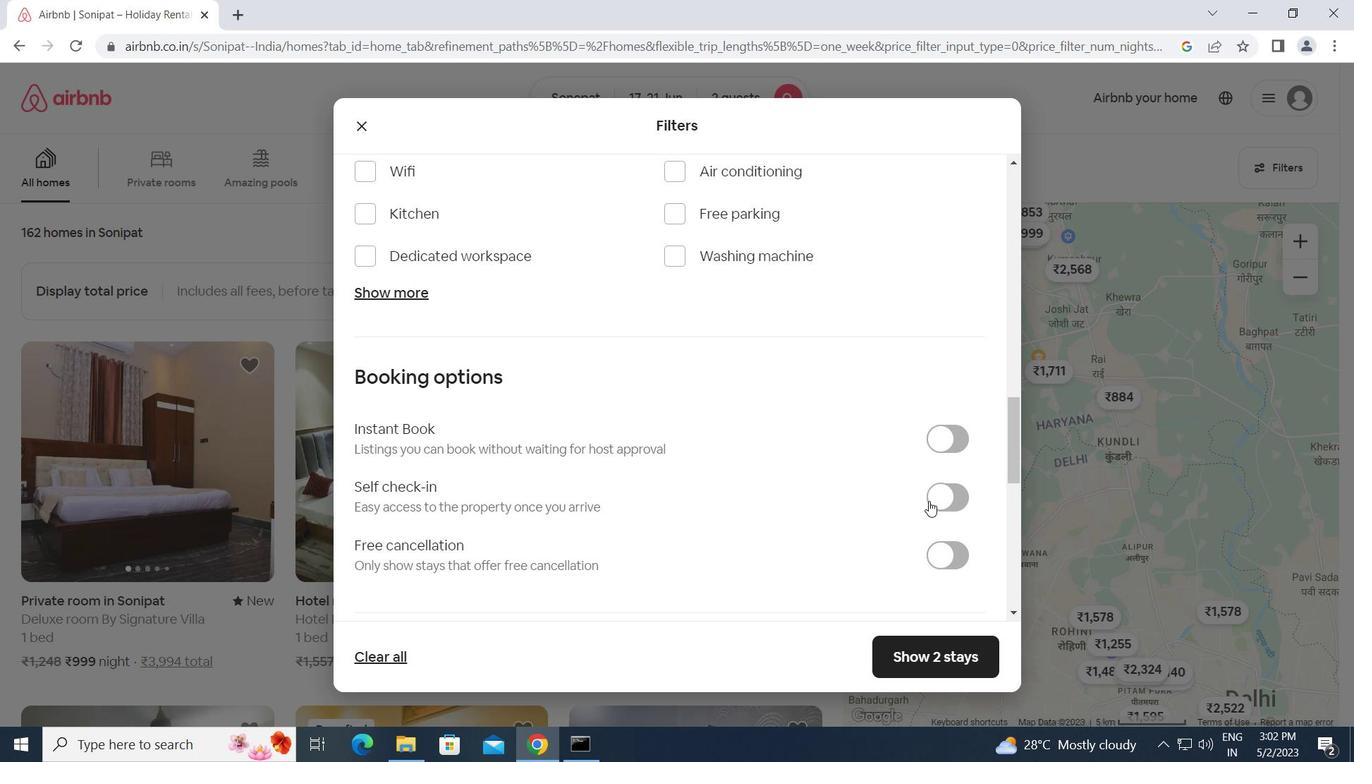 
Action: Mouse moved to (714, 505)
Screenshot: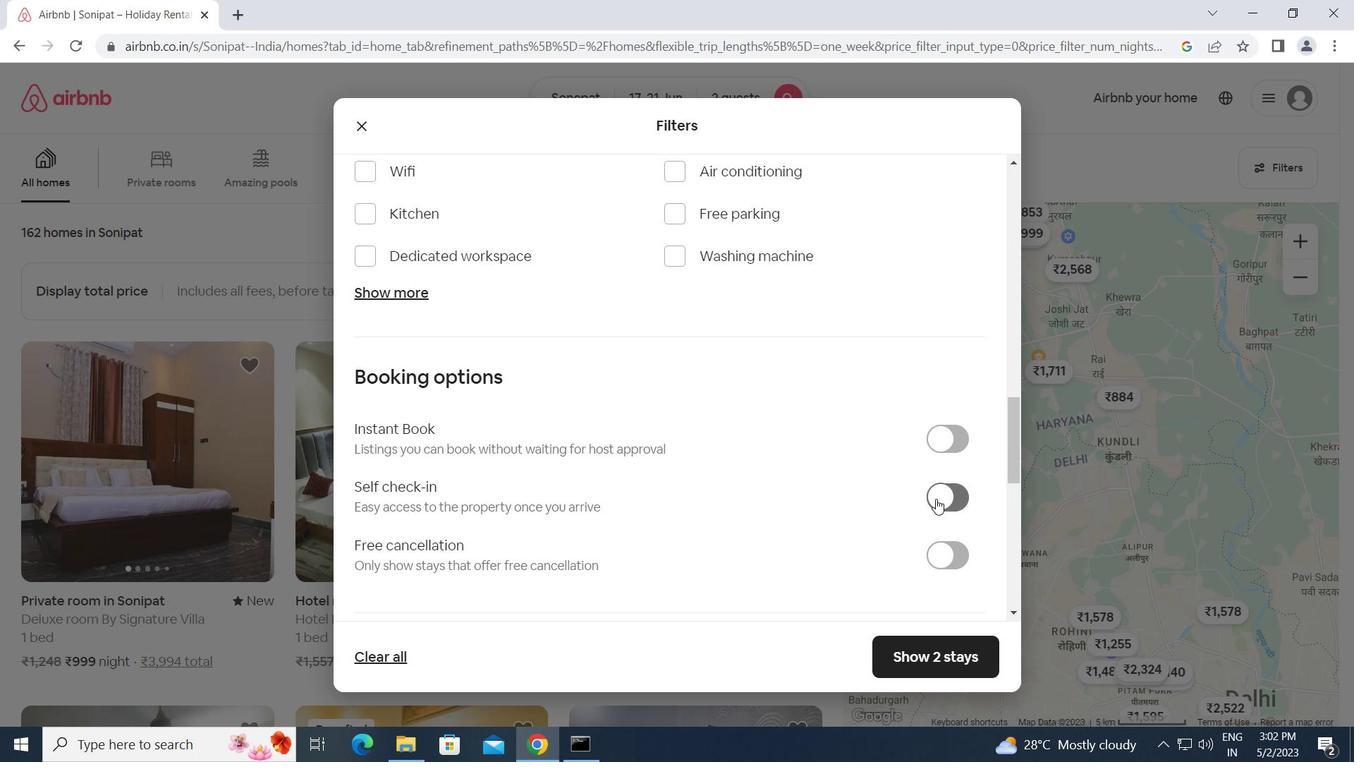 
Action: Mouse scrolled (714, 505) with delta (0, 0)
Screenshot: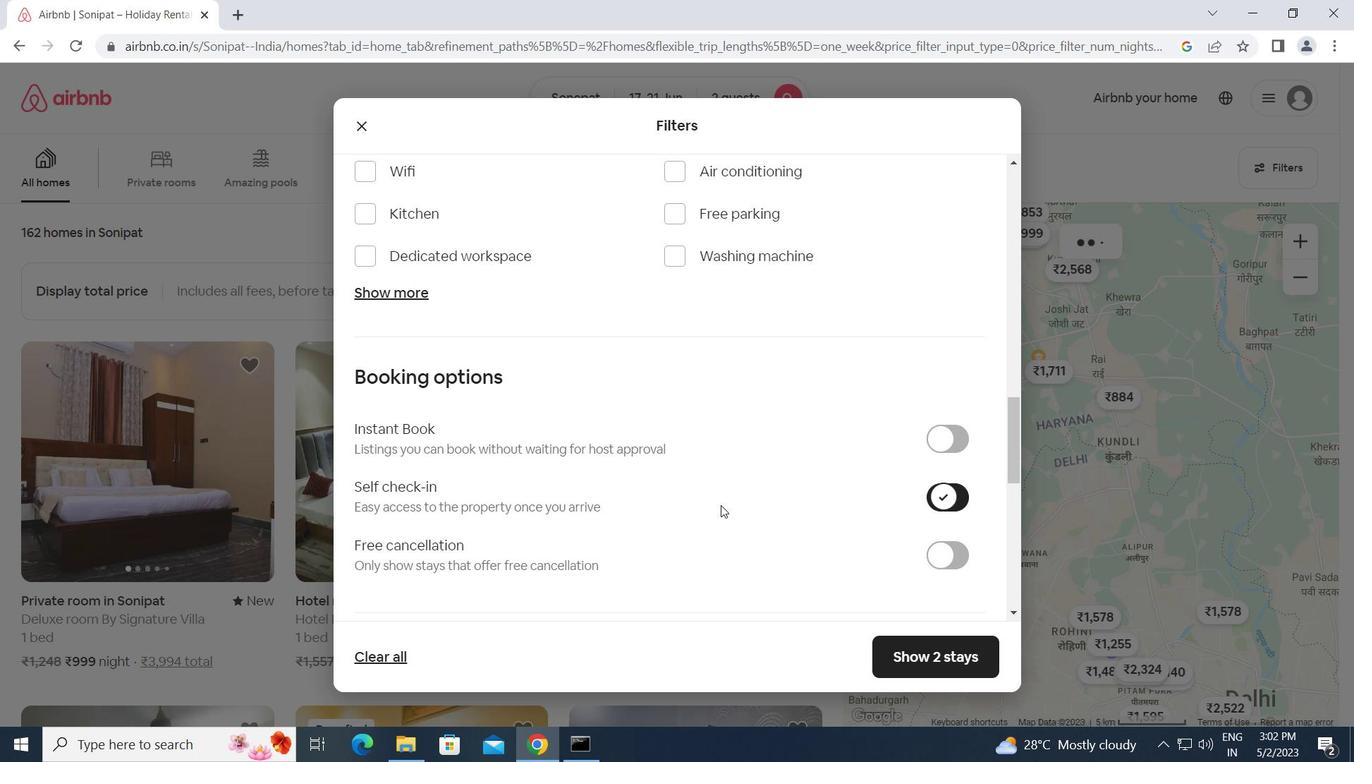 
Action: Mouse scrolled (714, 505) with delta (0, 0)
Screenshot: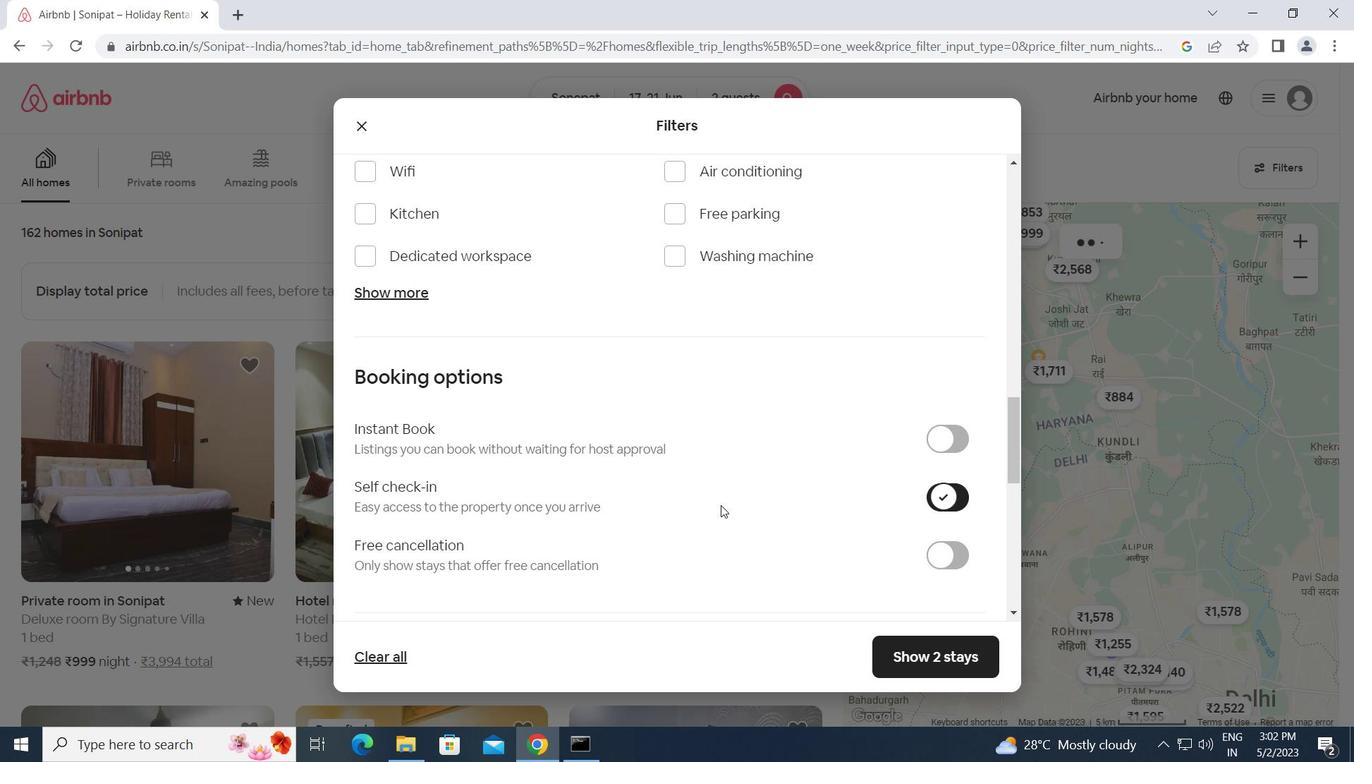 
Action: Mouse scrolled (714, 505) with delta (0, 0)
Screenshot: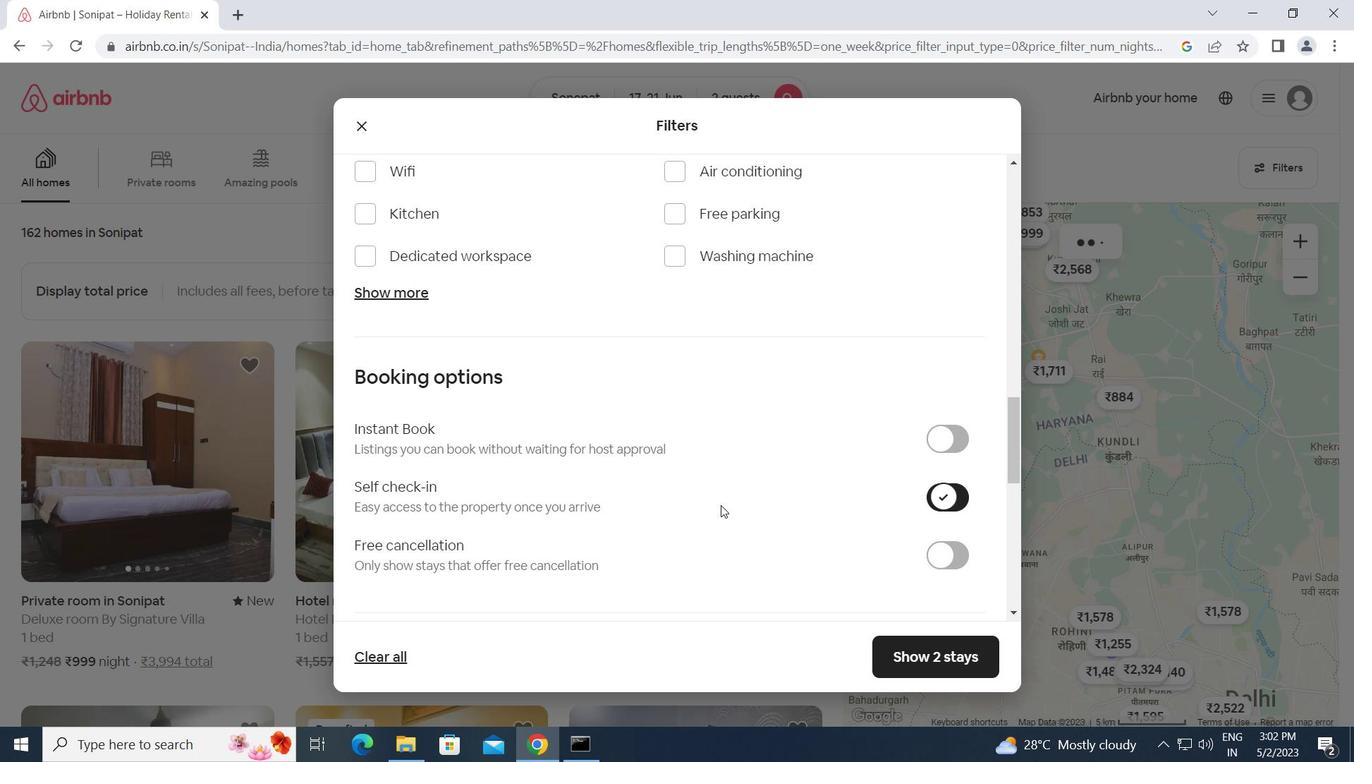 
Action: Mouse scrolled (714, 505) with delta (0, 0)
Screenshot: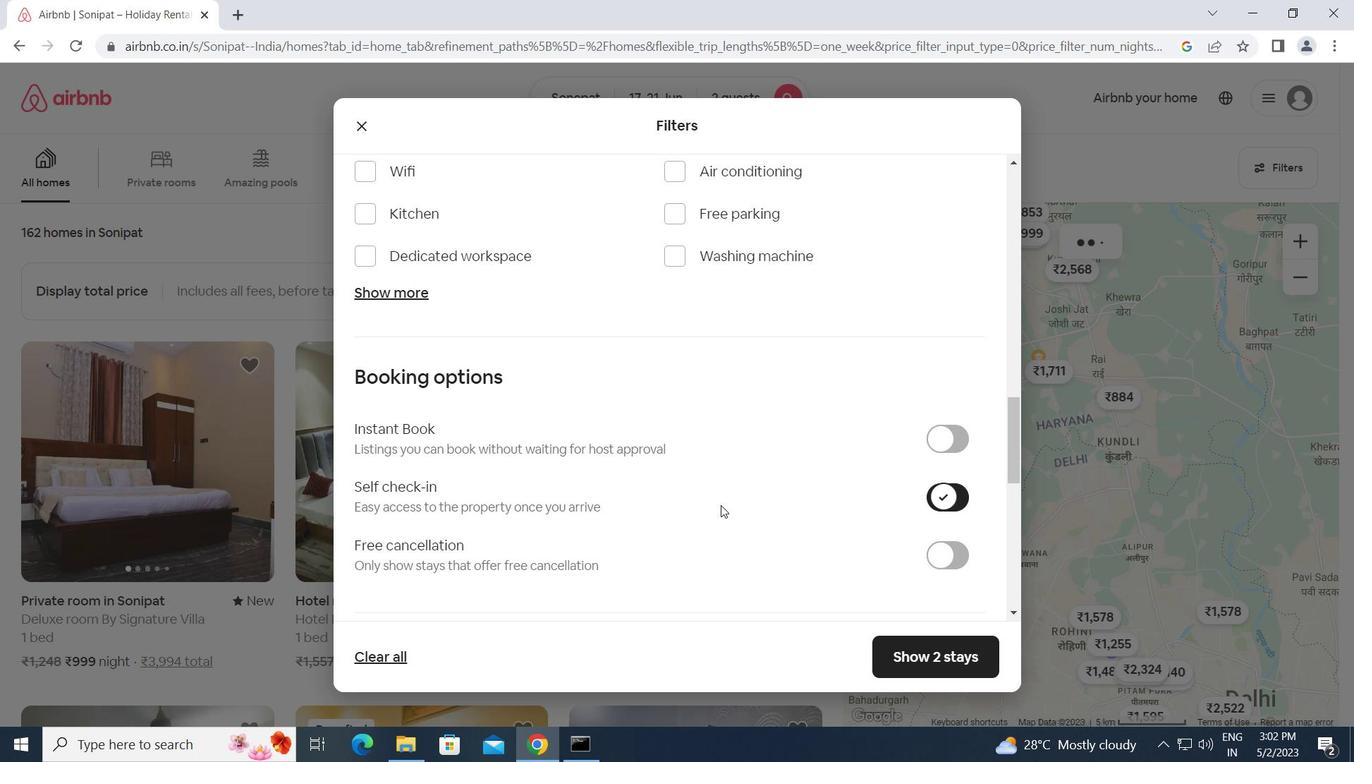 
Action: Mouse scrolled (714, 505) with delta (0, 0)
Screenshot: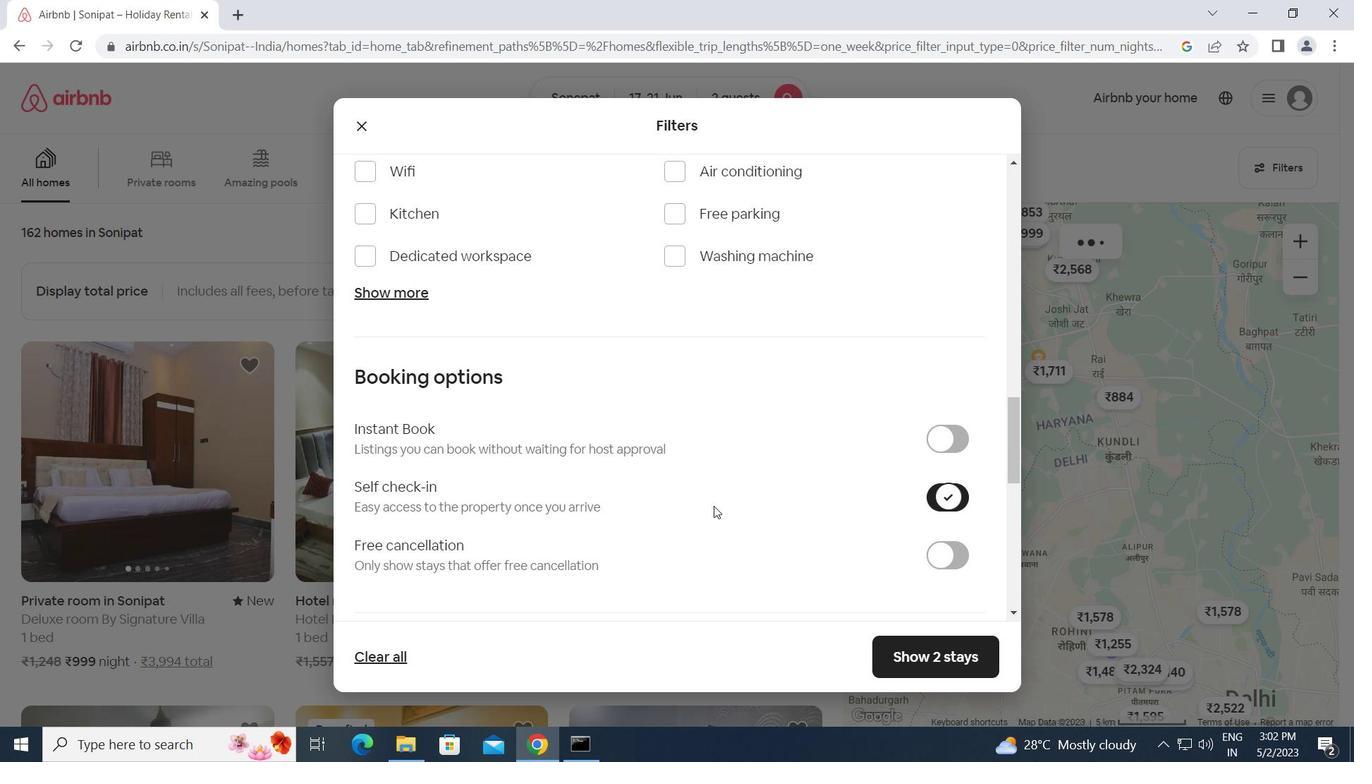 
Action: Mouse scrolled (714, 505) with delta (0, 0)
Screenshot: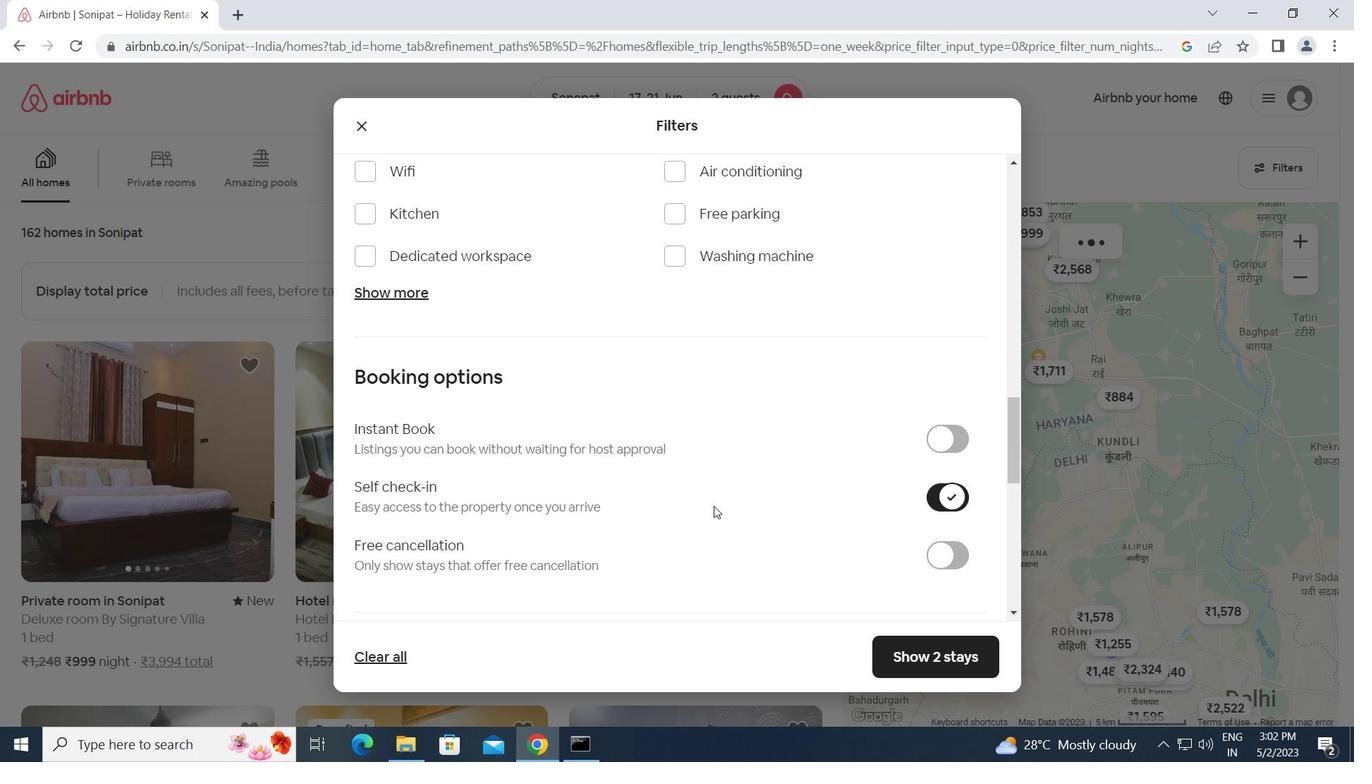 
Action: Mouse moved to (341, 545)
Screenshot: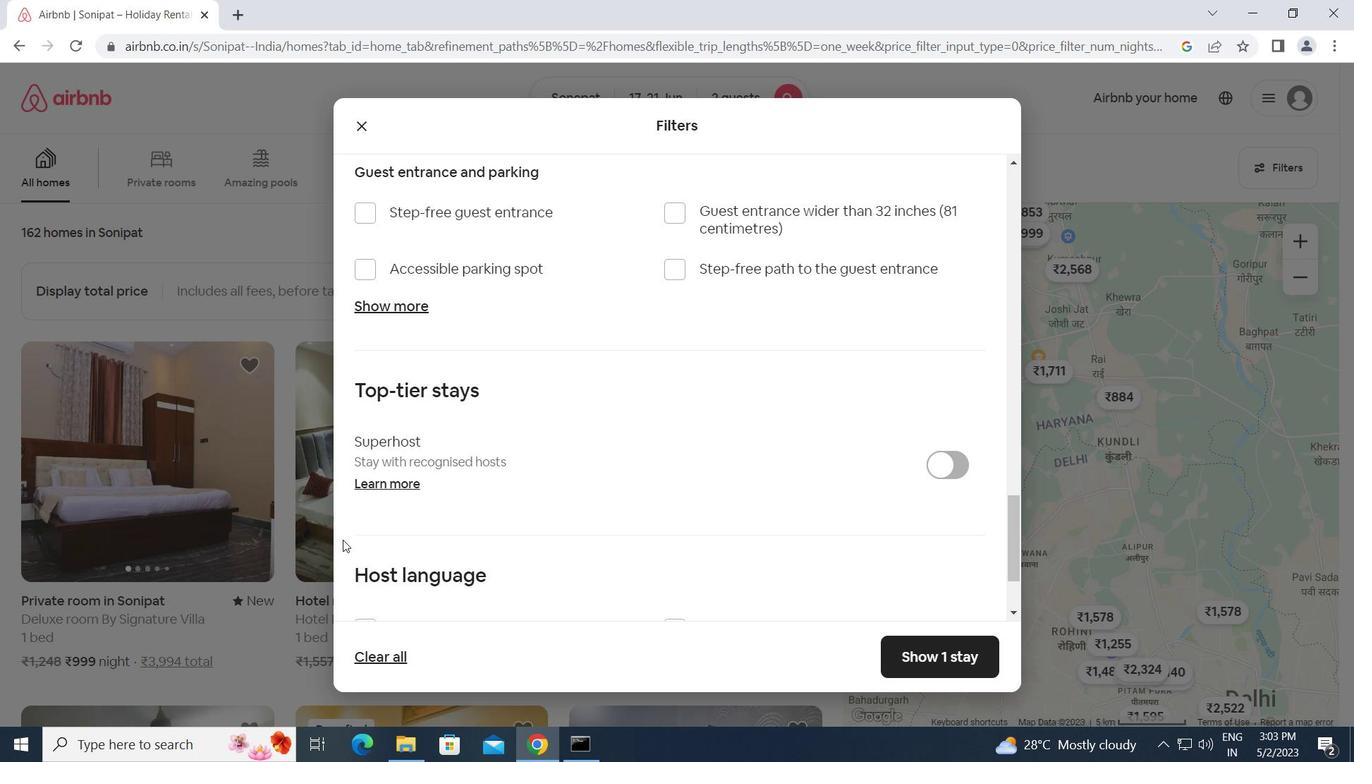 
Action: Mouse scrolled (341, 544) with delta (0, 0)
Screenshot: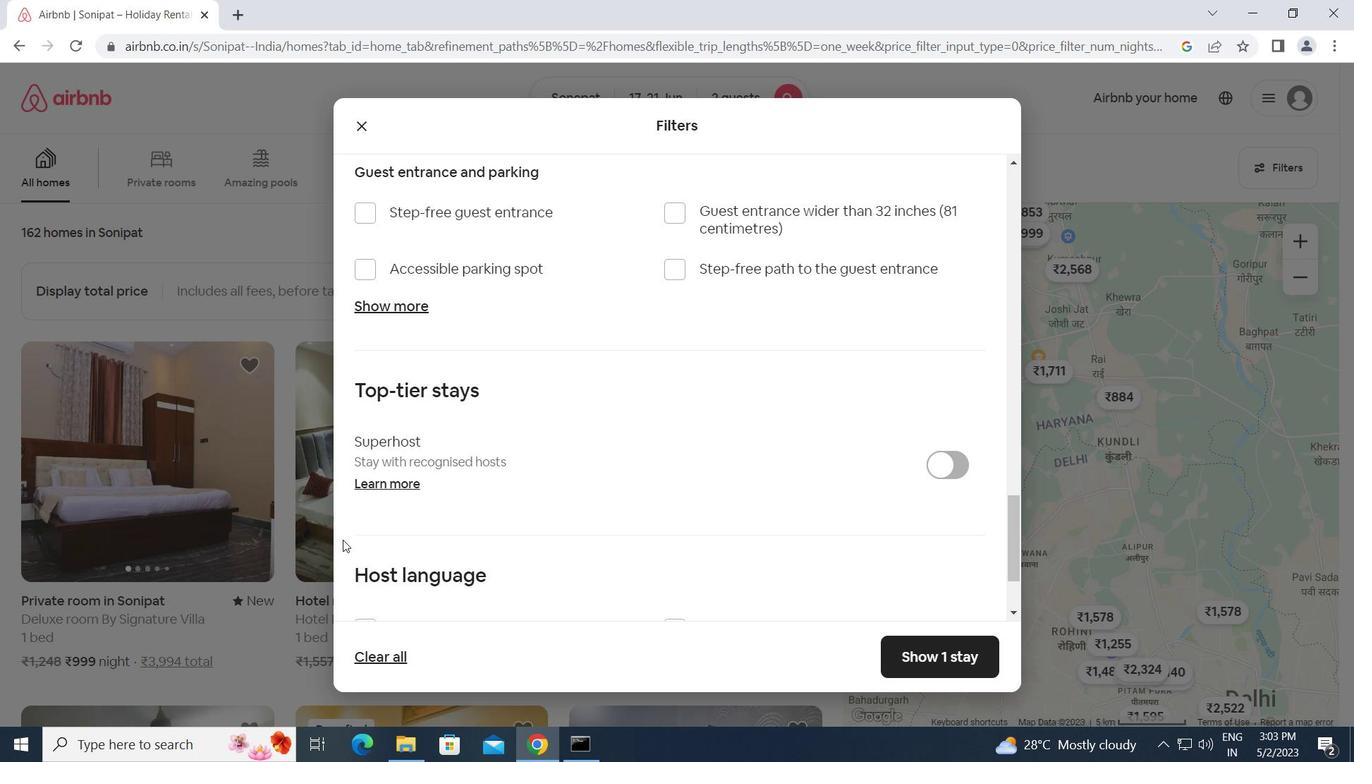 
Action: Mouse moved to (341, 546)
Screenshot: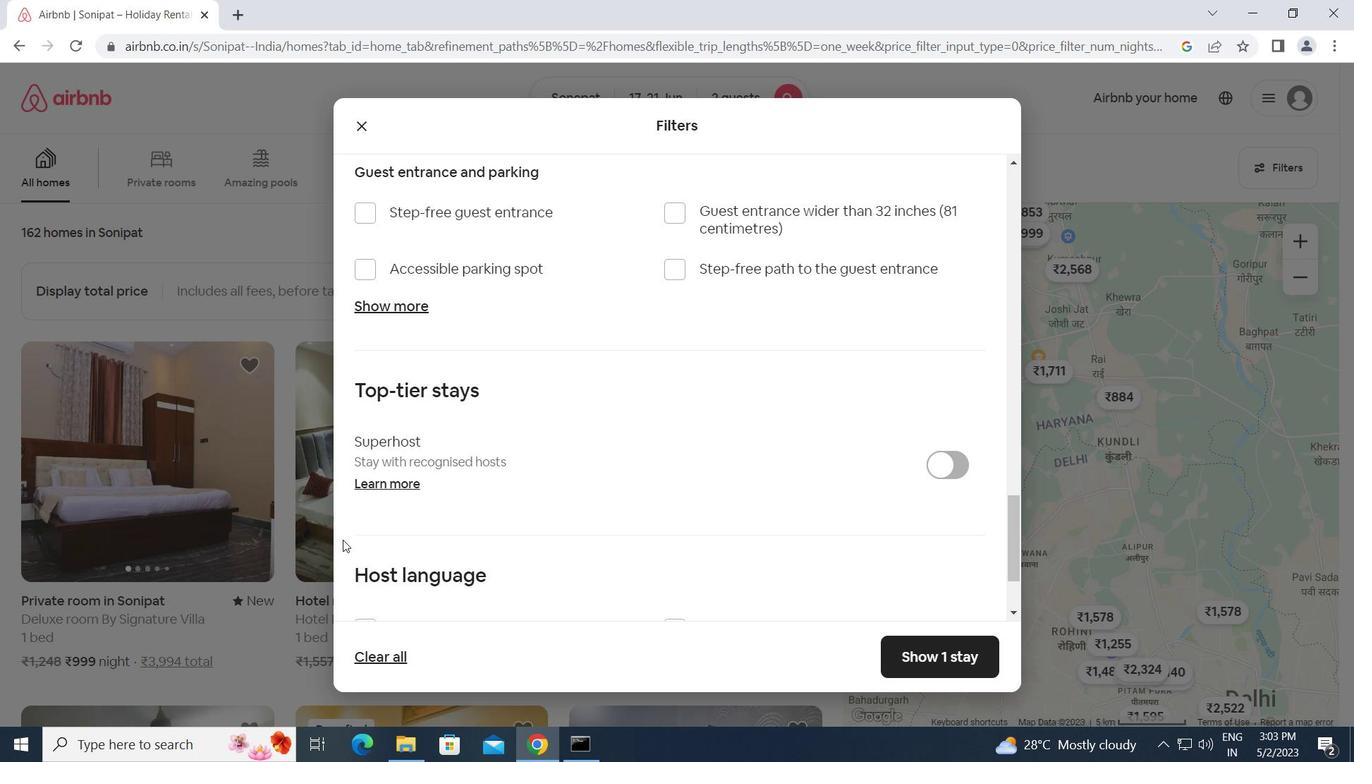 
Action: Mouse scrolled (341, 545) with delta (0, 0)
Screenshot: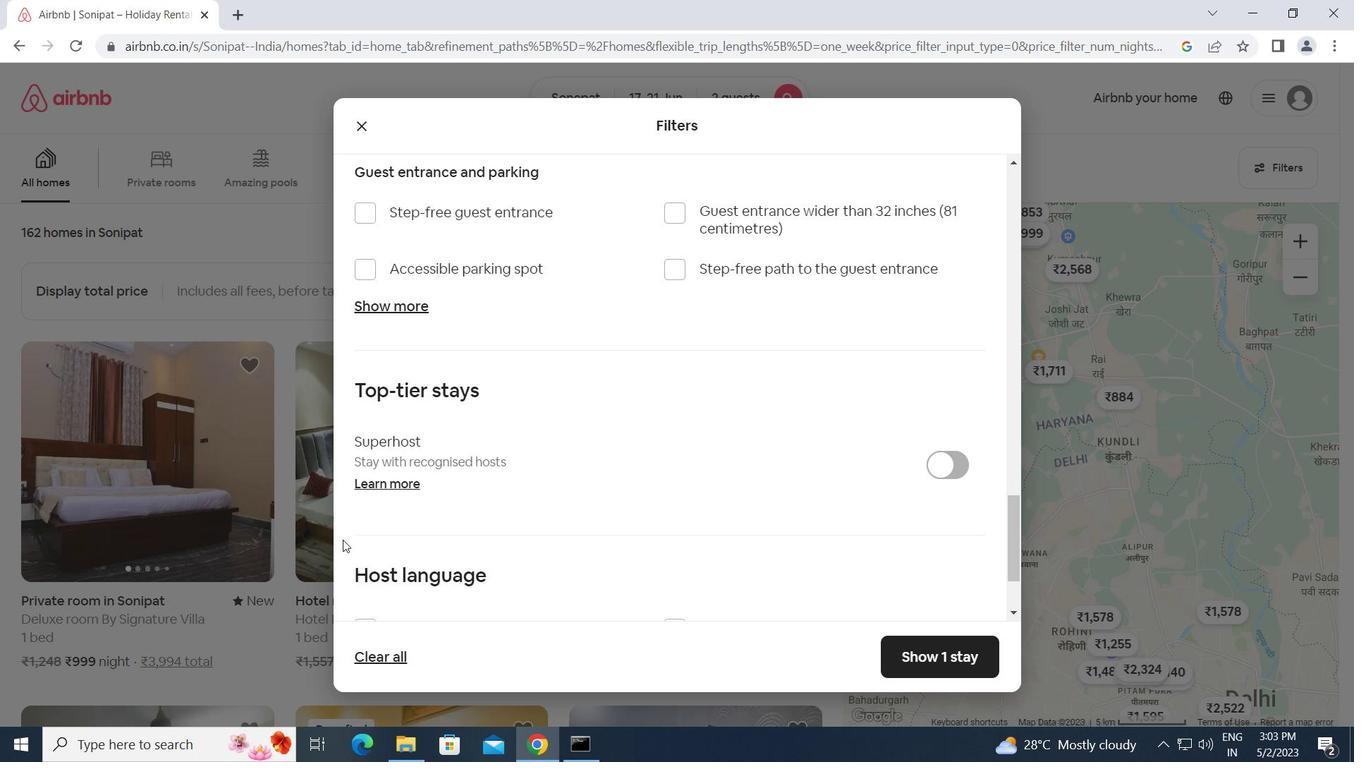 
Action: Mouse scrolled (341, 545) with delta (0, 0)
Screenshot: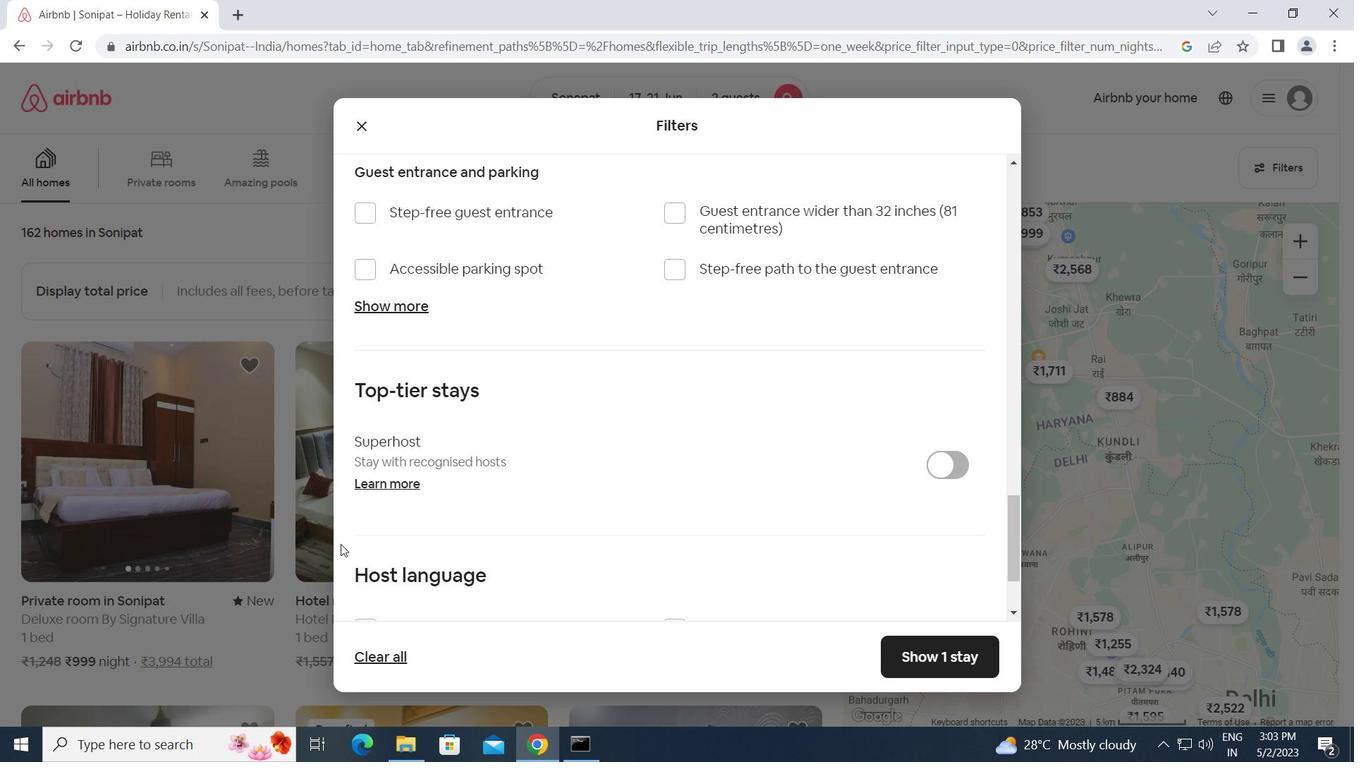 
Action: Mouse scrolled (341, 545) with delta (0, 0)
Screenshot: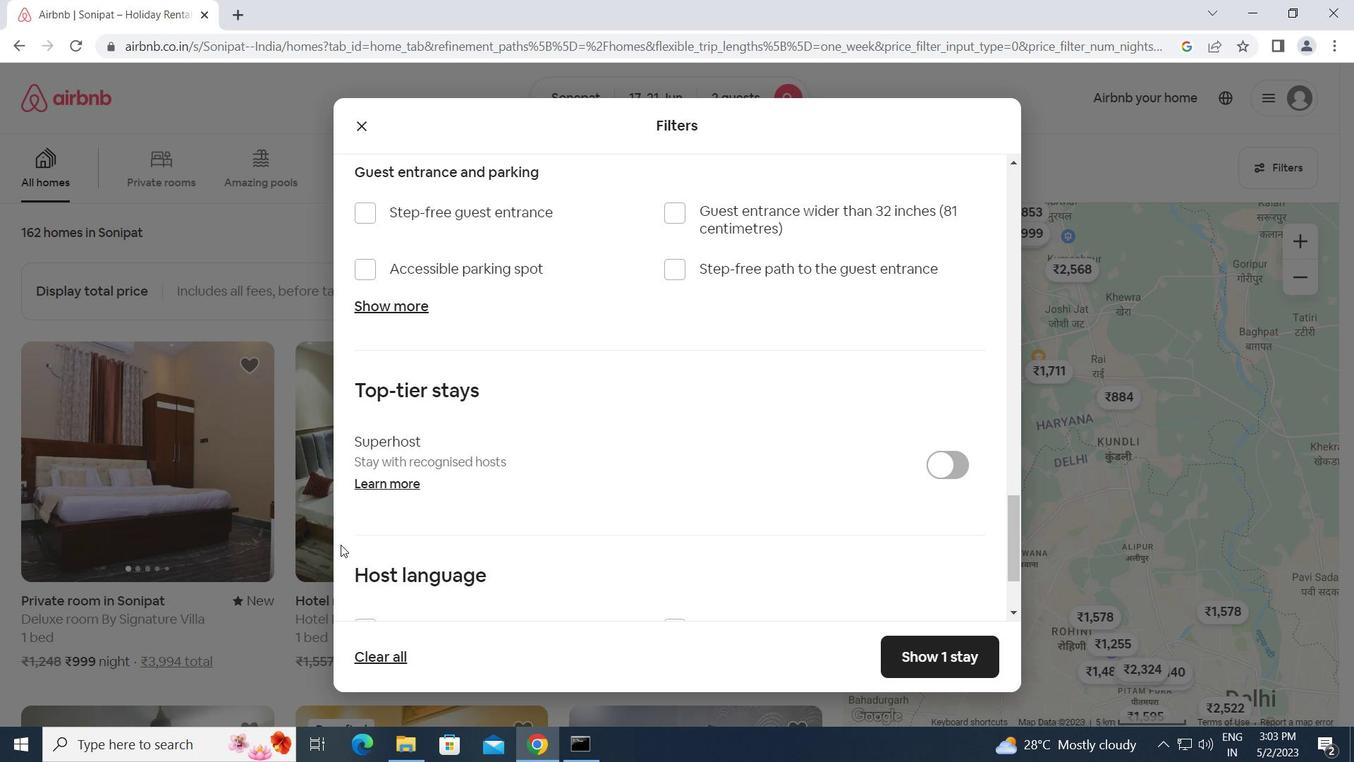 
Action: Mouse moved to (374, 493)
Screenshot: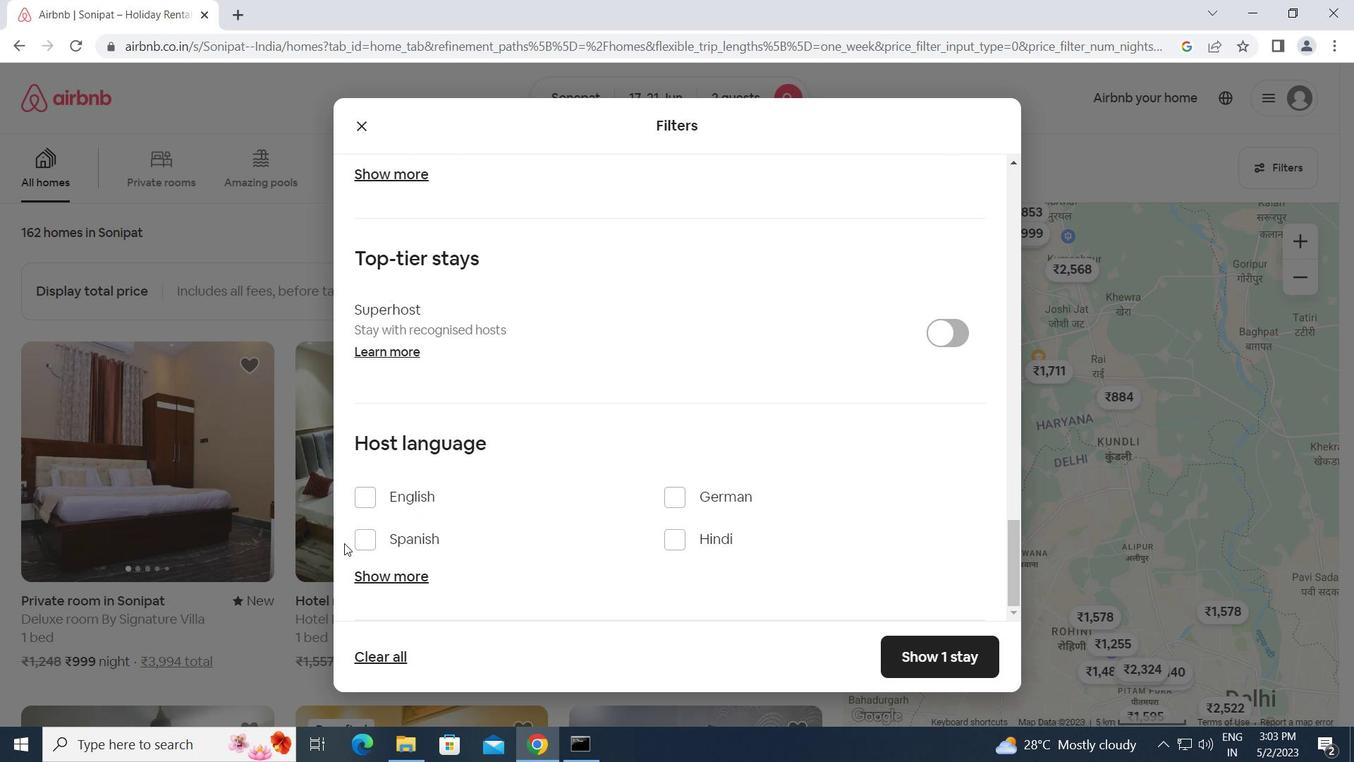 
Action: Mouse pressed left at (374, 493)
Screenshot: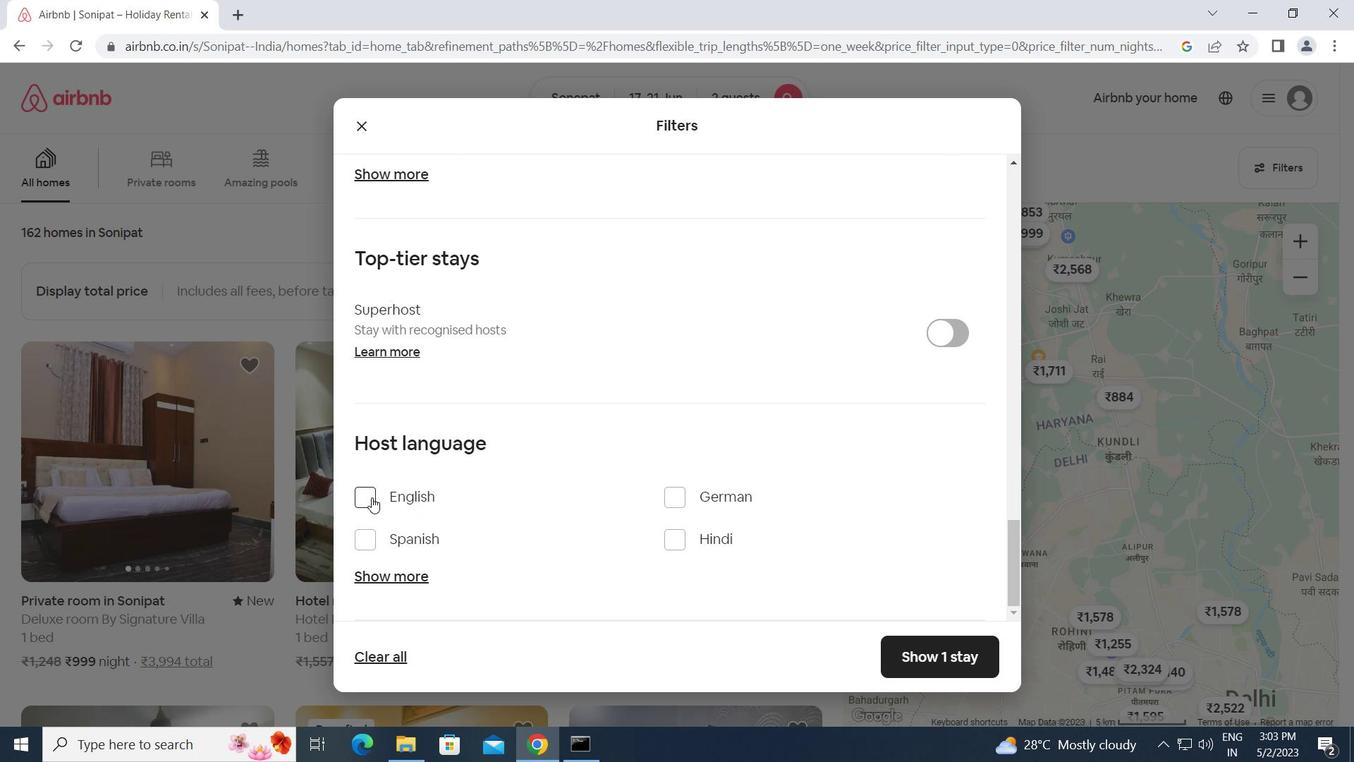 
Action: Mouse moved to (897, 652)
Screenshot: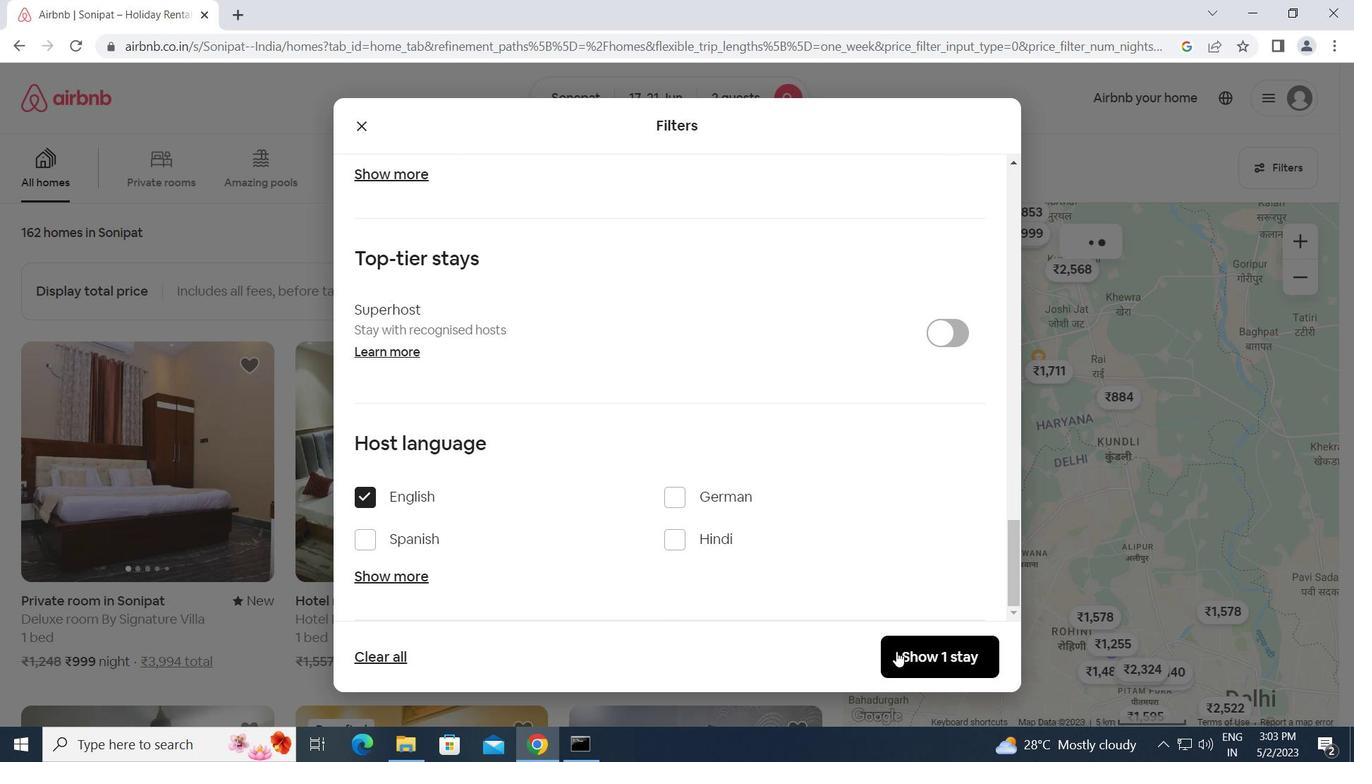 
Action: Mouse pressed left at (897, 652)
Screenshot: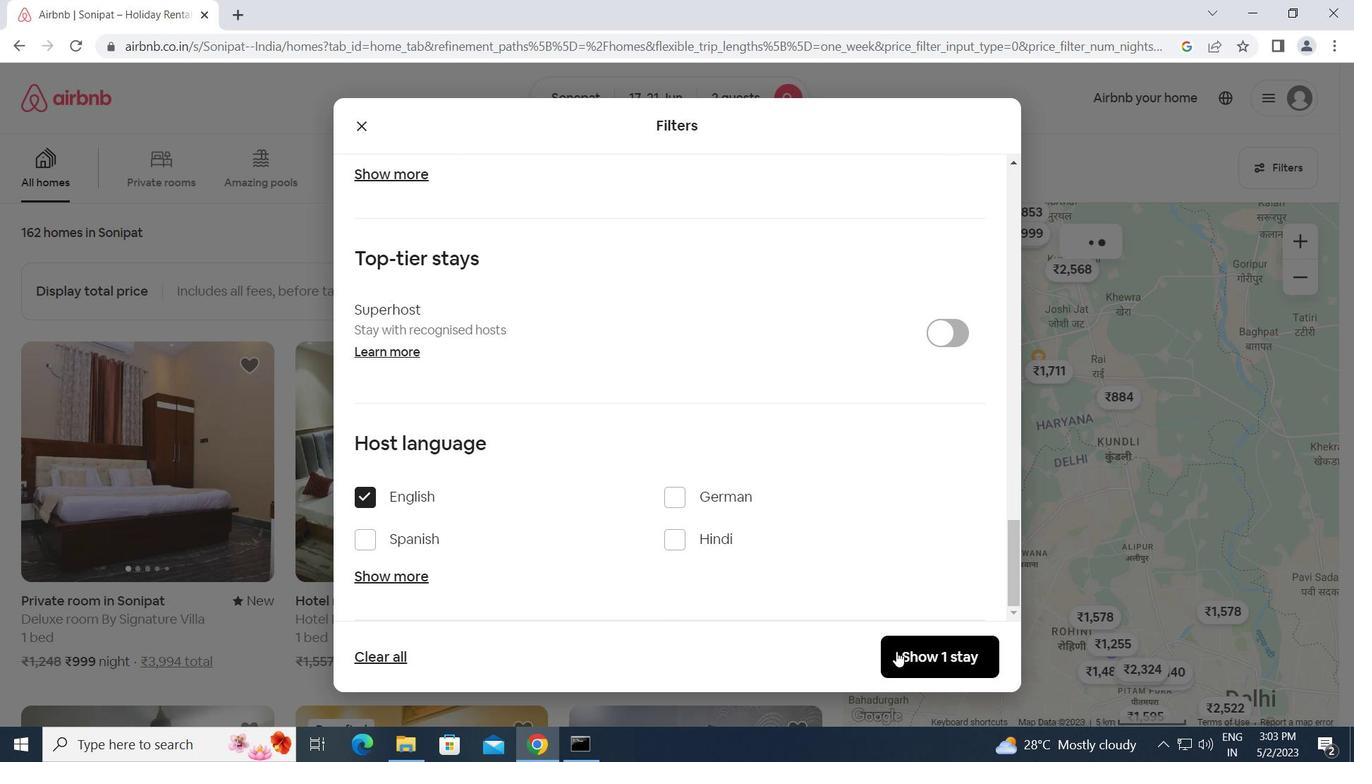 
